Task: Look for space in San Luis, United States from 5th July, 2023 to 10th July, 2023 for 4 adults in price range Rs.9000 to Rs.14000. Place can be entire place with 2 bedrooms having 4 beds and 2 bathrooms. Property type can be house, flat, guest house. Amenities needed are: washing machine. Booking option can be shelf check-in. Required host language is English.
Action: Mouse pressed left at (565, 120)
Screenshot: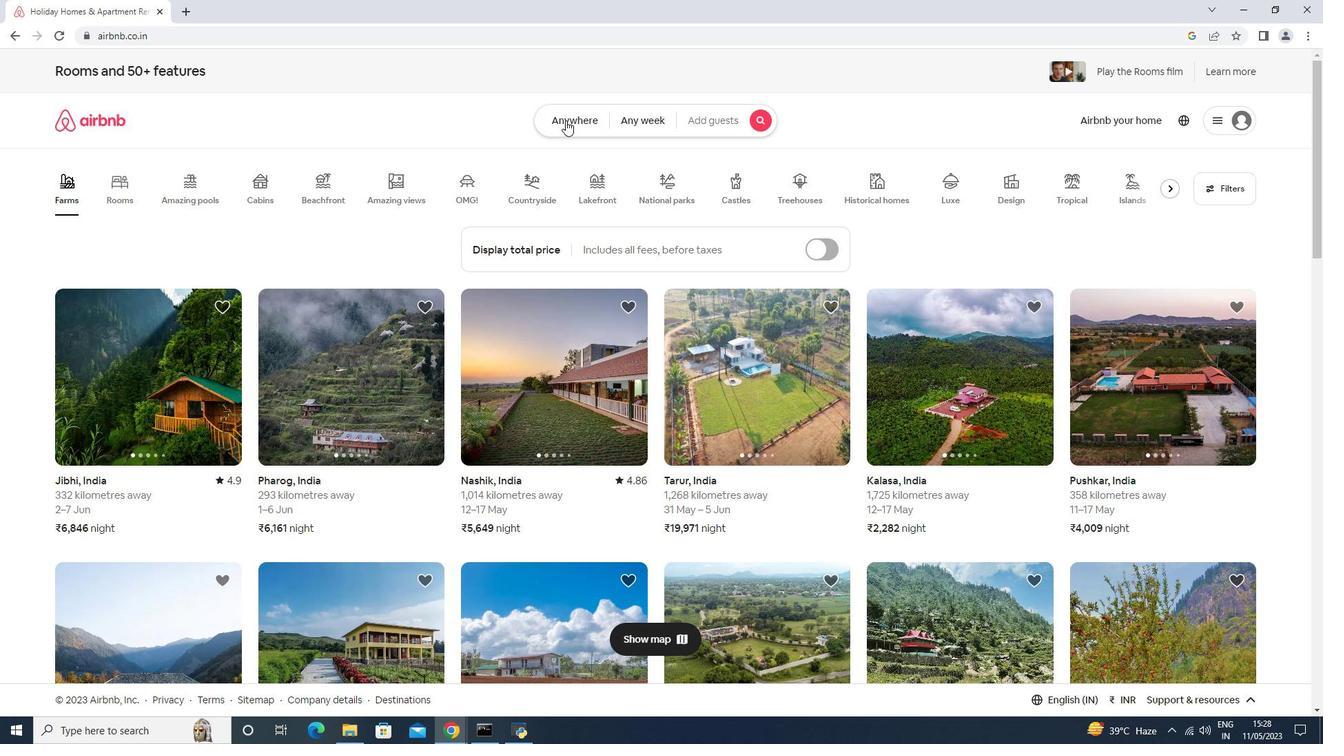 
Action: Mouse moved to (512, 175)
Screenshot: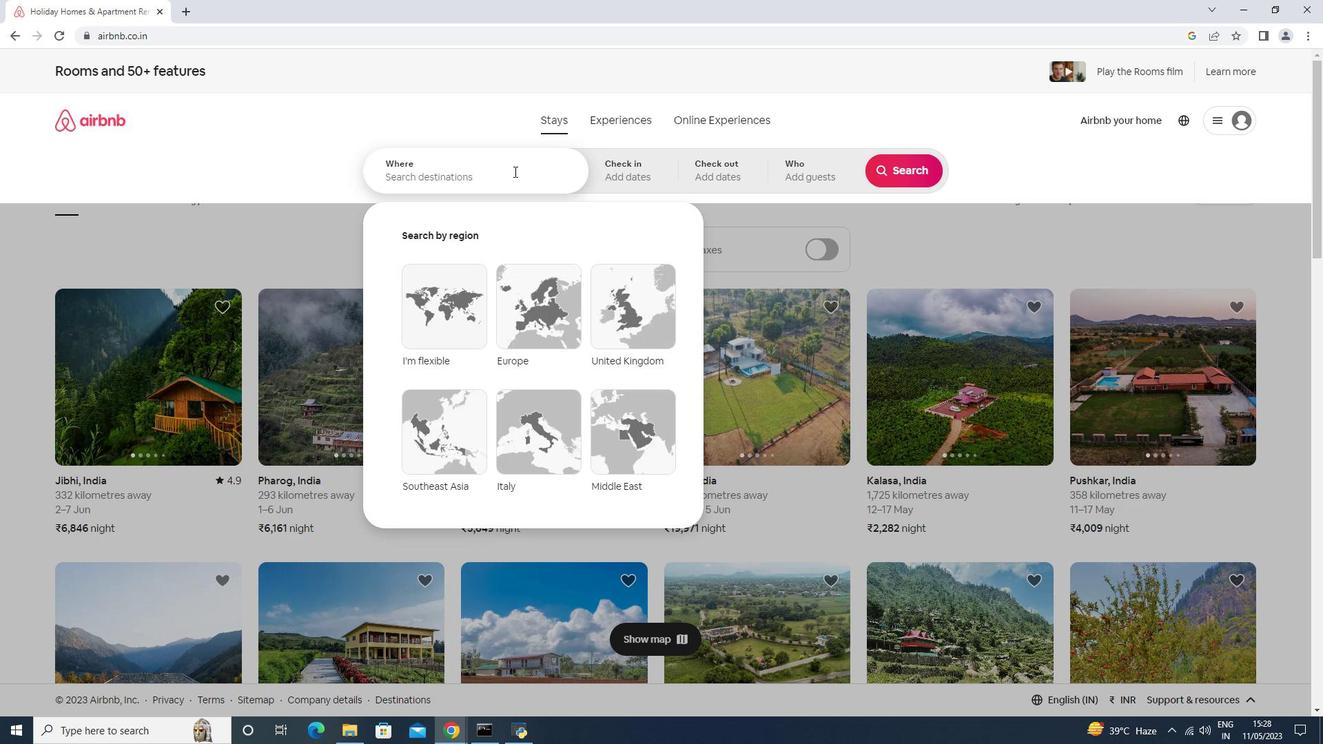 
Action: Mouse pressed left at (512, 175)
Screenshot: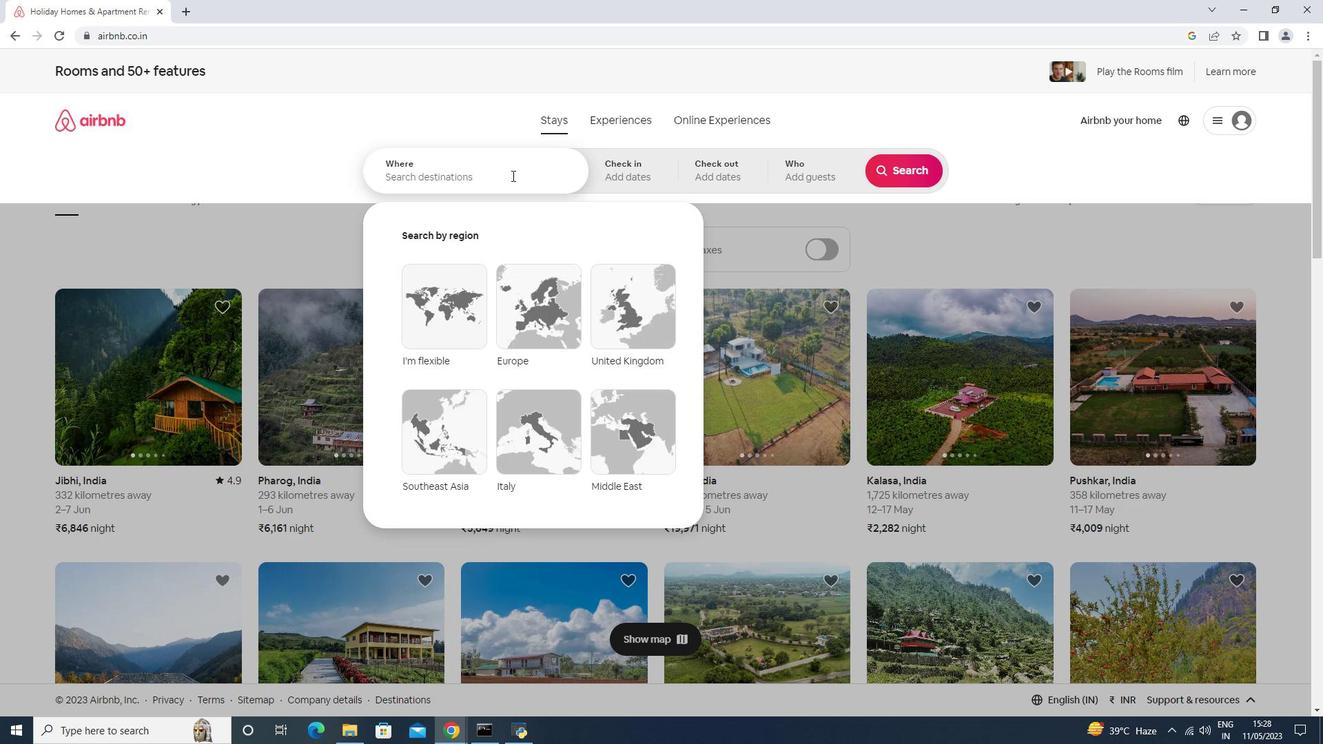 
Action: Mouse moved to (512, 177)
Screenshot: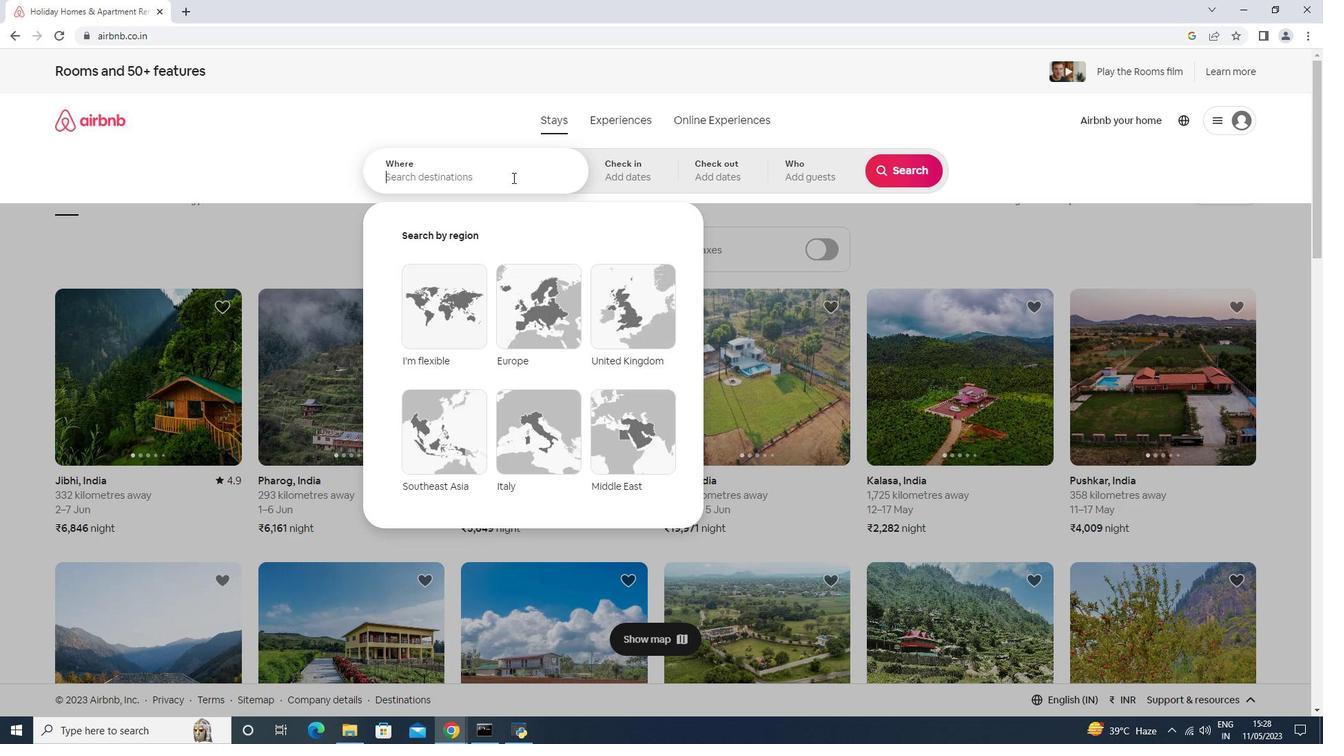 
Action: Key pressed <Key.shift>Sn<Key.space><Key.shift>Luis,<Key.shift><Key.shift><Key.shift><Key.shift><Key.shift><Key.shift><Key.shift>United<Key.space><Key.shift>States
Screenshot: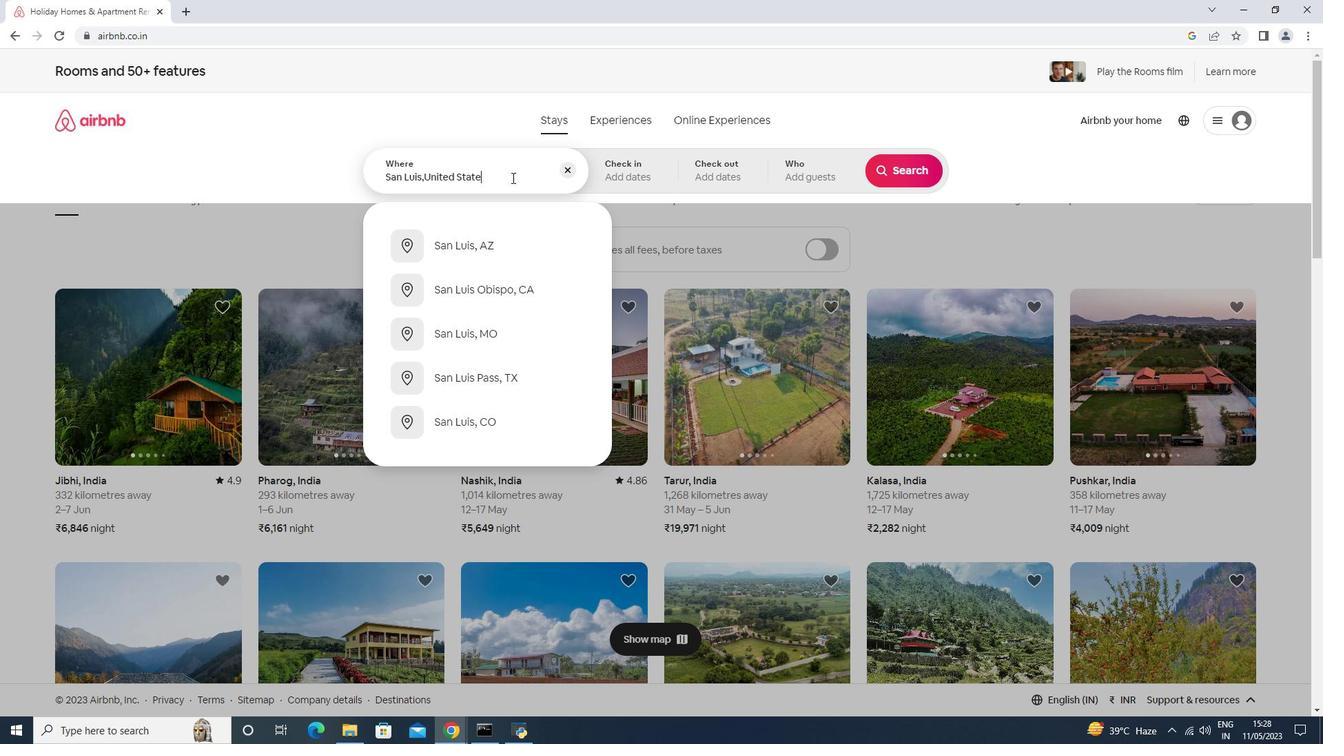 
Action: Mouse moved to (626, 183)
Screenshot: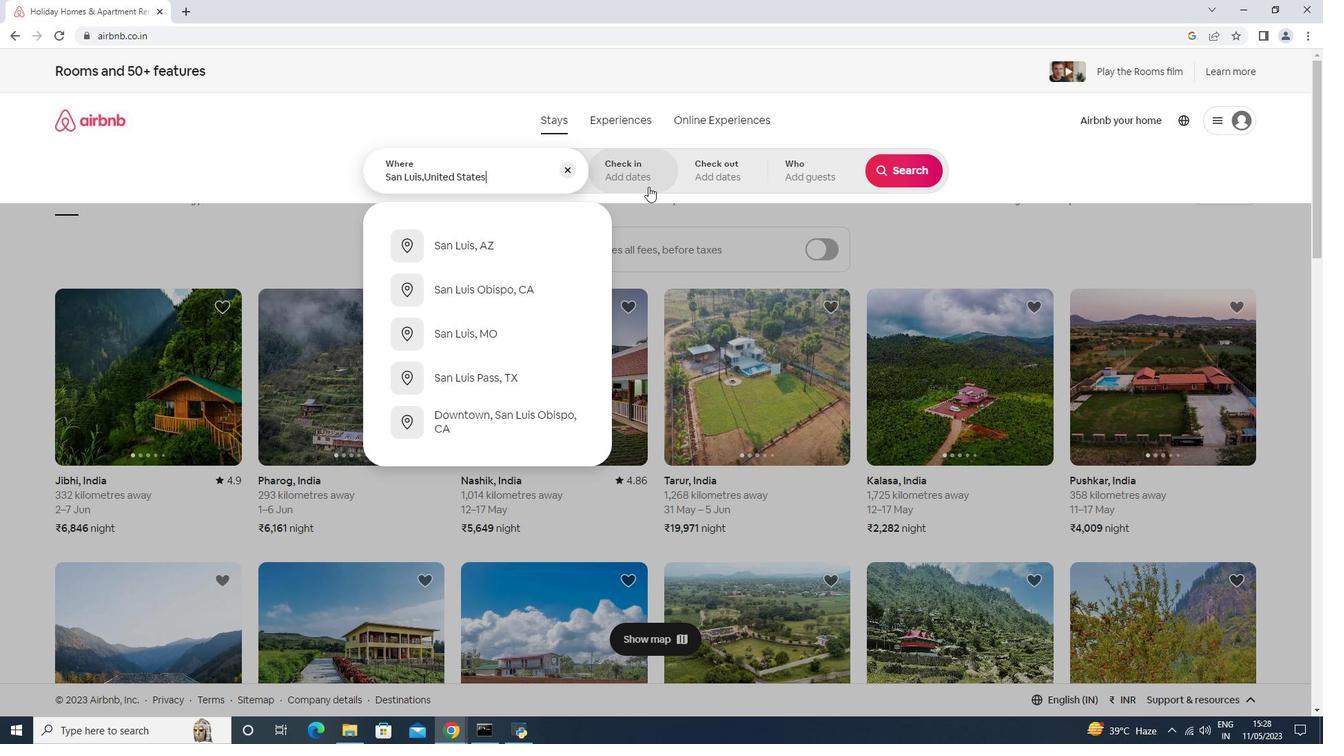
Action: Mouse pressed left at (626, 183)
Screenshot: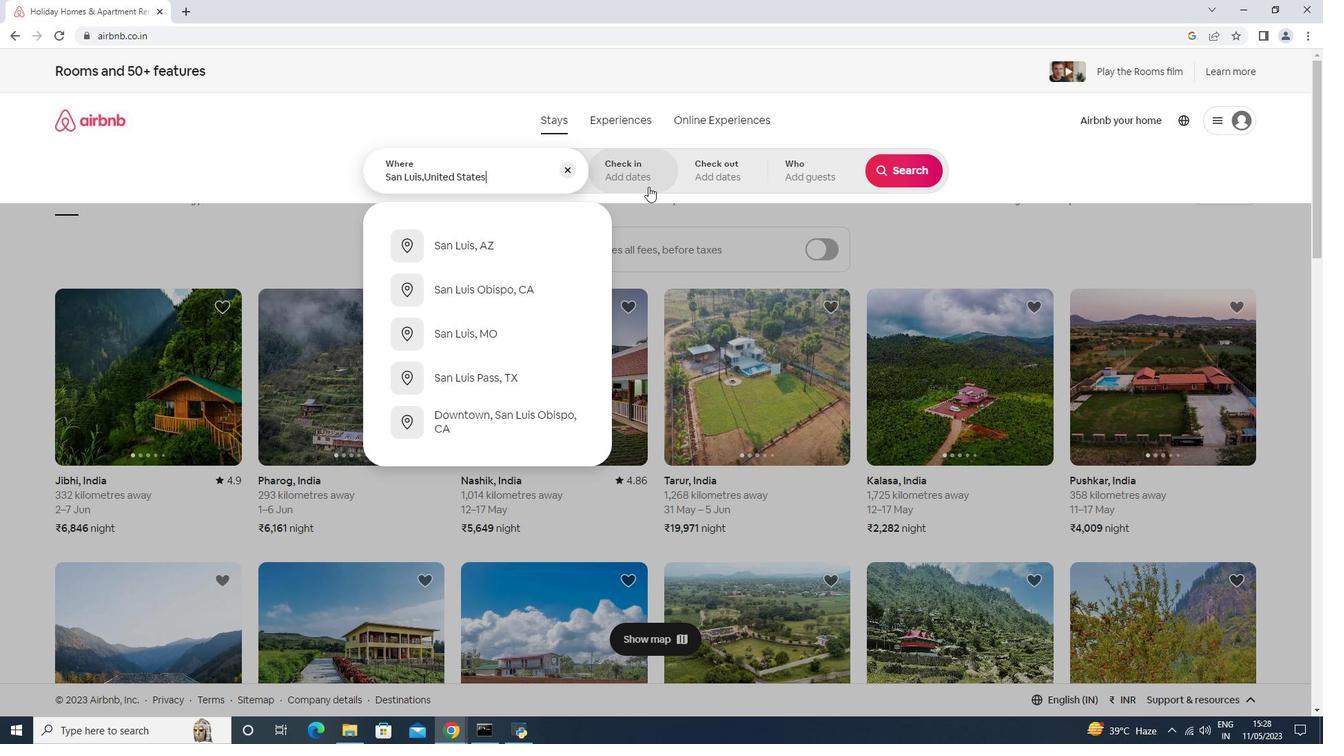 
Action: Mouse moved to (900, 283)
Screenshot: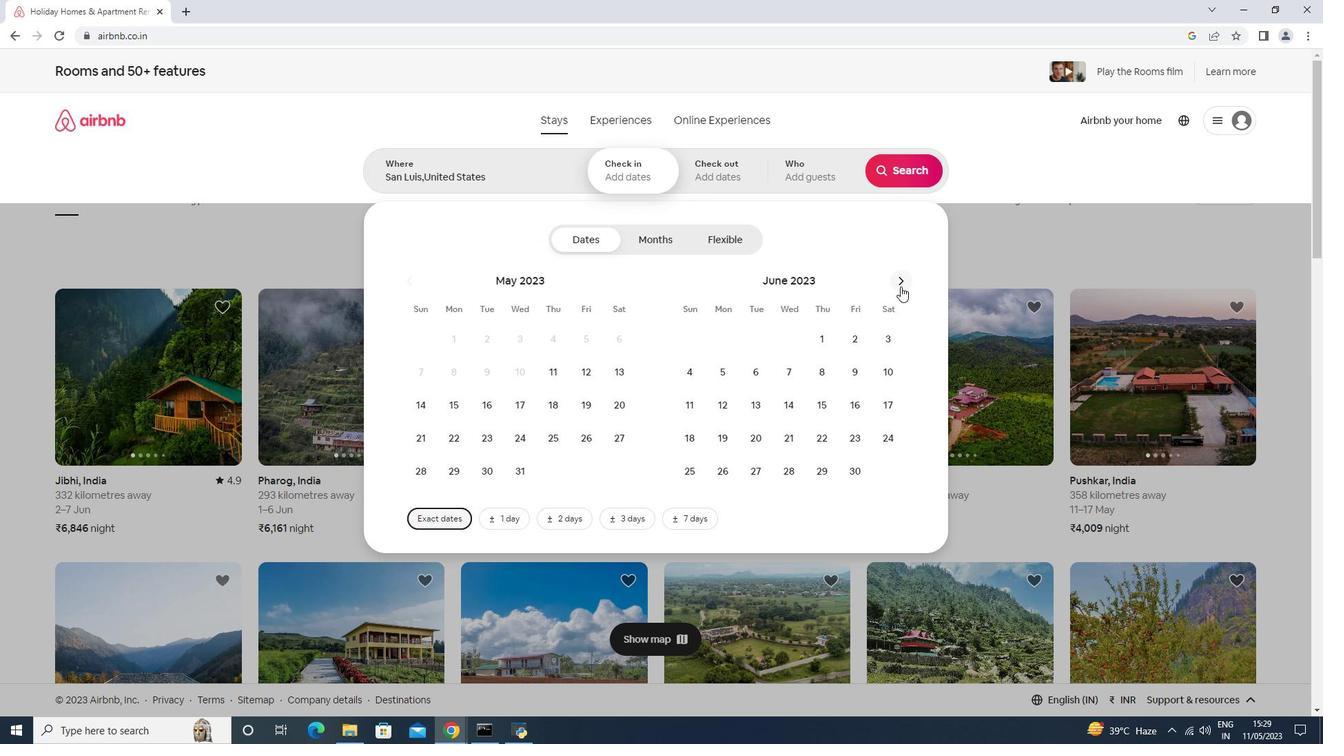 
Action: Mouse pressed left at (900, 283)
Screenshot: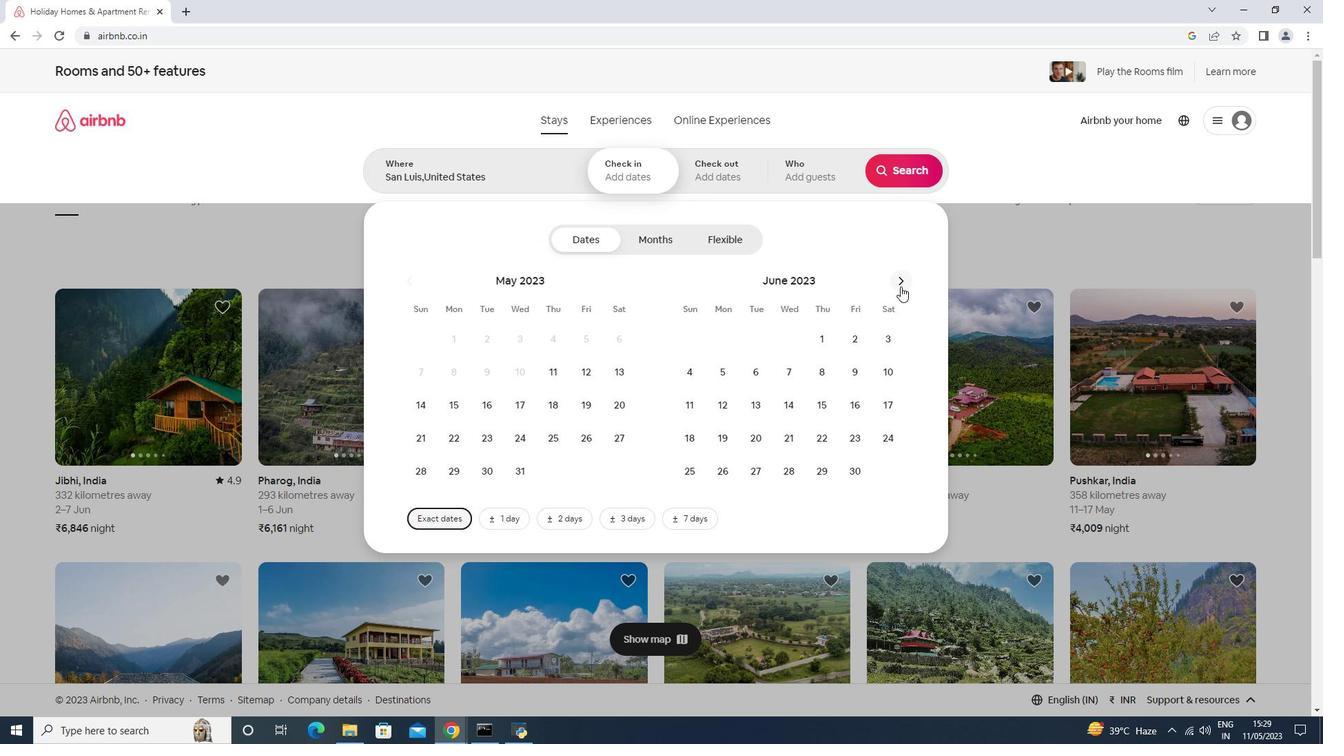 
Action: Mouse moved to (791, 363)
Screenshot: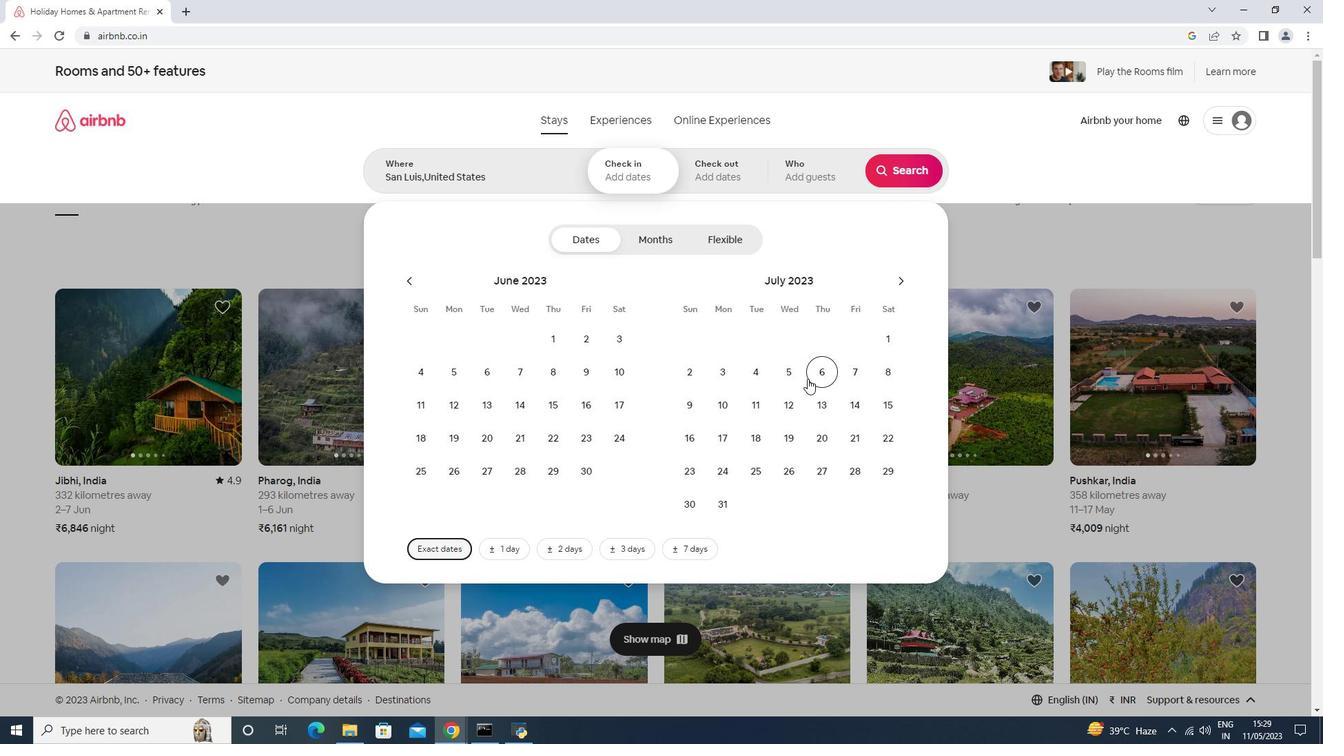 
Action: Mouse pressed left at (791, 363)
Screenshot: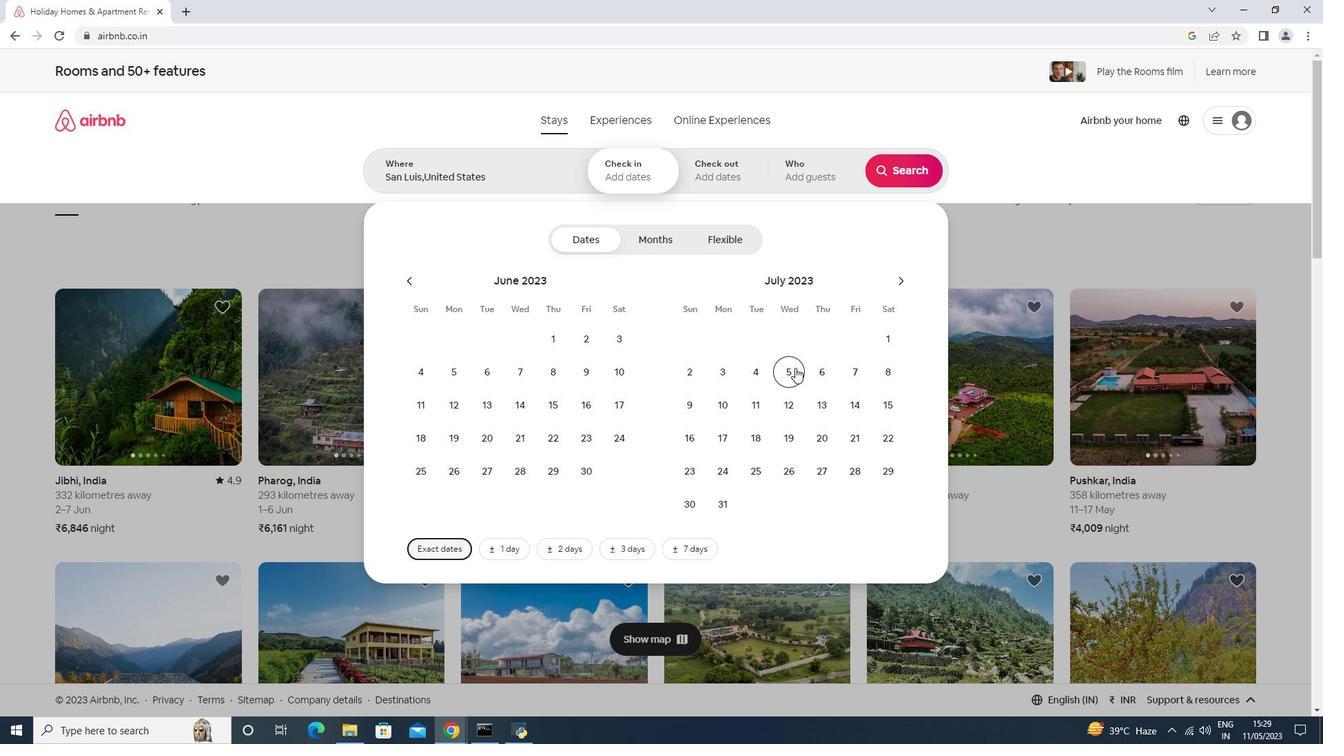 
Action: Mouse moved to (732, 405)
Screenshot: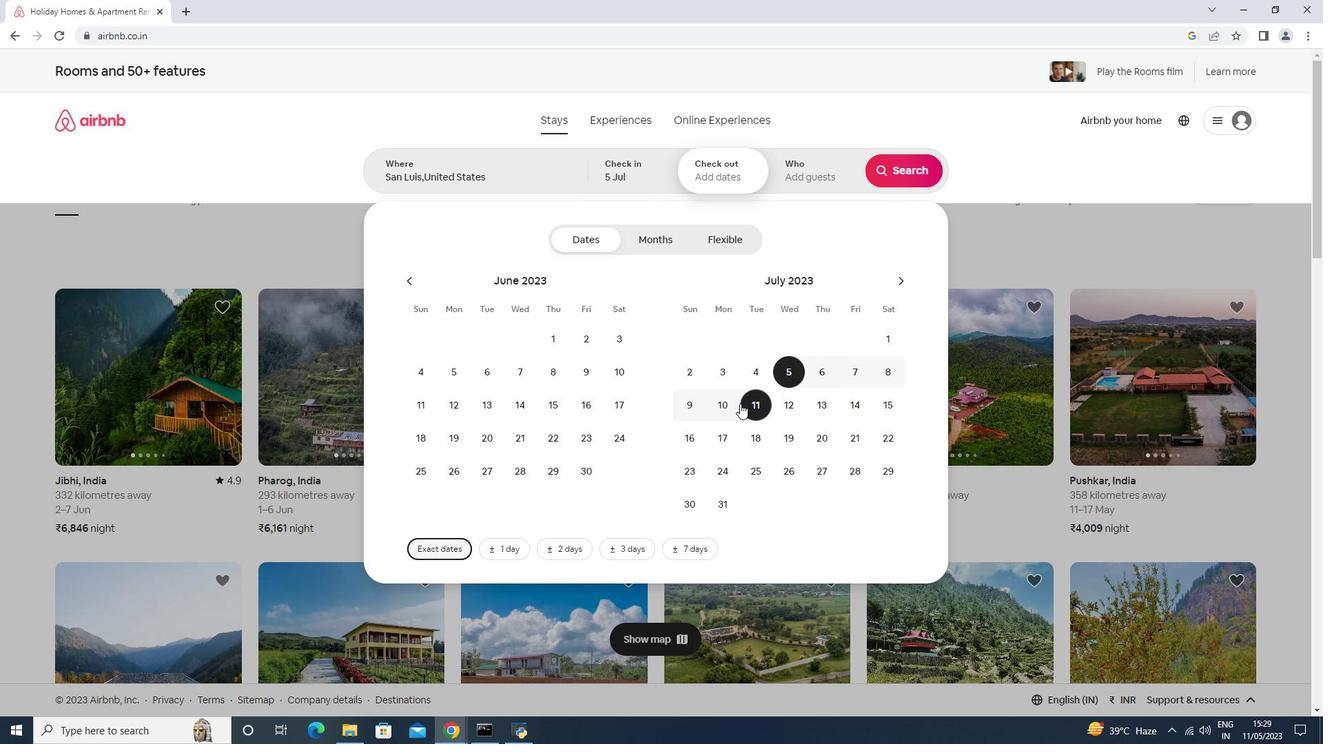 
Action: Mouse pressed left at (732, 405)
Screenshot: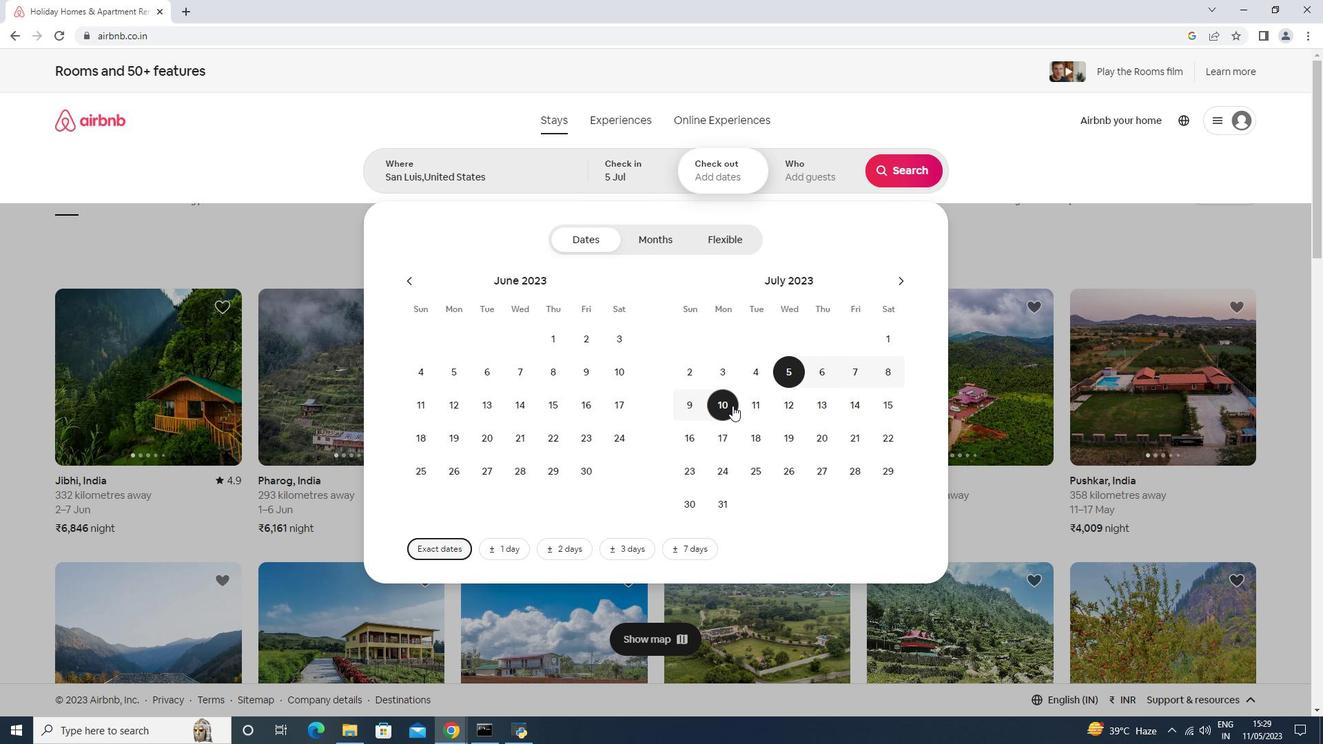 
Action: Mouse moved to (811, 183)
Screenshot: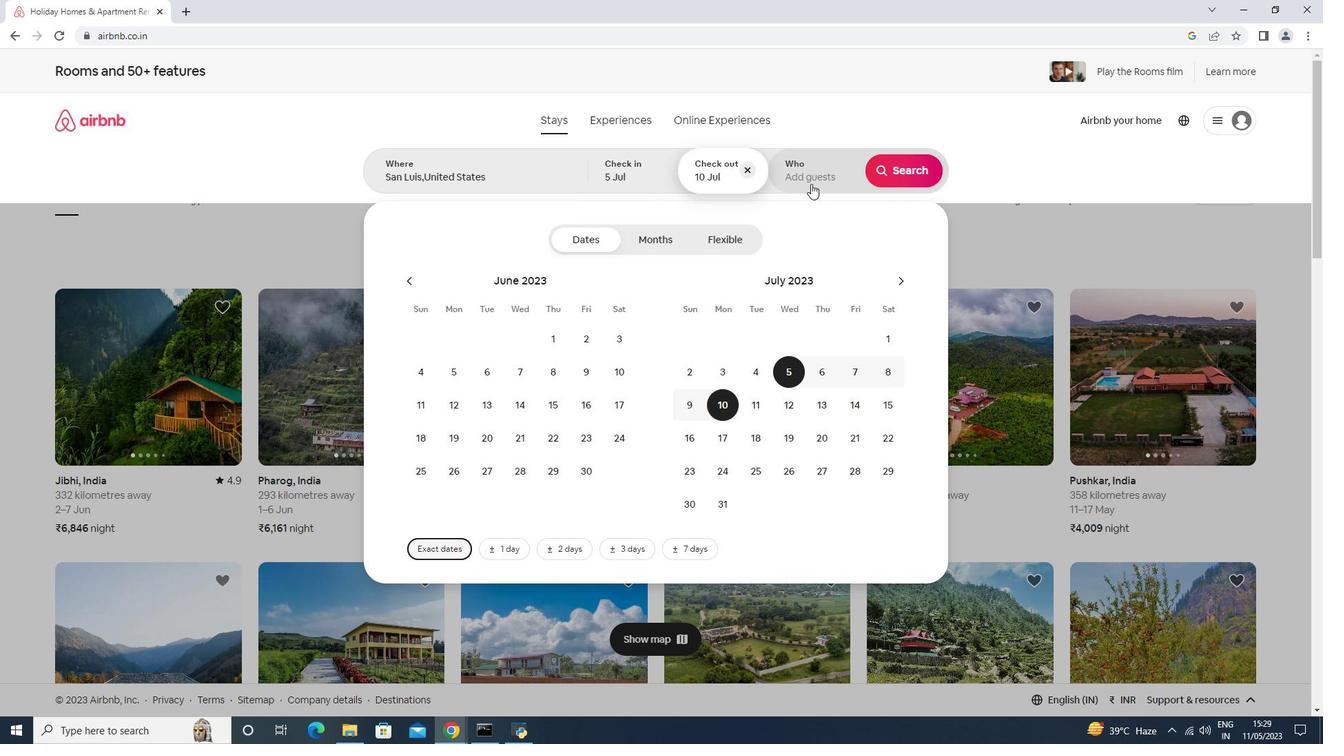 
Action: Mouse pressed left at (811, 183)
Screenshot: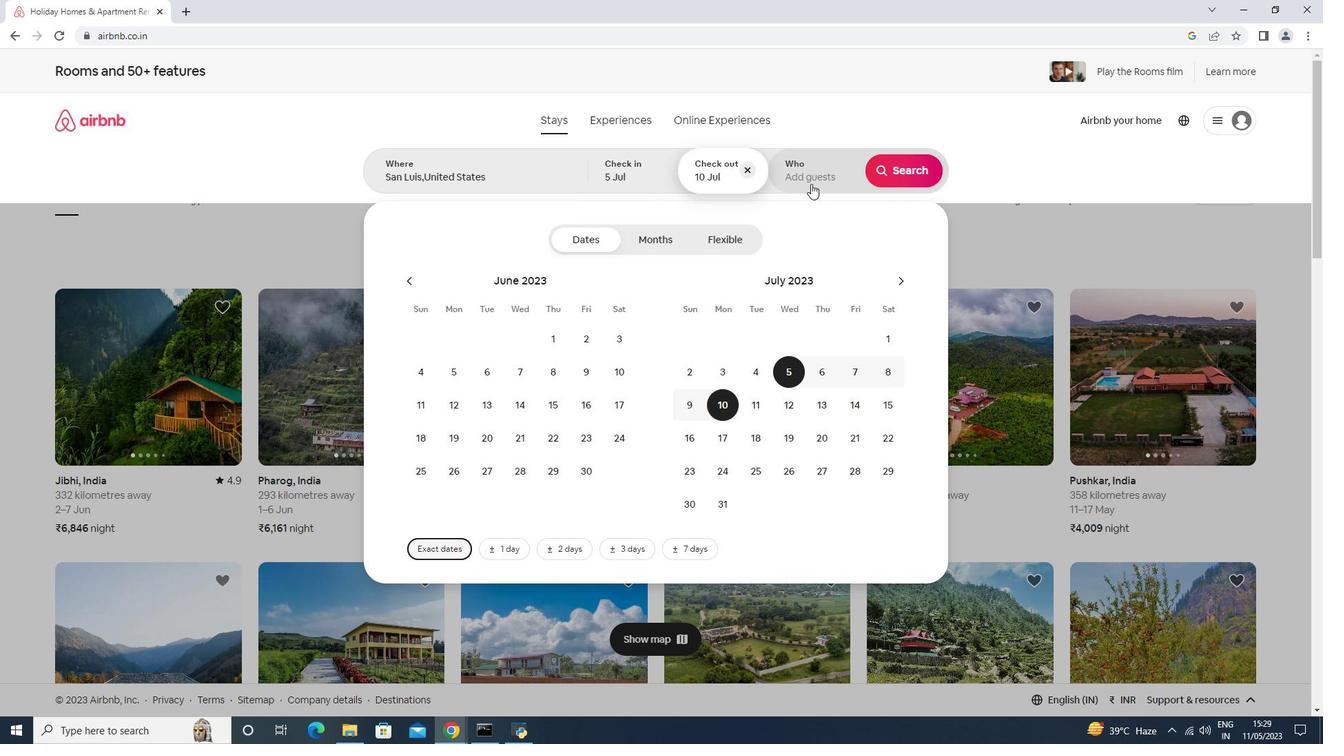 
Action: Mouse moved to (884, 243)
Screenshot: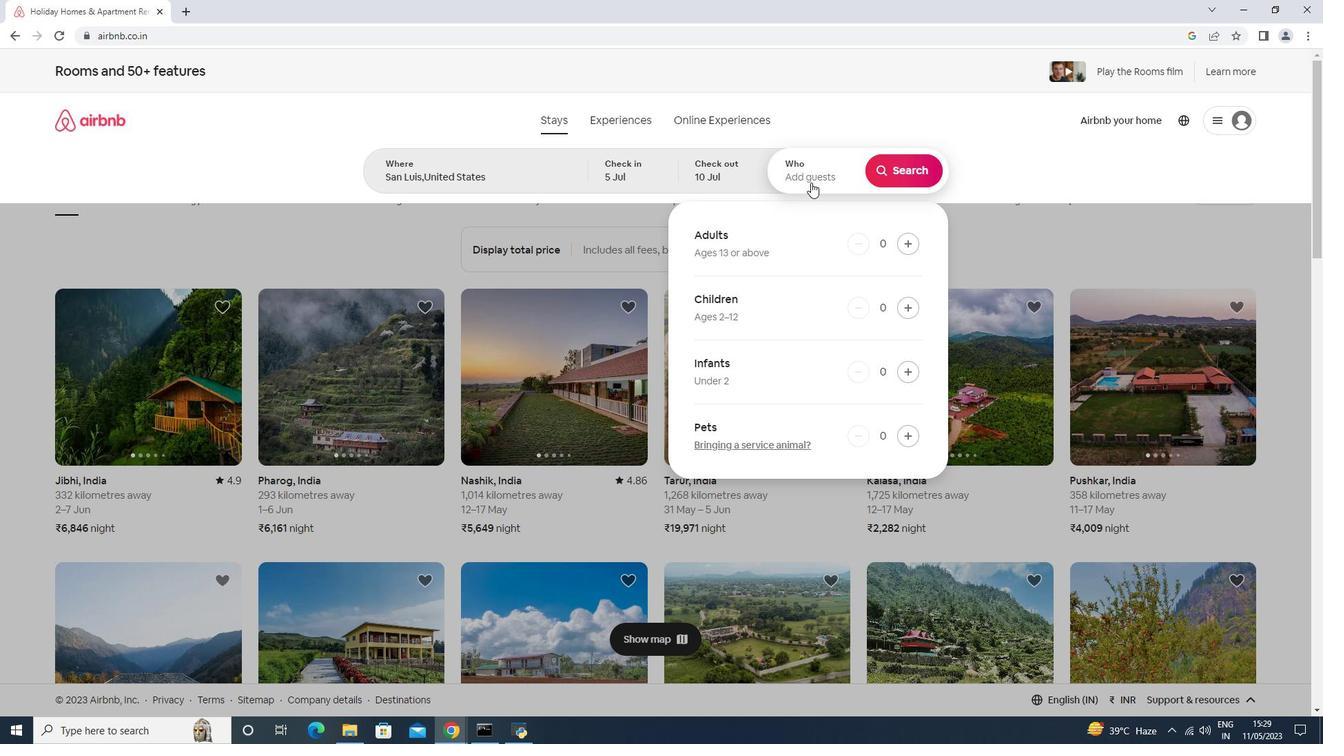 
Action: Mouse pressed left at (884, 243)
Screenshot: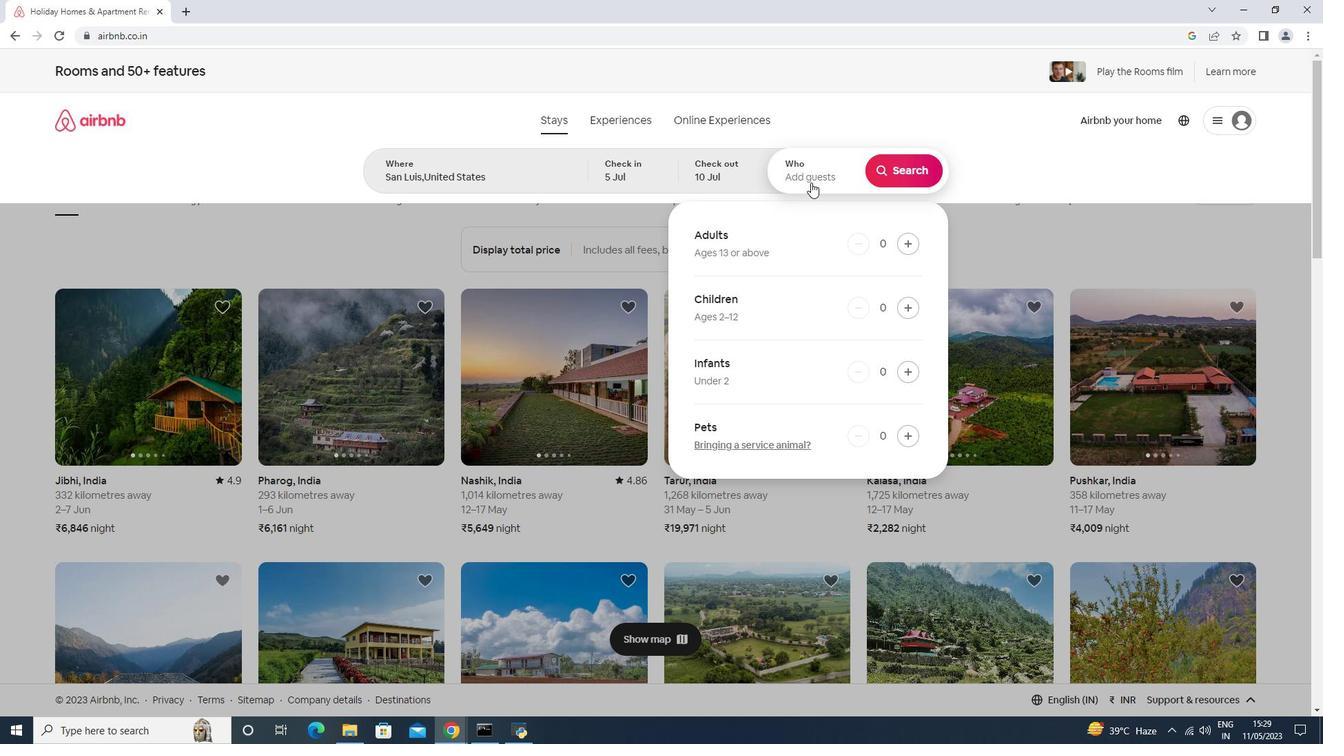 
Action: Mouse pressed left at (884, 243)
Screenshot: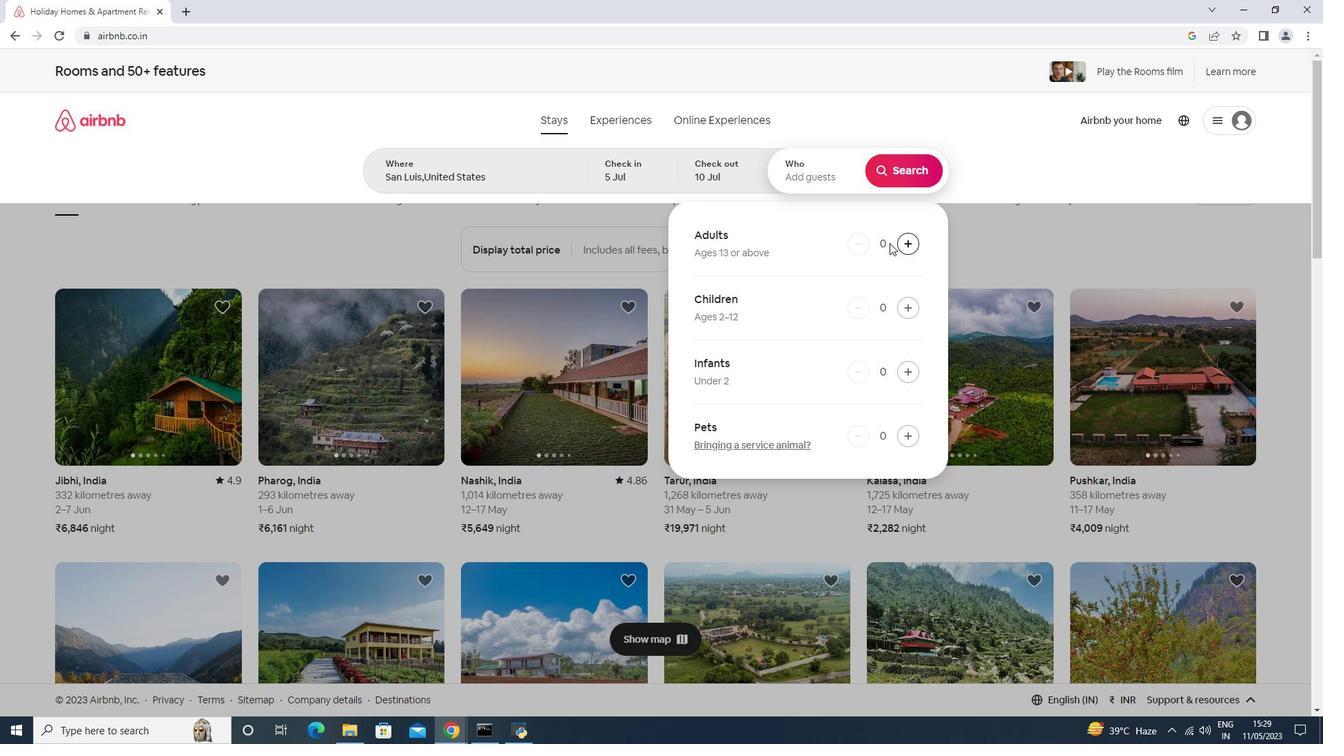 
Action: Mouse moved to (931, 246)
Screenshot: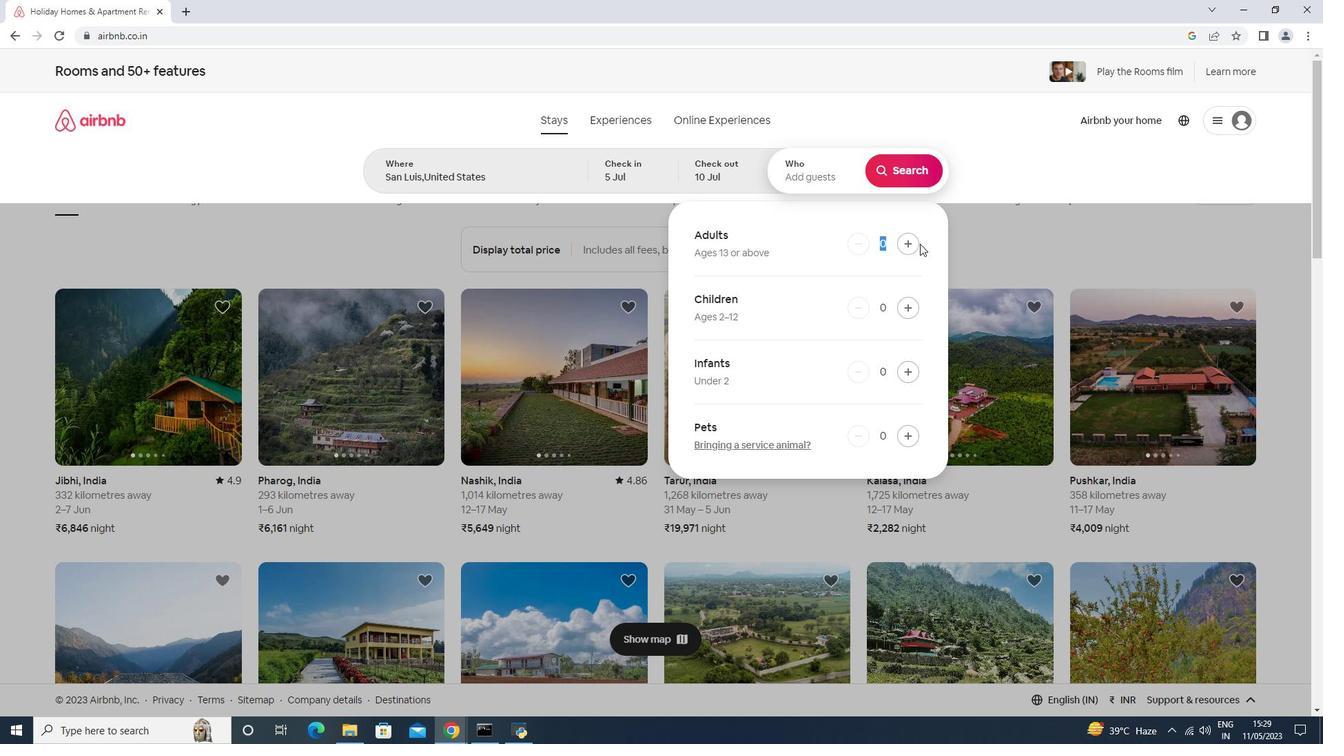 
Action: Mouse pressed left at (931, 246)
Screenshot: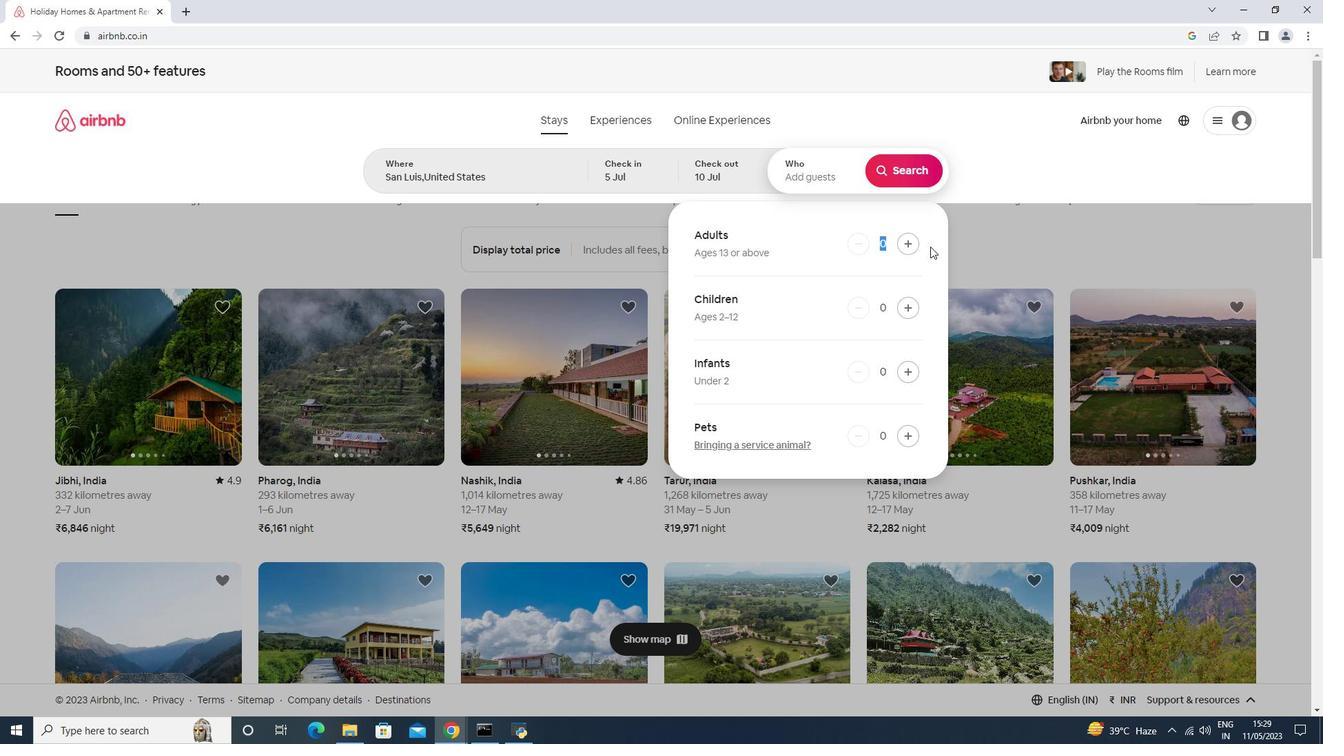 
Action: Mouse moved to (904, 250)
Screenshot: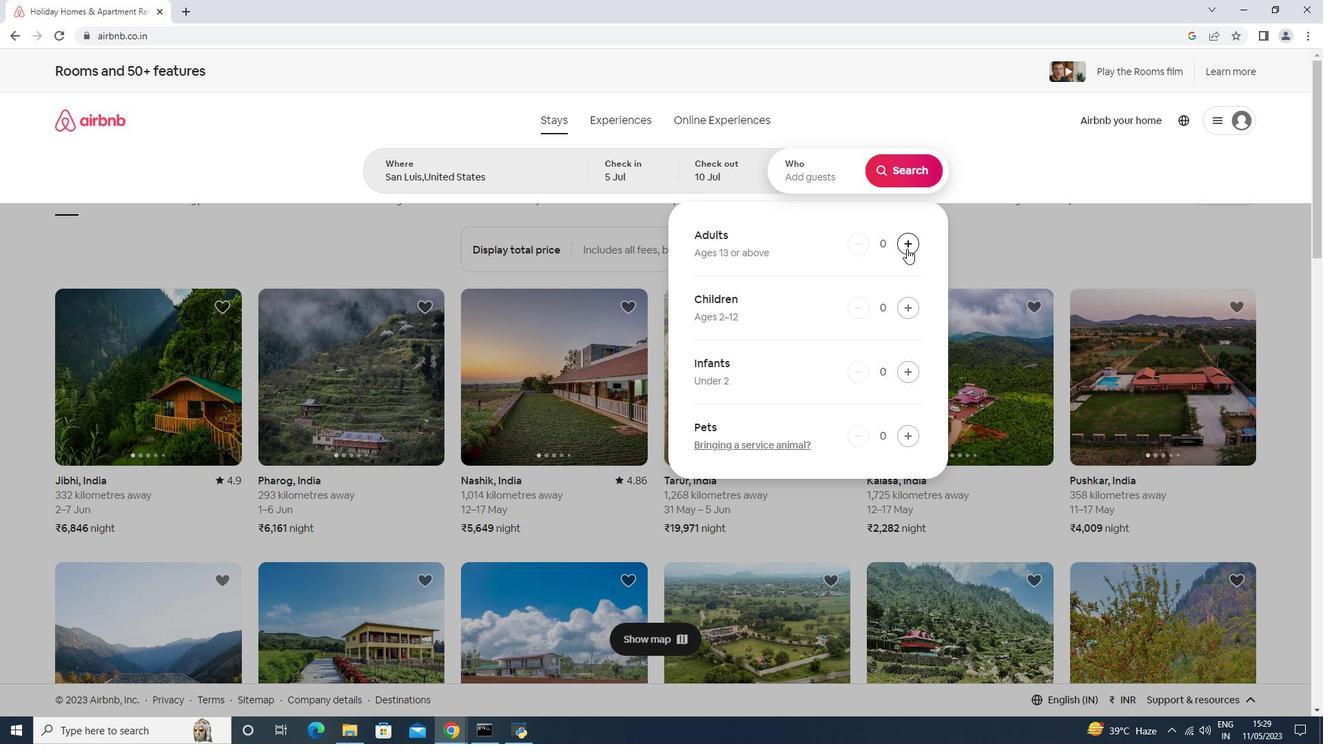 
Action: Mouse pressed left at (904, 250)
Screenshot: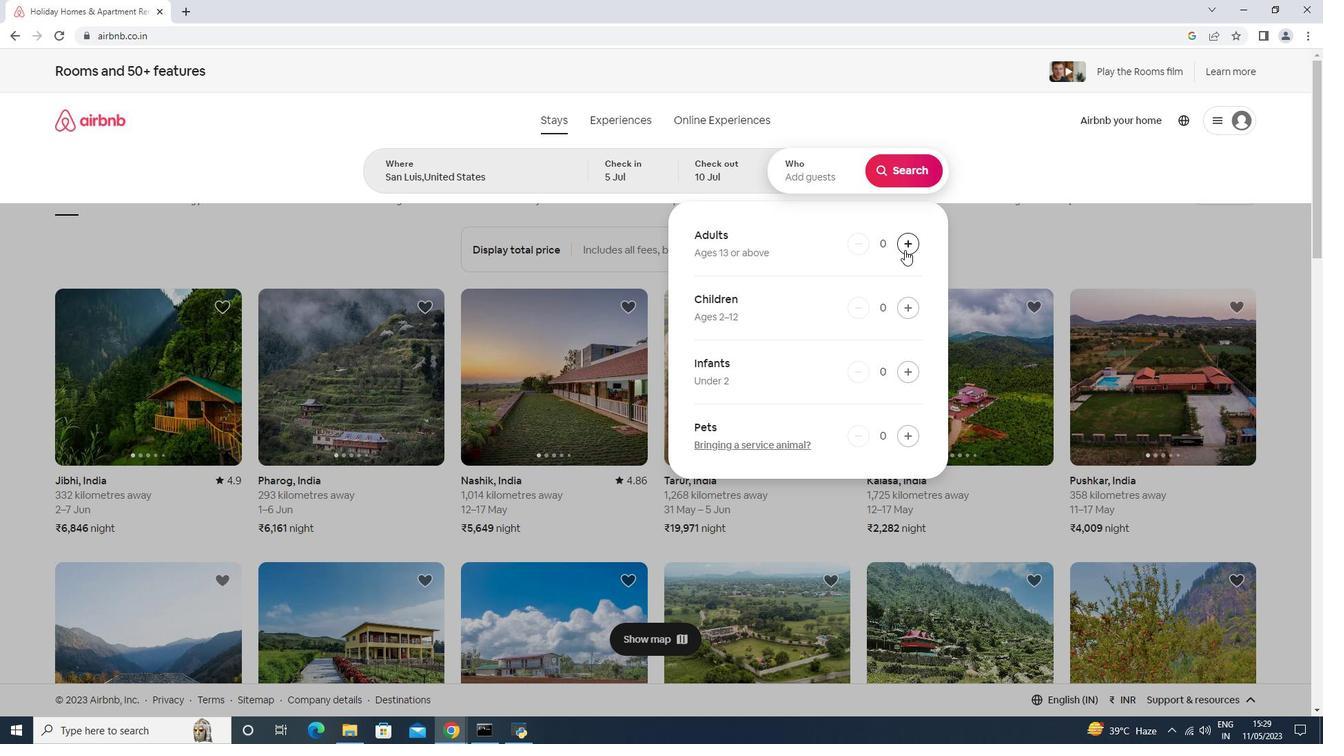 
Action: Mouse pressed left at (904, 250)
Screenshot: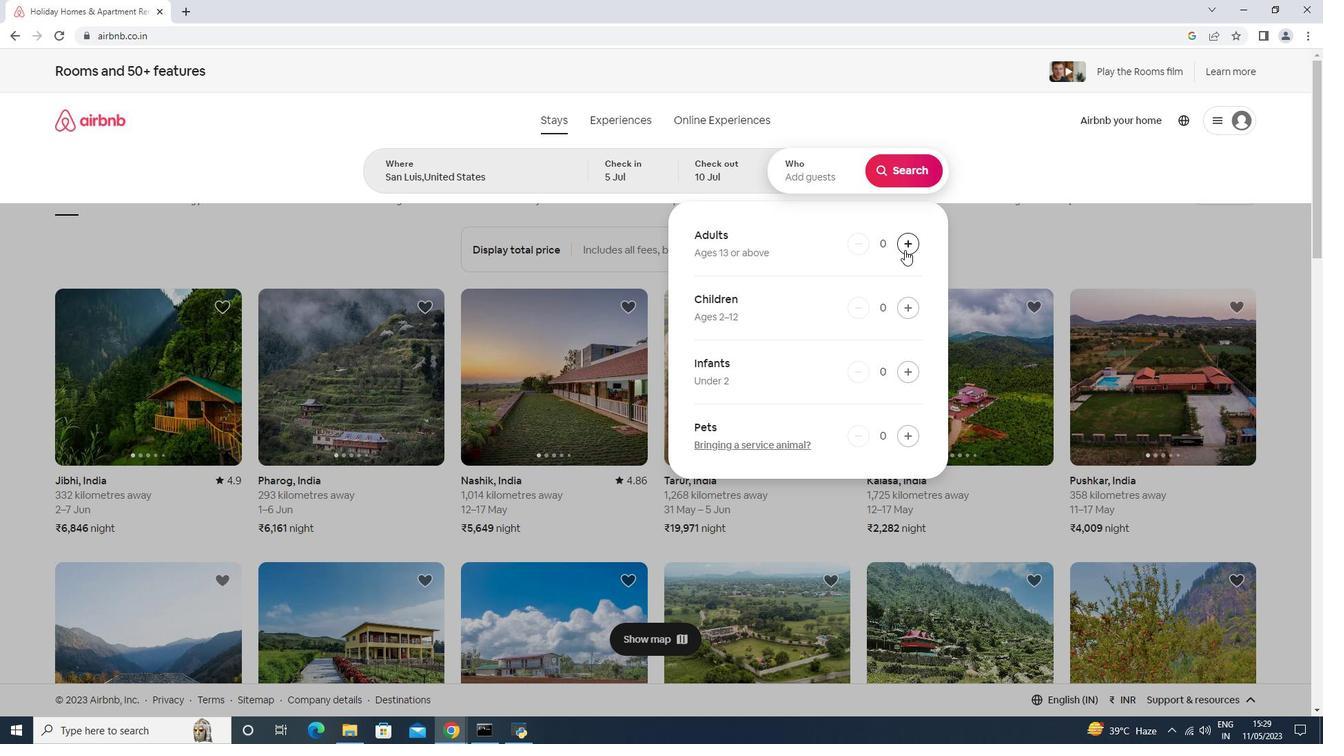 
Action: Mouse pressed left at (904, 250)
Screenshot: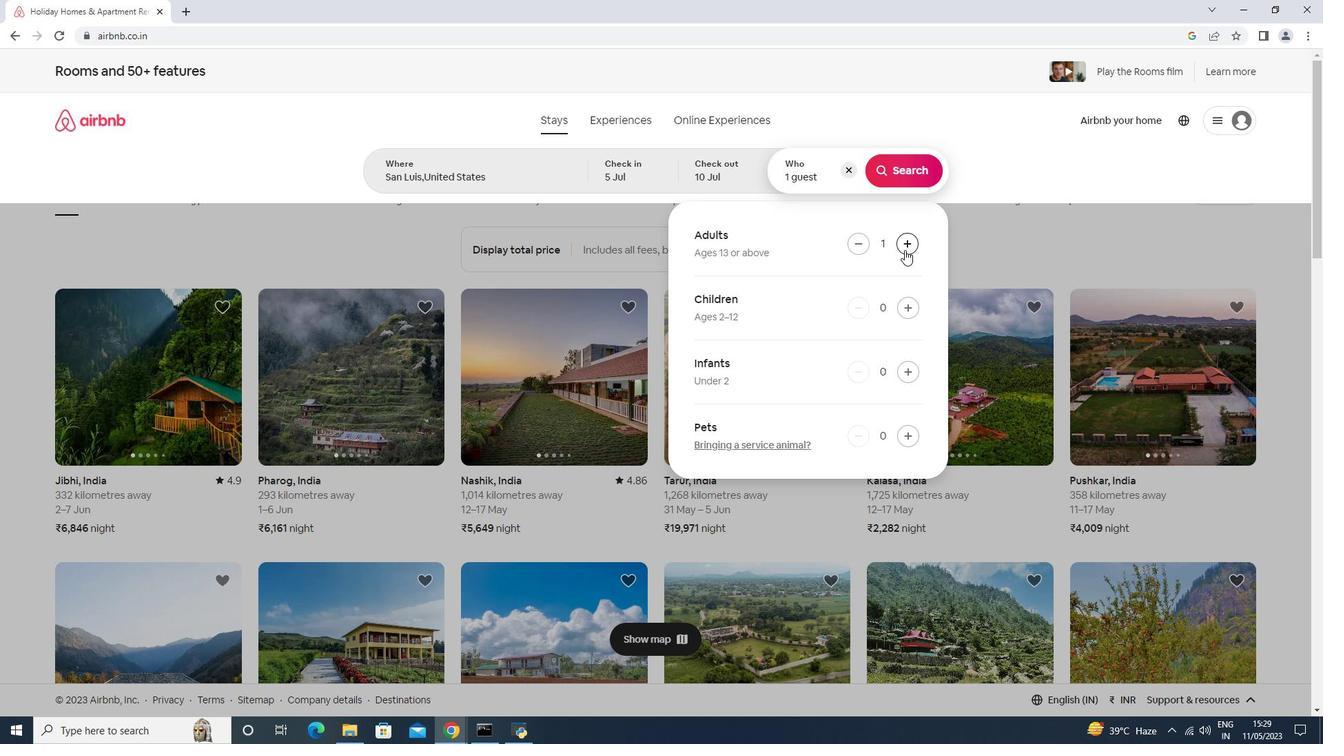 
Action: Mouse pressed left at (904, 250)
Screenshot: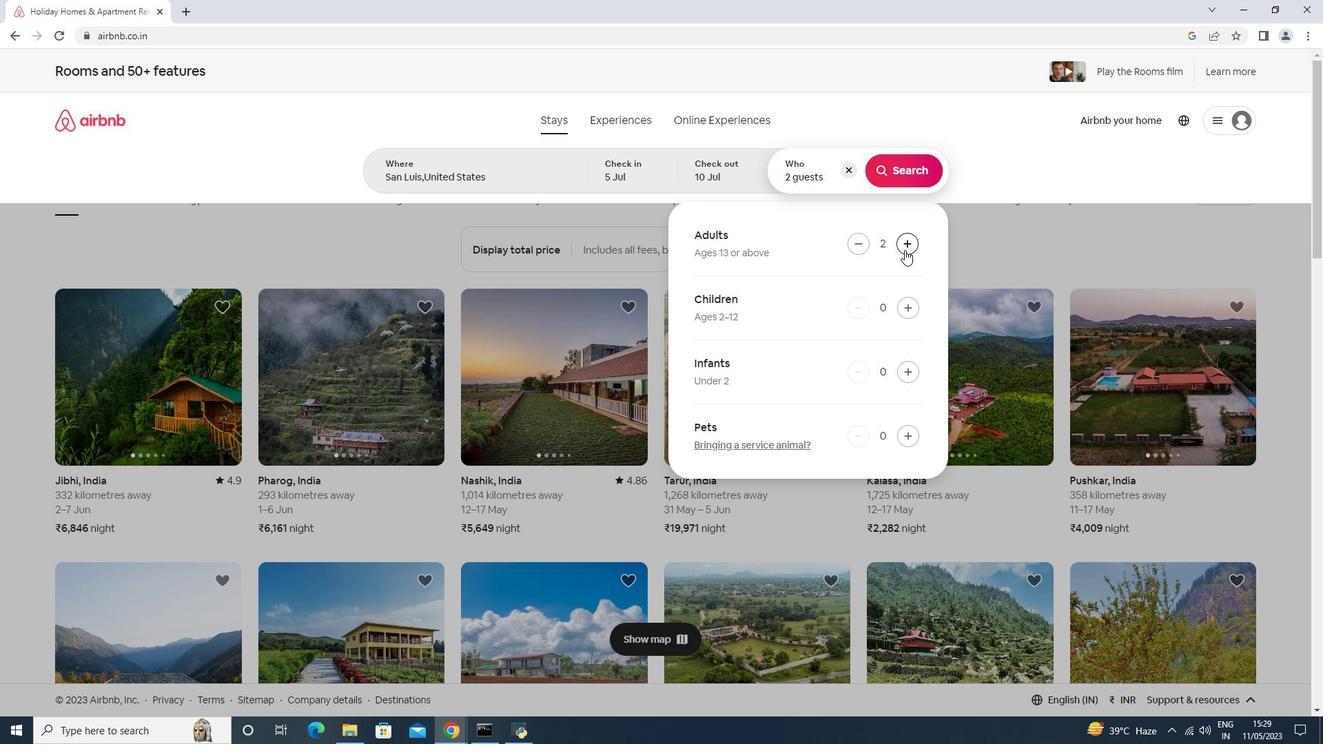 
Action: Mouse pressed left at (904, 250)
Screenshot: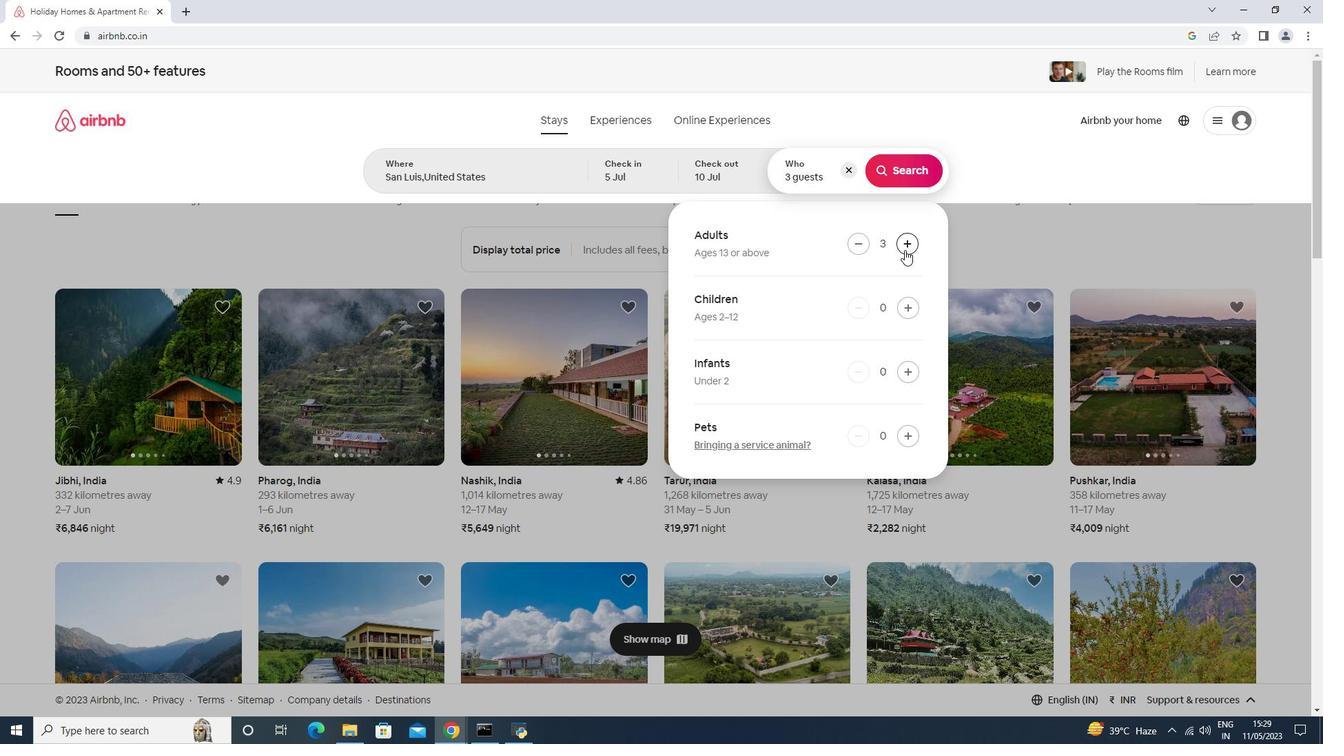 
Action: Mouse moved to (913, 159)
Screenshot: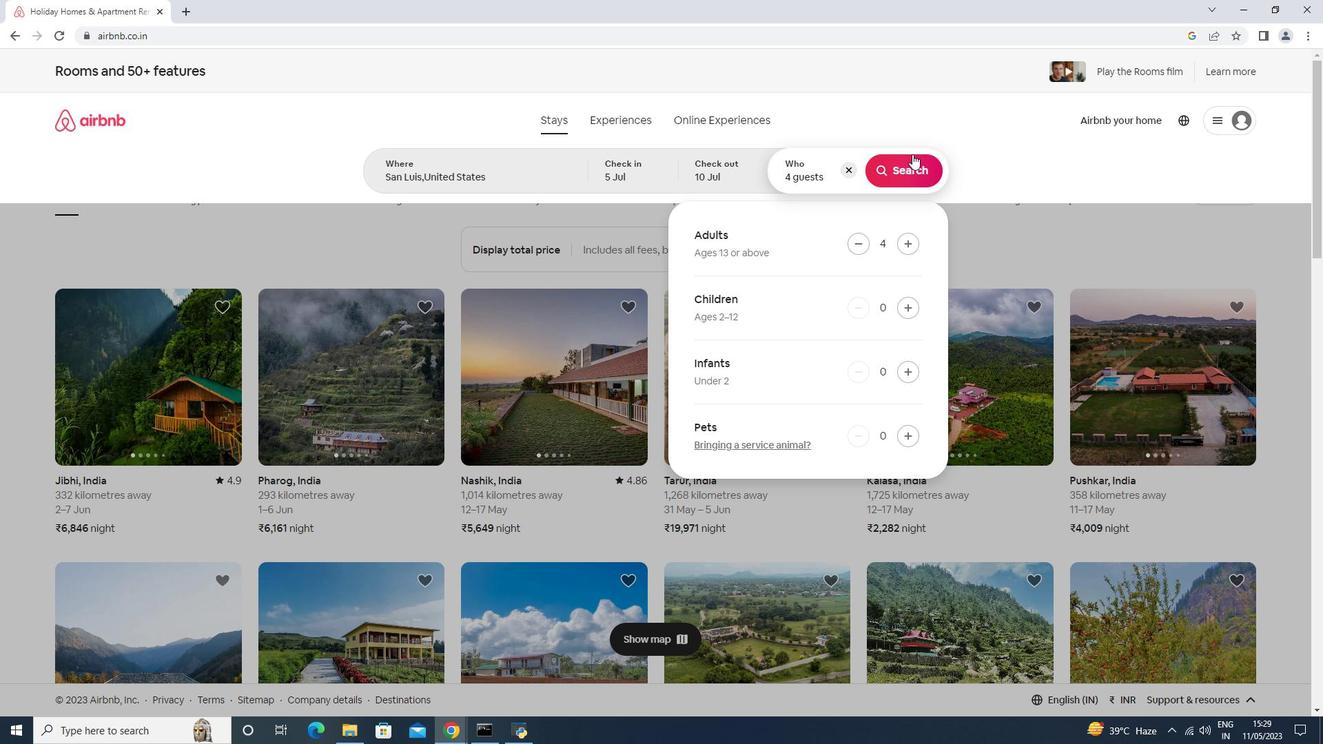 
Action: Mouse pressed left at (913, 159)
Screenshot: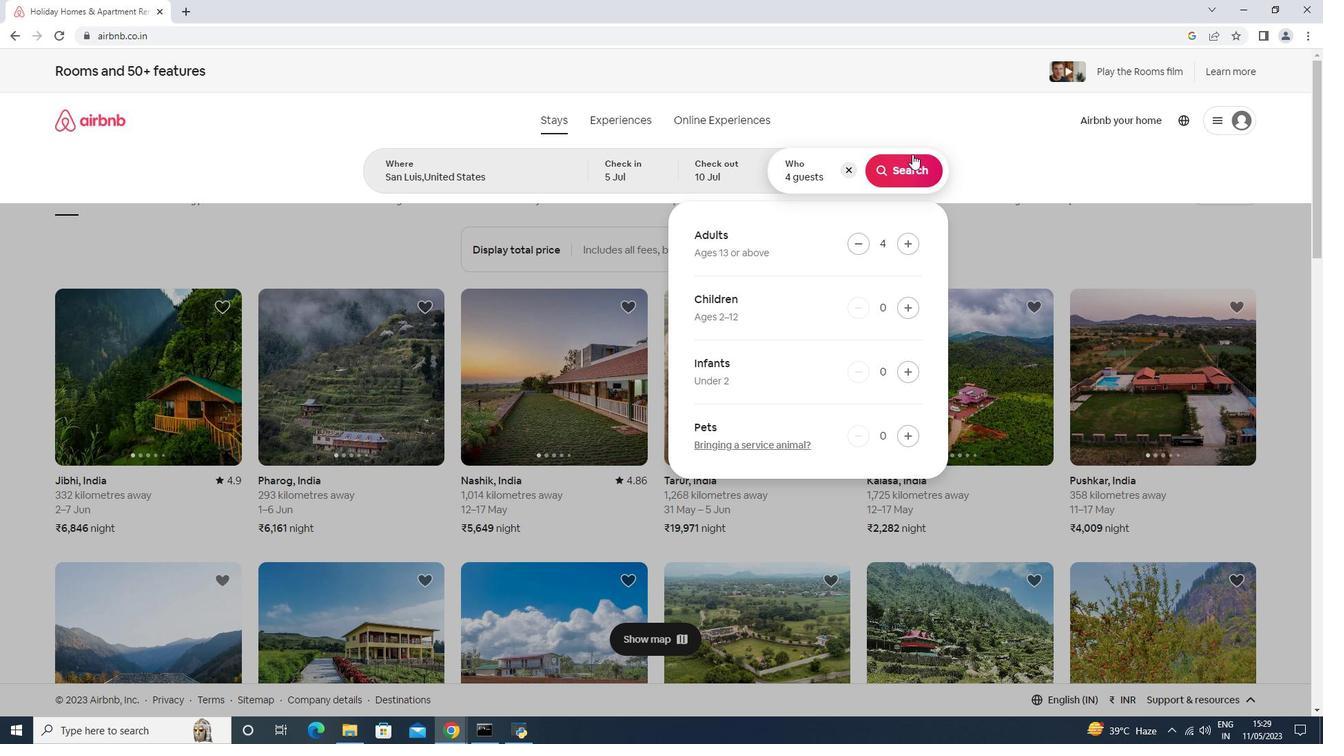 
Action: Mouse moved to (1279, 135)
Screenshot: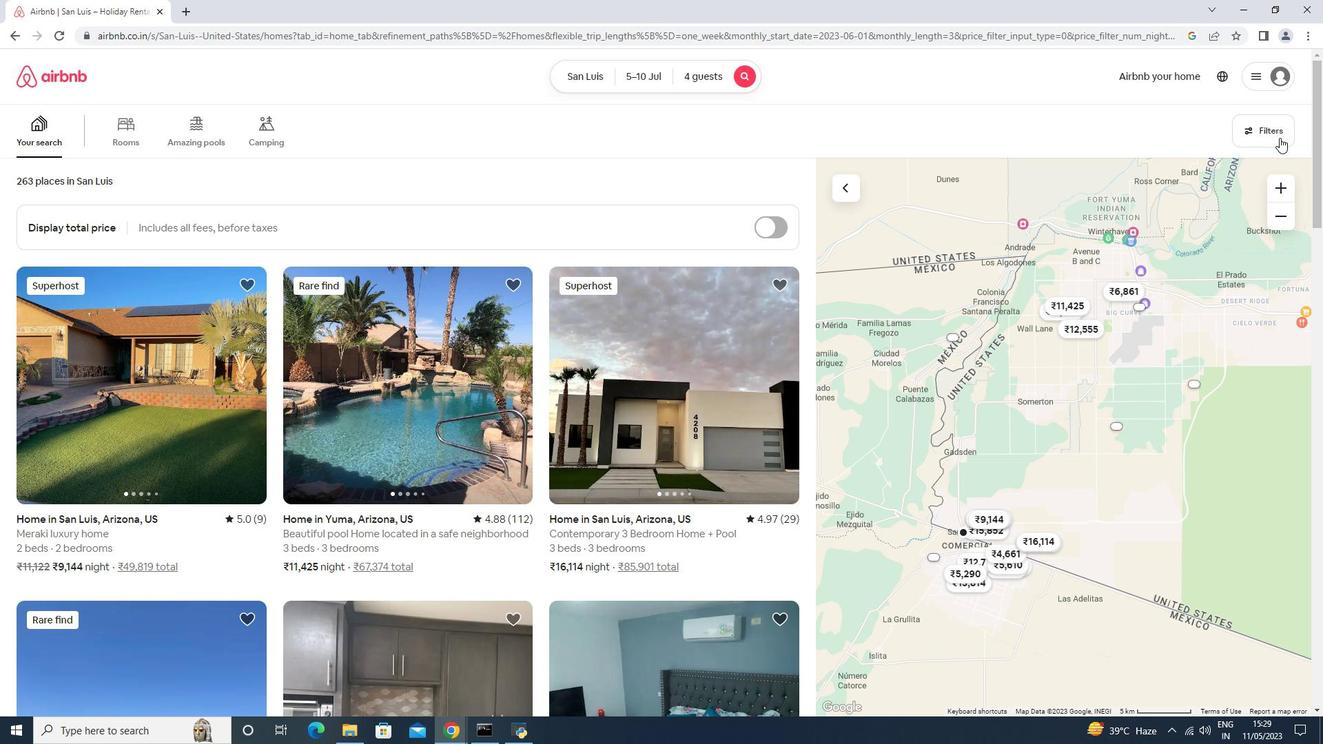 
Action: Mouse pressed left at (1279, 135)
Screenshot: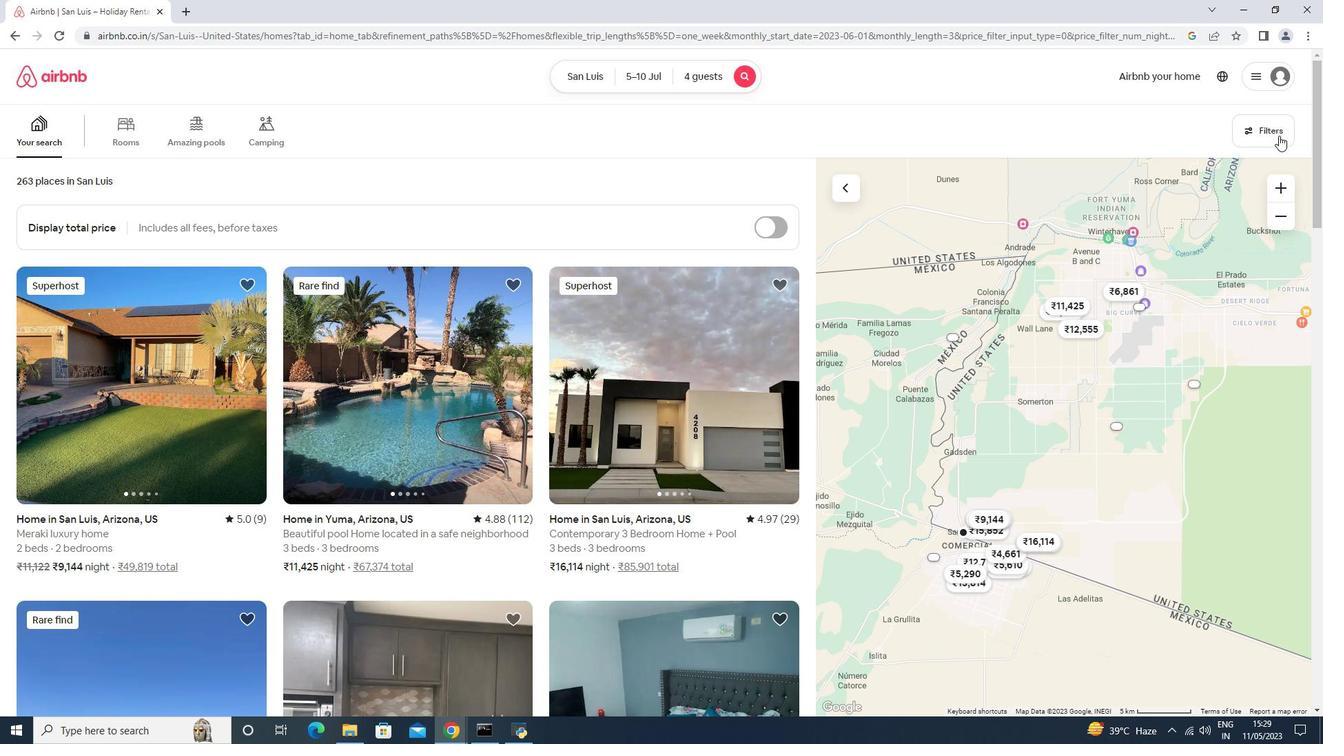 
Action: Mouse moved to (511, 476)
Screenshot: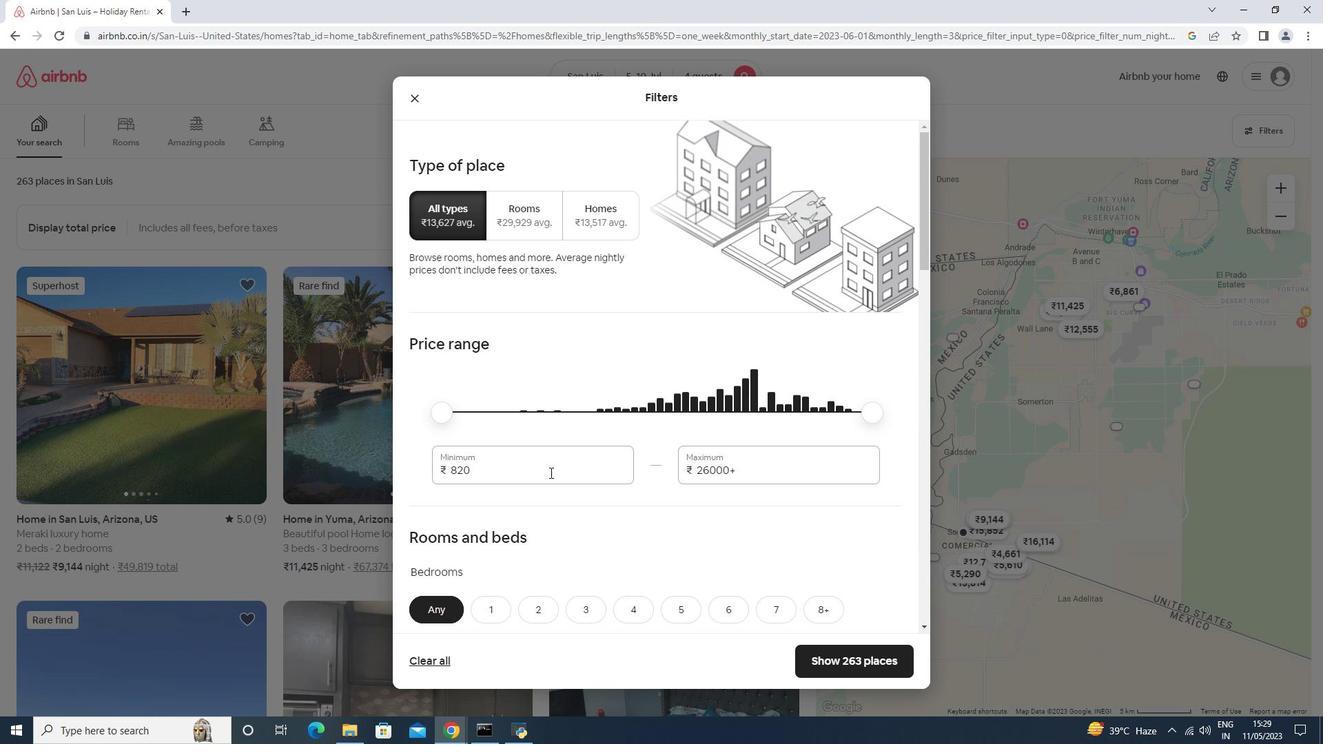 
Action: Mouse pressed left at (511, 476)
Screenshot: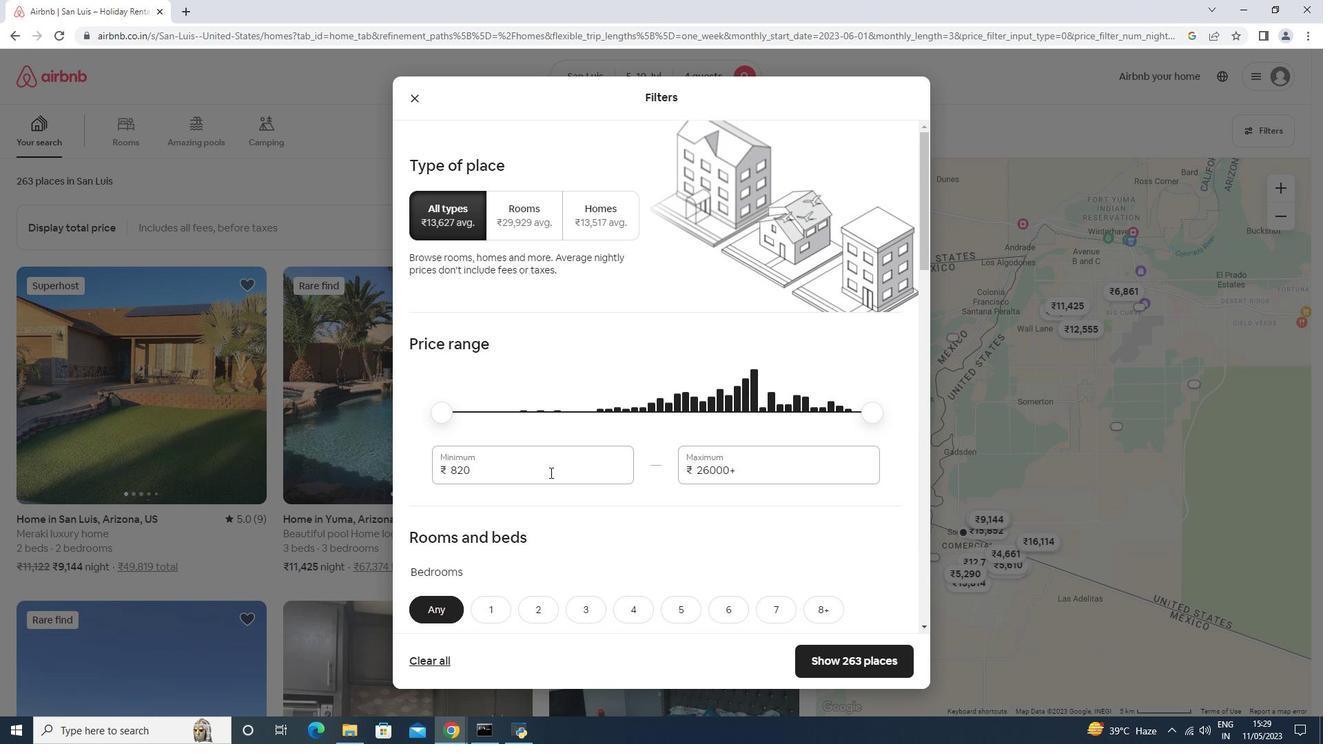 
Action: Mouse moved to (536, 476)
Screenshot: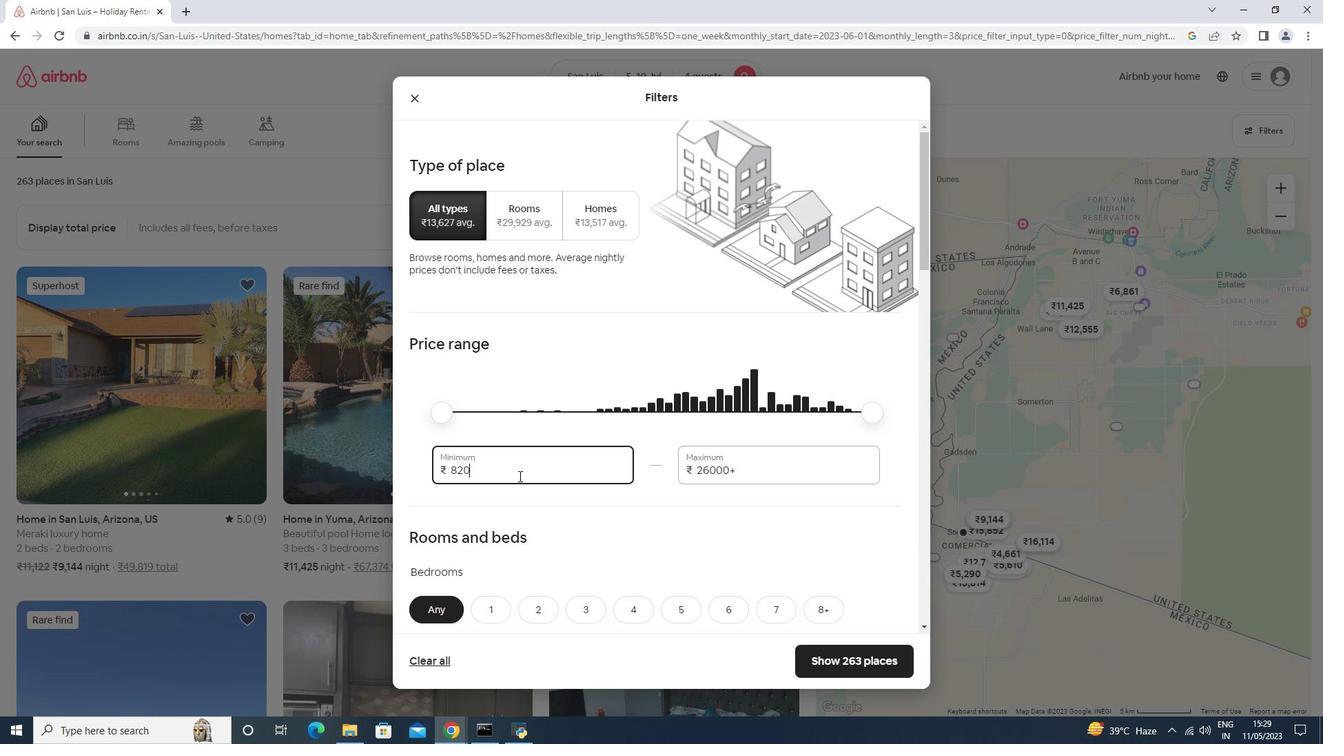 
Action: Key pressed <Key.backspace><Key.backspace><Key.backspace><Key.backspace><Key.backspace><Key.backspace><Key.backspace><Key.backspace>
Screenshot: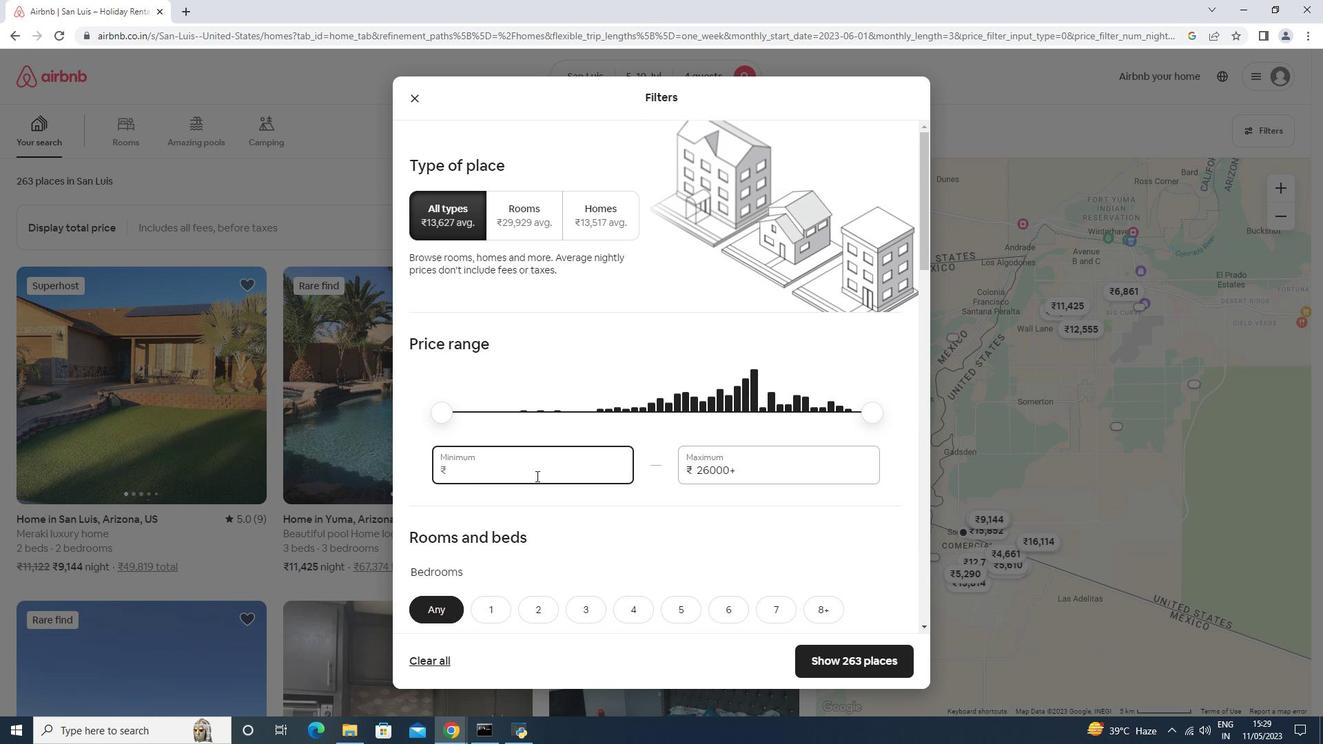 
Action: Mouse moved to (536, 476)
Screenshot: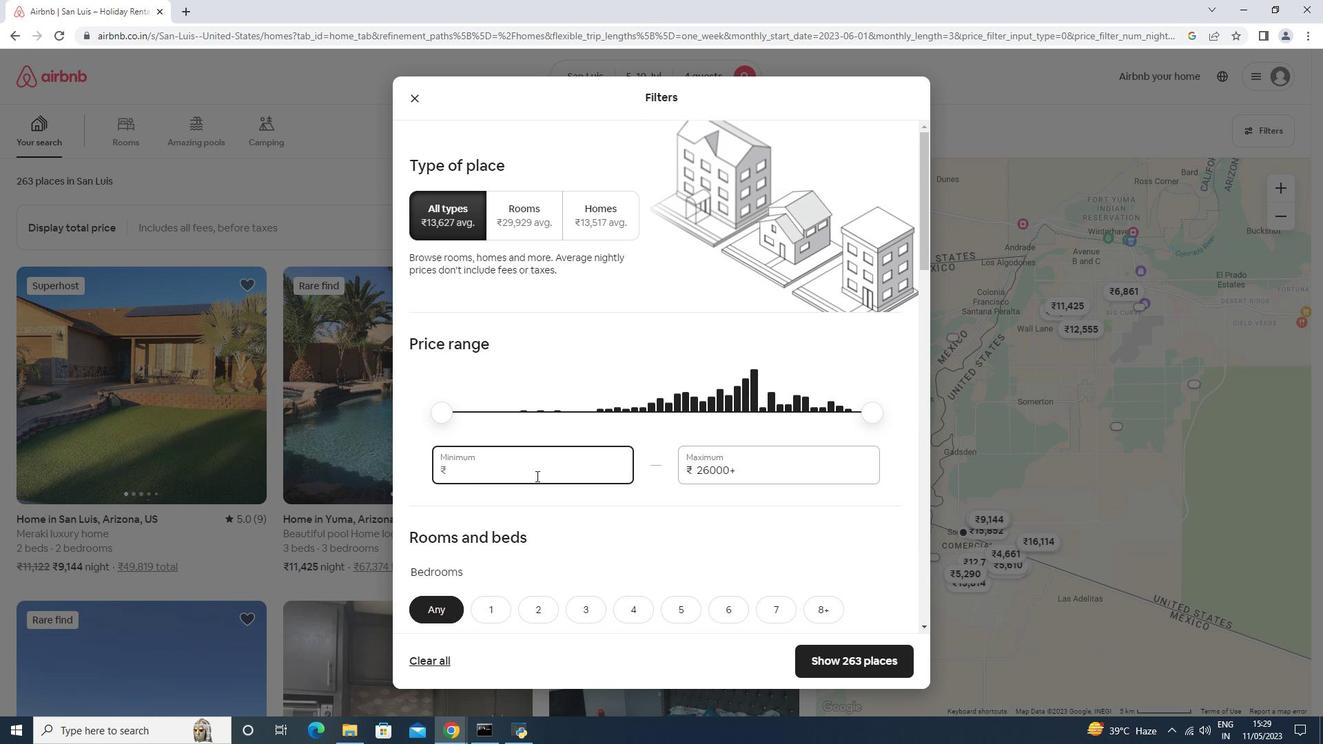 
Action: Key pressed <Key.backspace>
Screenshot: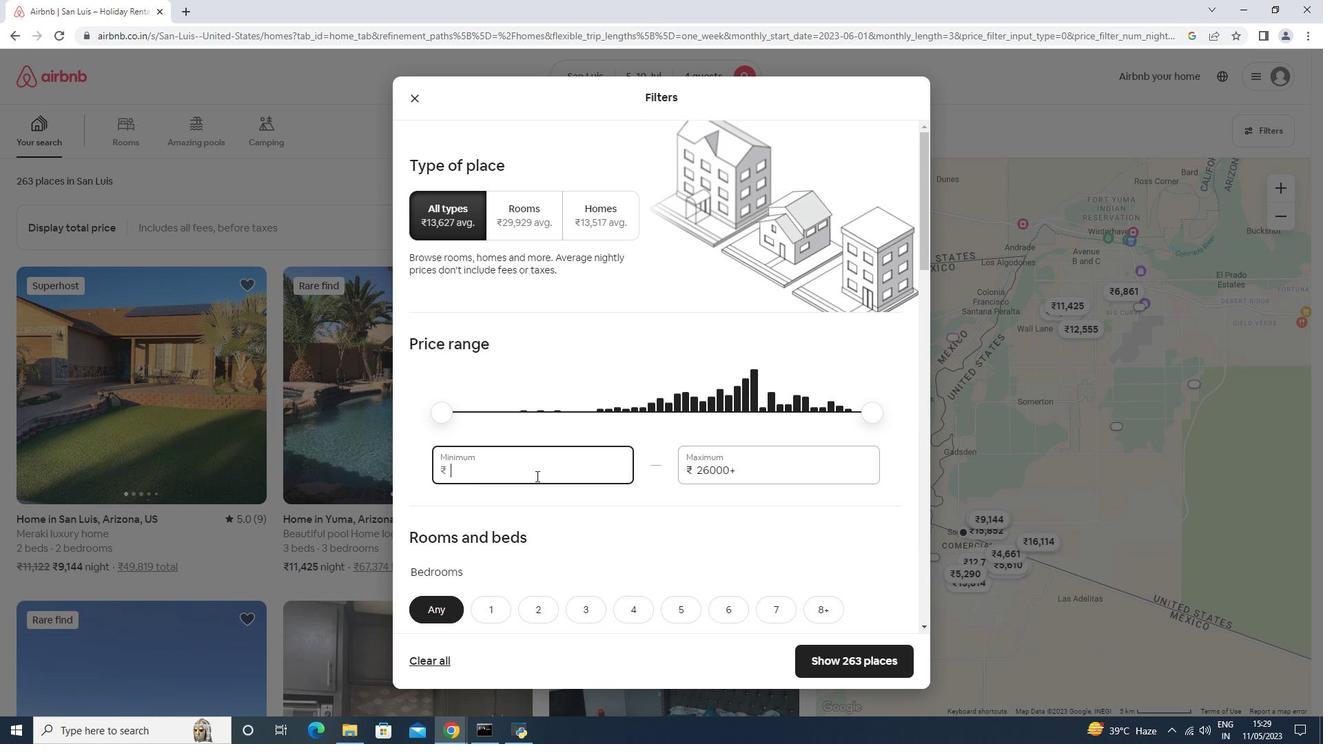 
Action: Mouse moved to (544, 479)
Screenshot: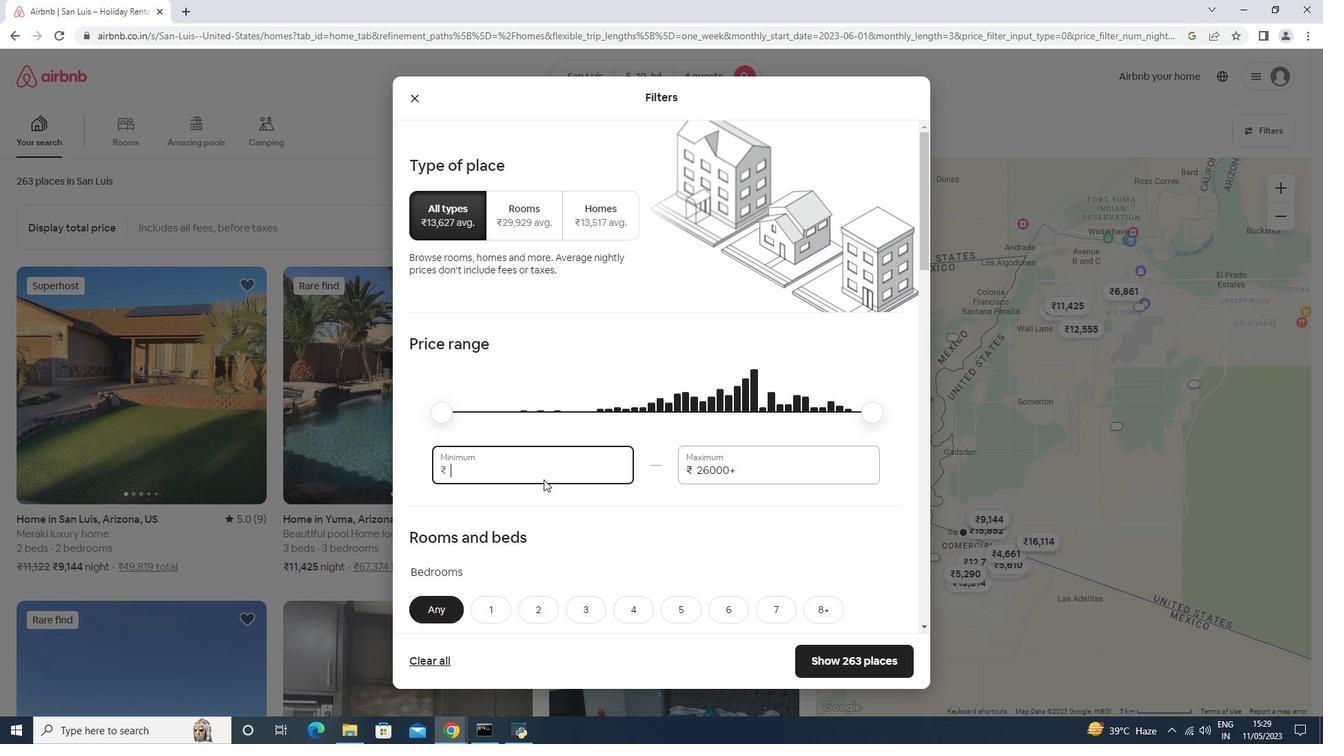 
Action: Key pressed 9
Screenshot: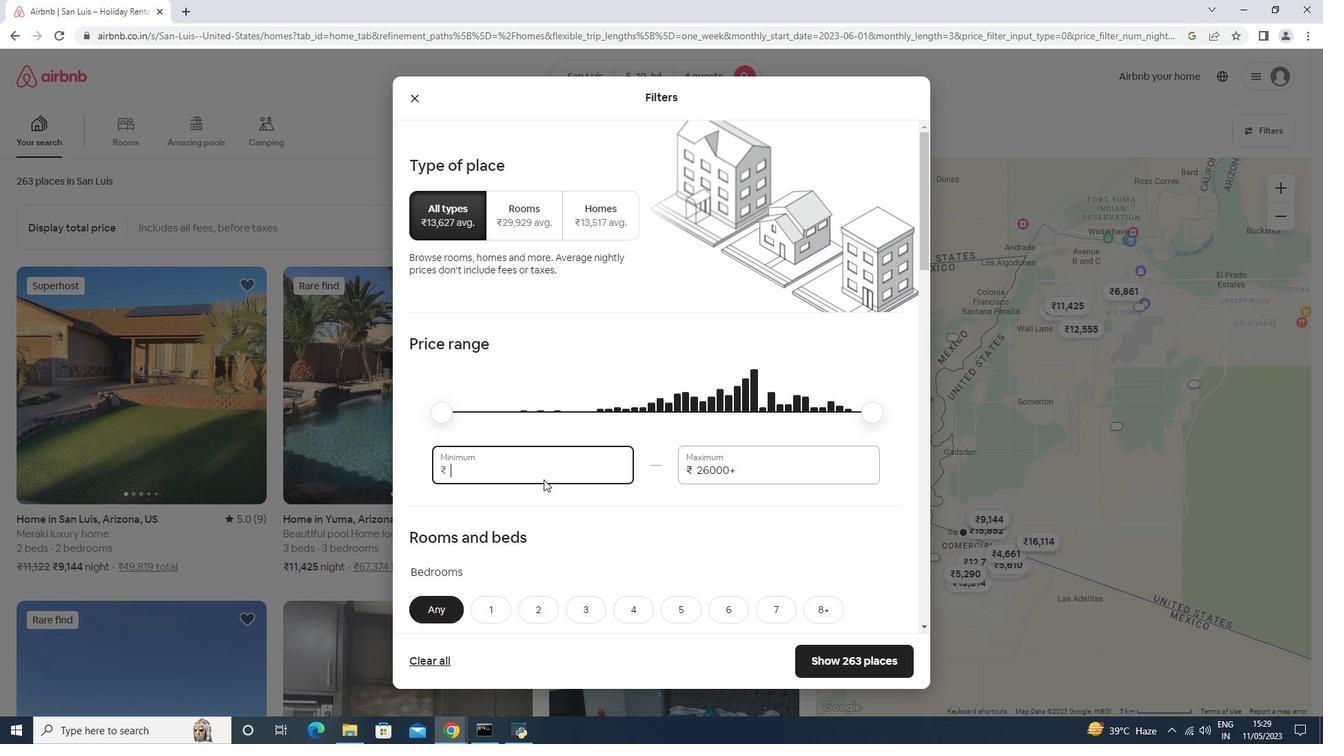
Action: Mouse moved to (547, 482)
Screenshot: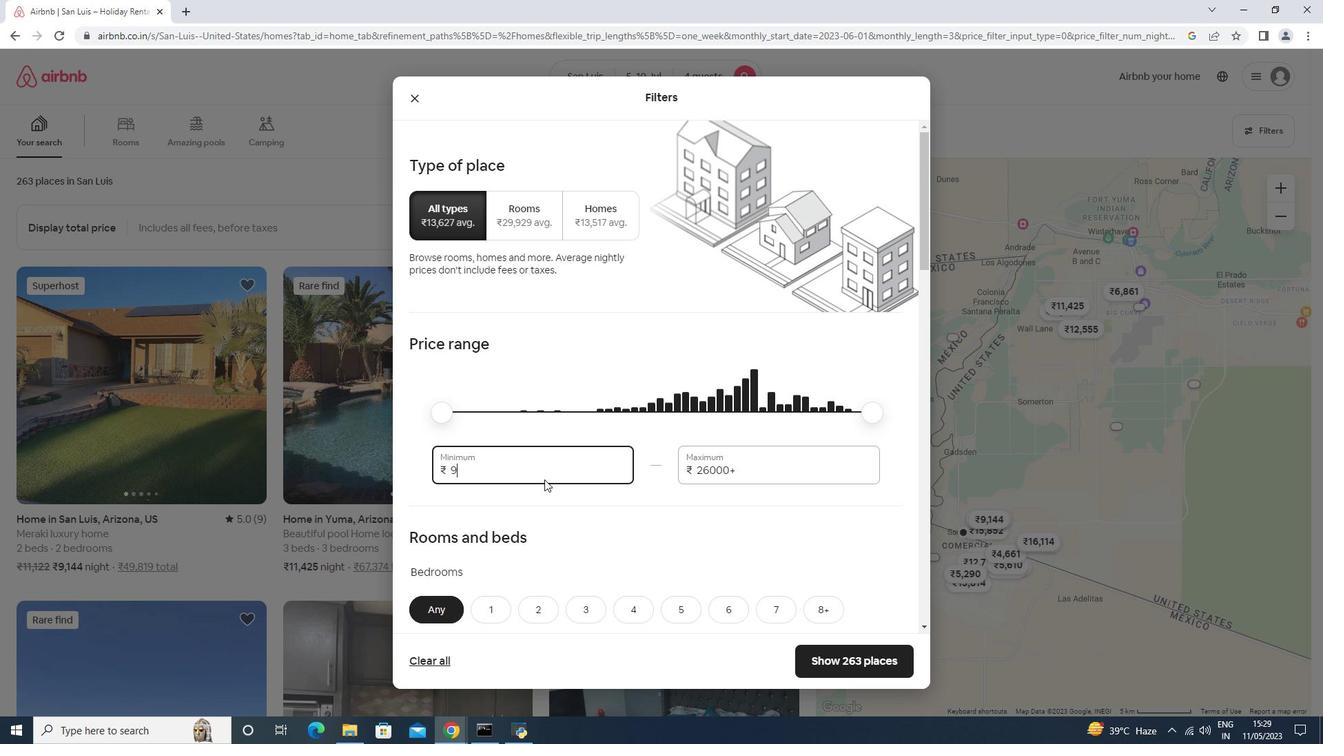 
Action: Key pressed 00000<Key.backspace><Key.backspace><Key.tab>140<Key.backspace>
Screenshot: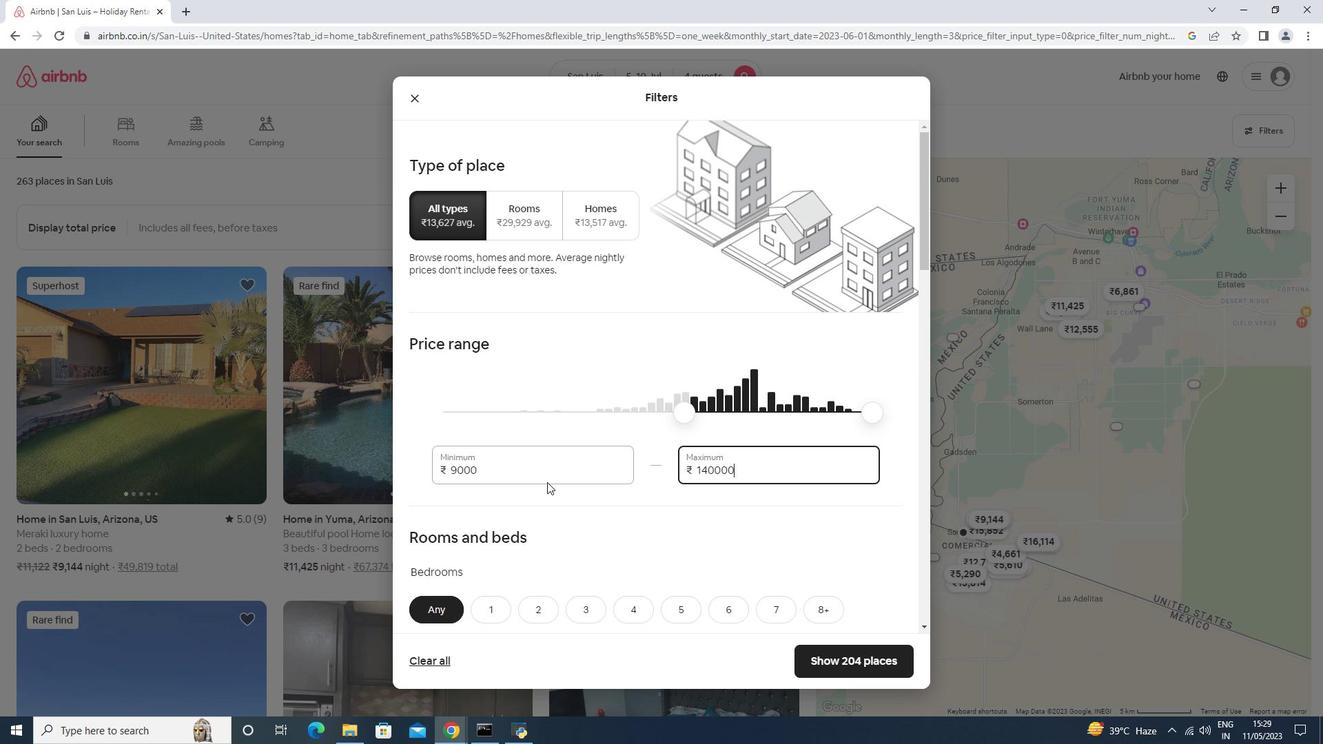
Action: Mouse moved to (533, 603)
Screenshot: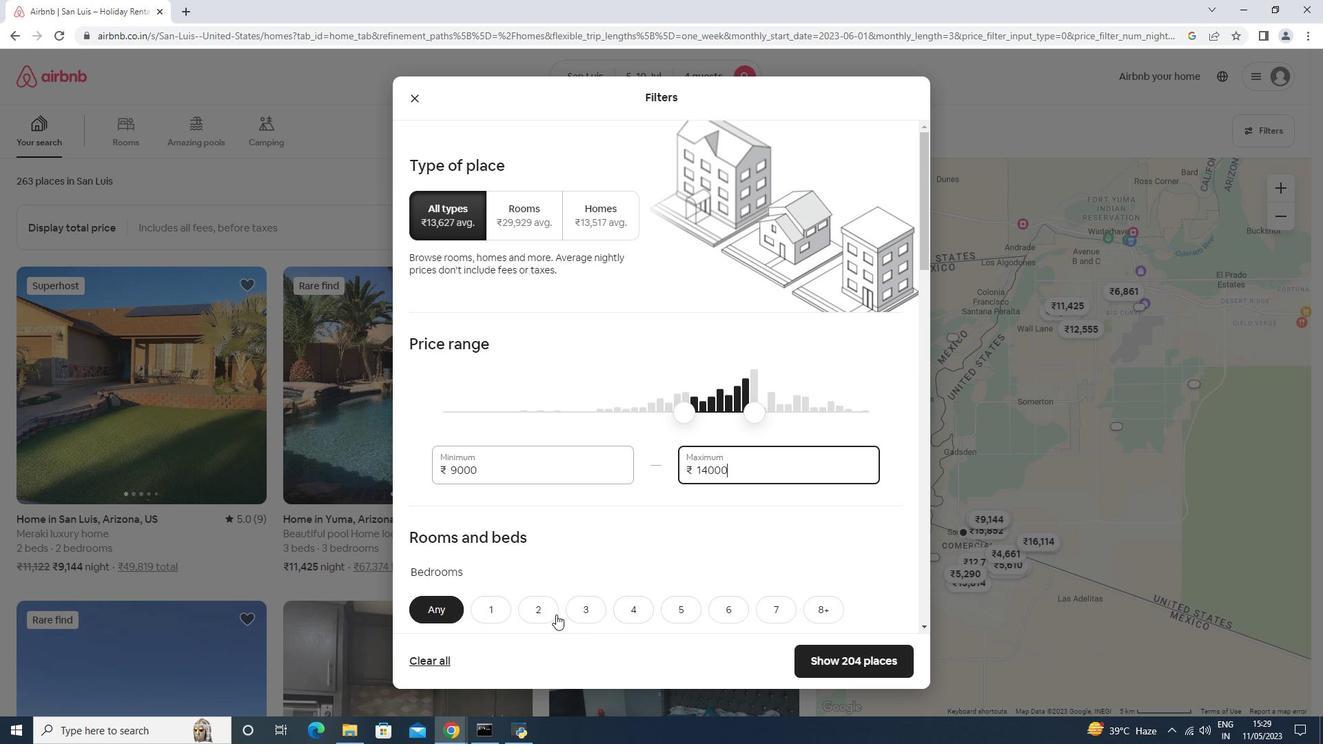 
Action: Mouse pressed left at (533, 603)
Screenshot: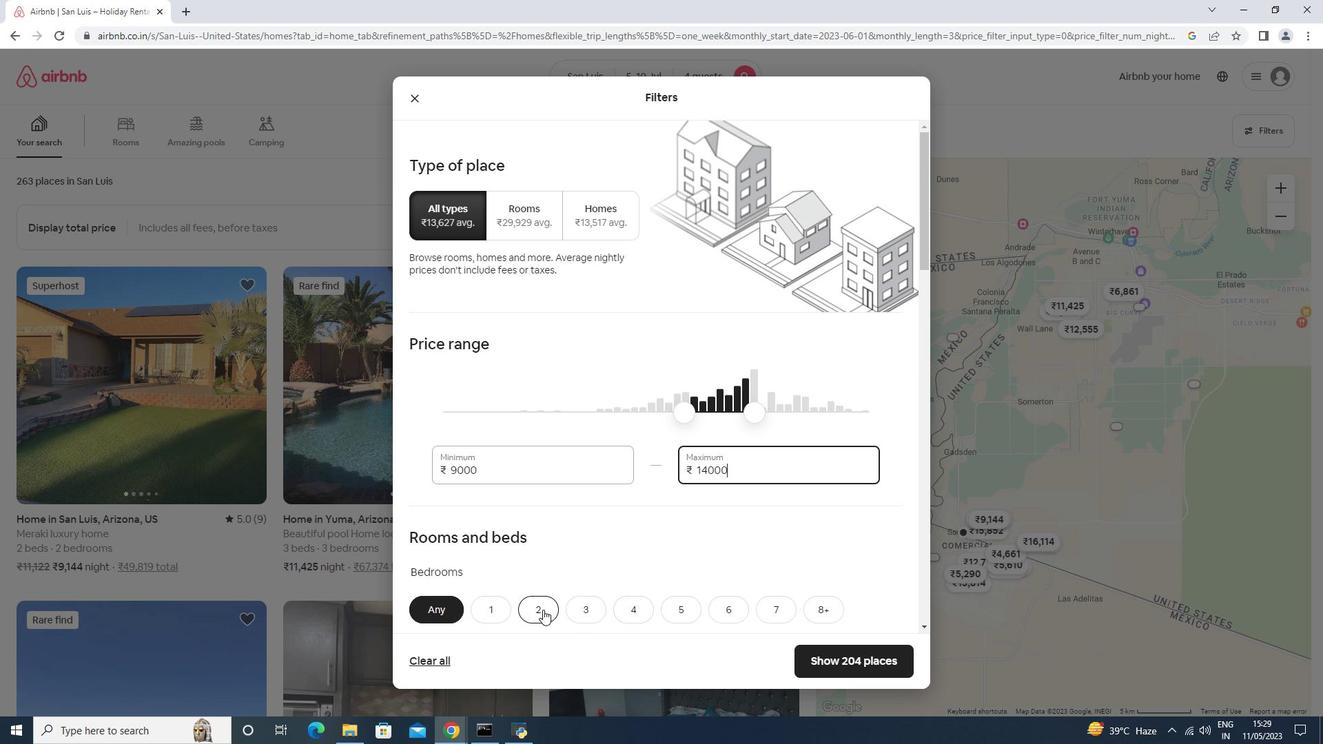 
Action: Mouse moved to (539, 603)
Screenshot: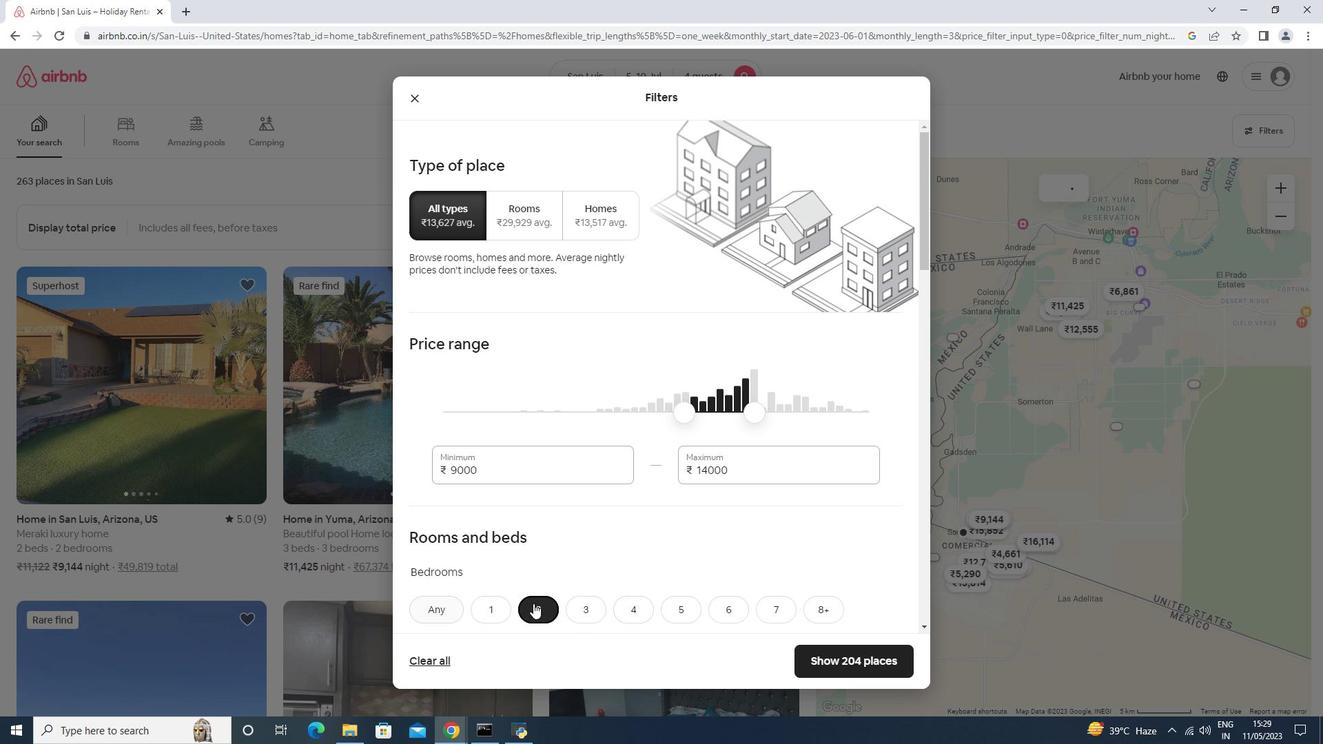 
Action: Mouse scrolled (539, 602) with delta (0, 0)
Screenshot: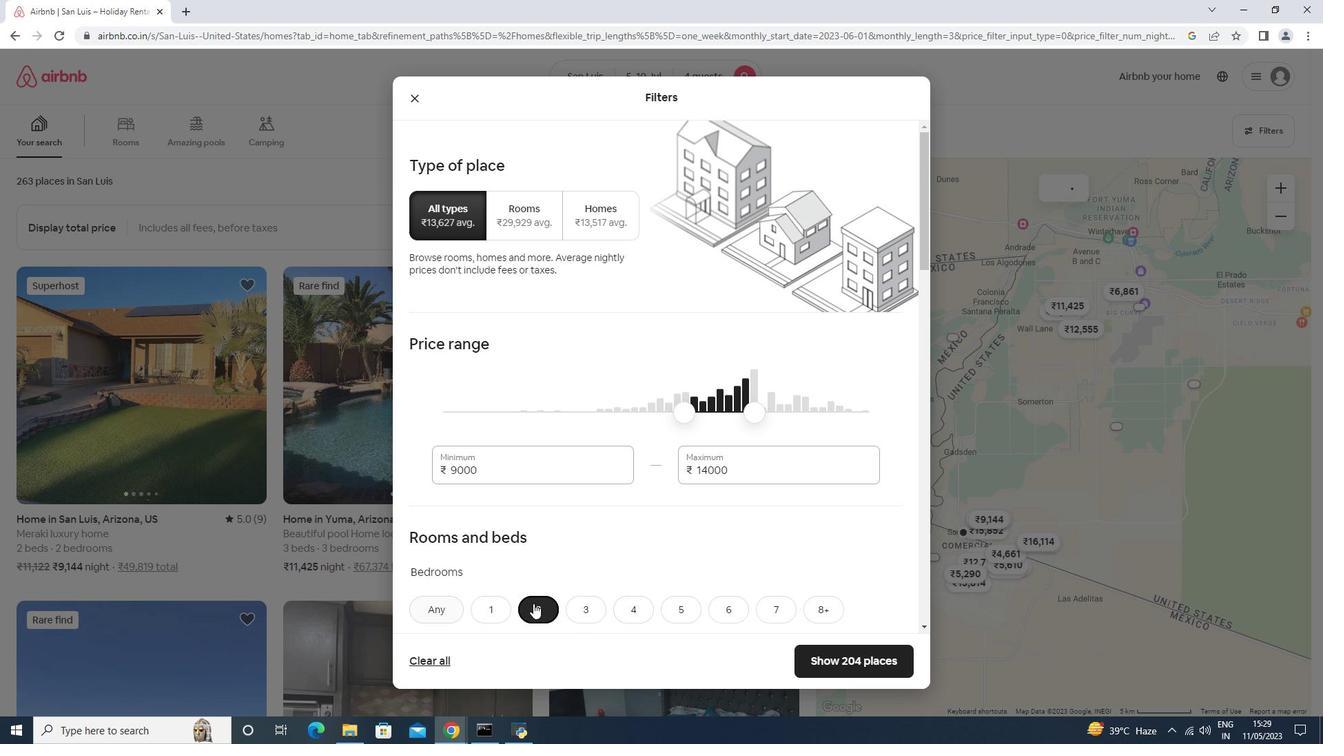 
Action: Mouse scrolled (539, 602) with delta (0, 0)
Screenshot: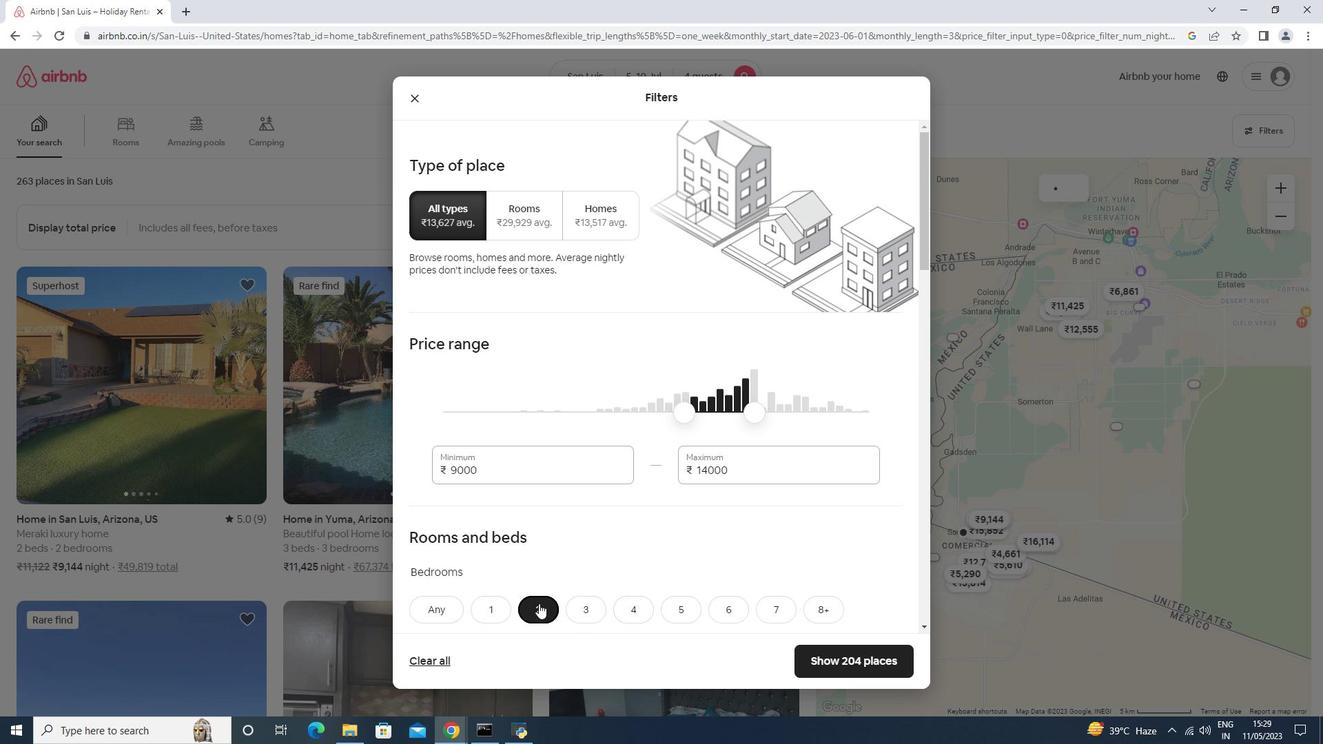 
Action: Mouse scrolled (539, 602) with delta (0, 0)
Screenshot: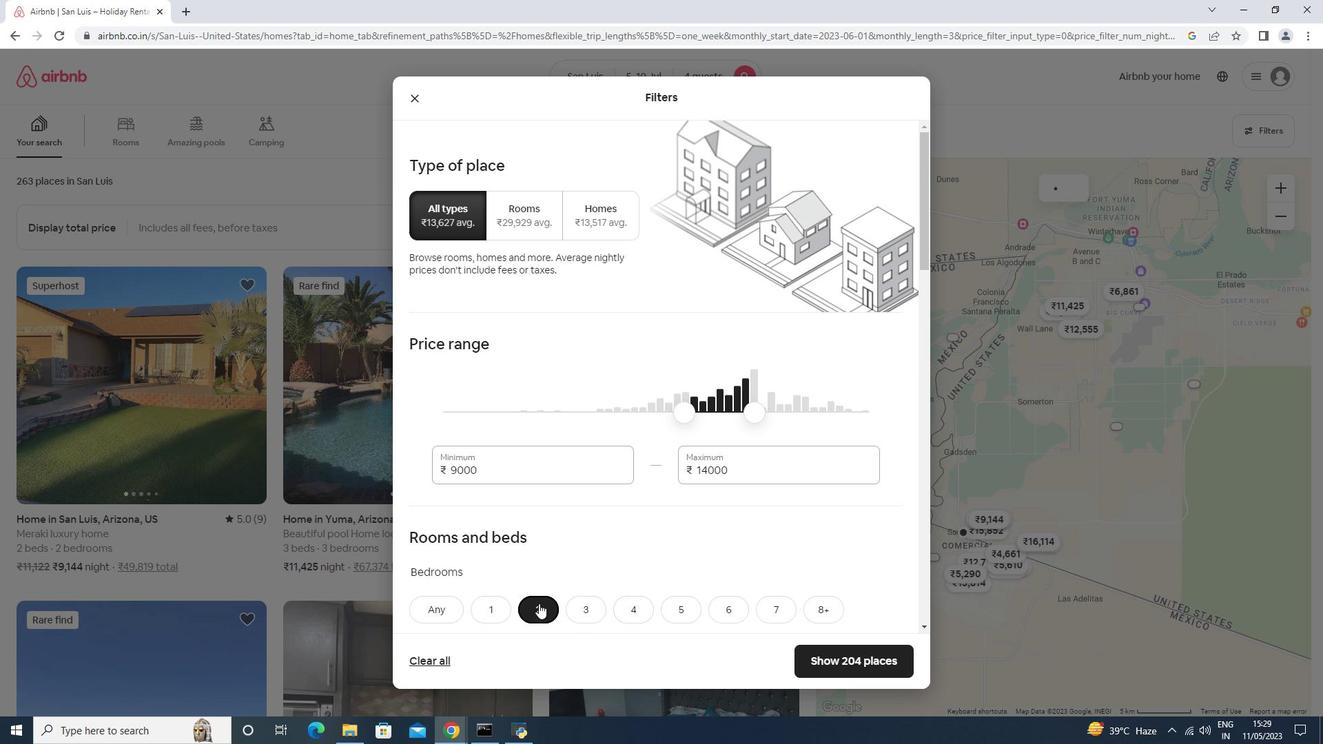 
Action: Mouse scrolled (539, 602) with delta (0, 0)
Screenshot: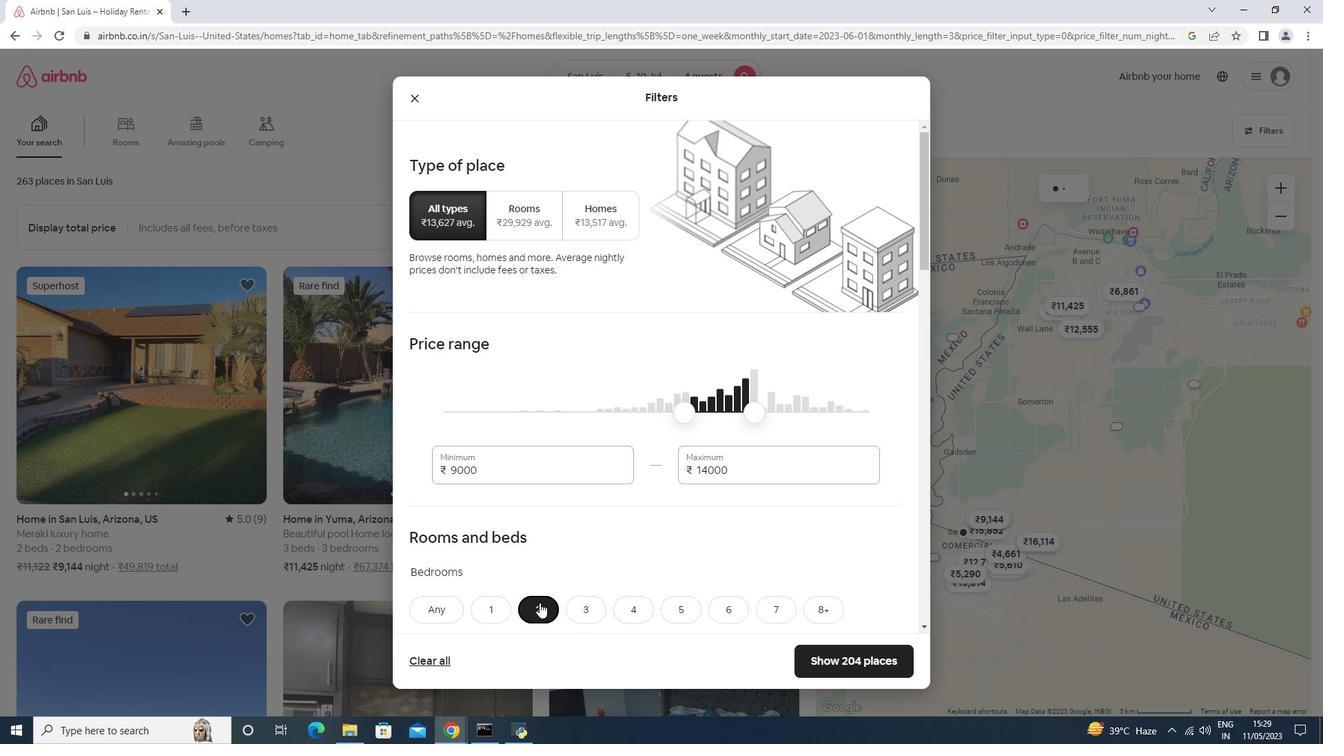 
Action: Mouse moved to (626, 408)
Screenshot: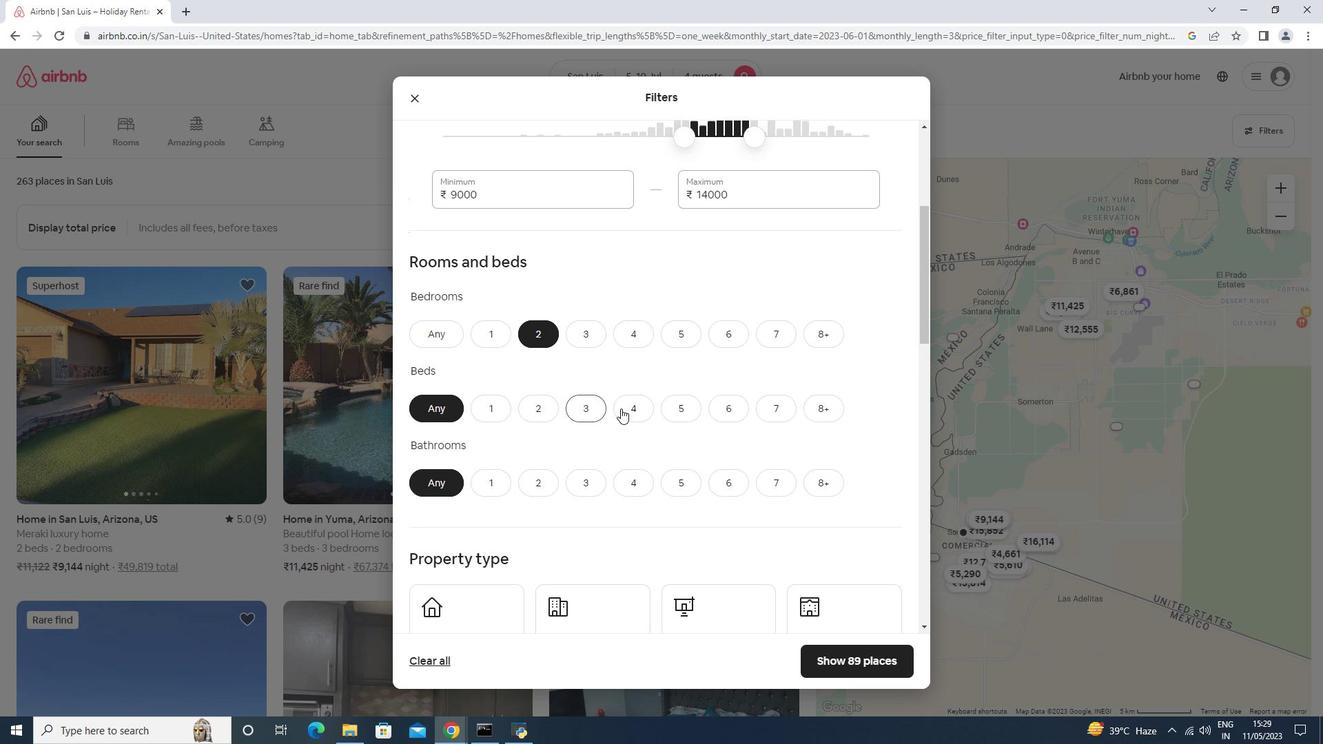 
Action: Mouse pressed left at (626, 408)
Screenshot: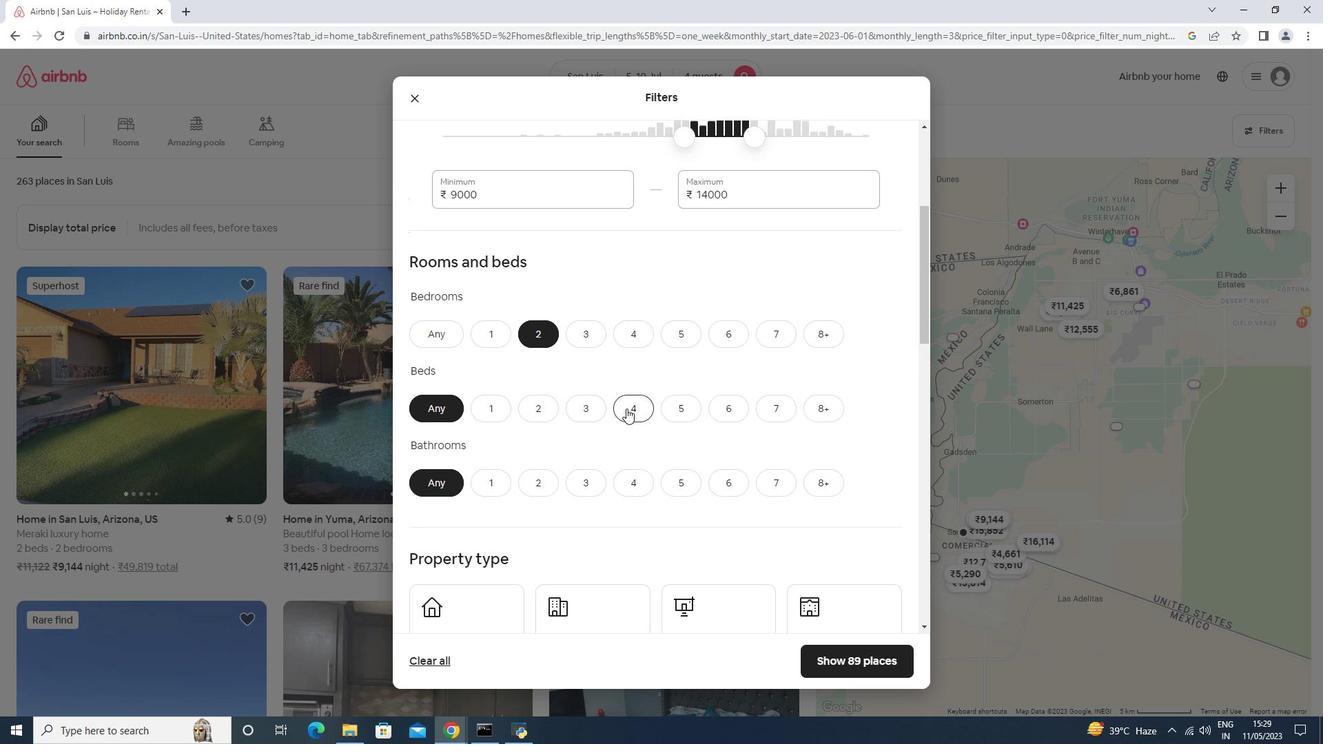 
Action: Mouse moved to (549, 486)
Screenshot: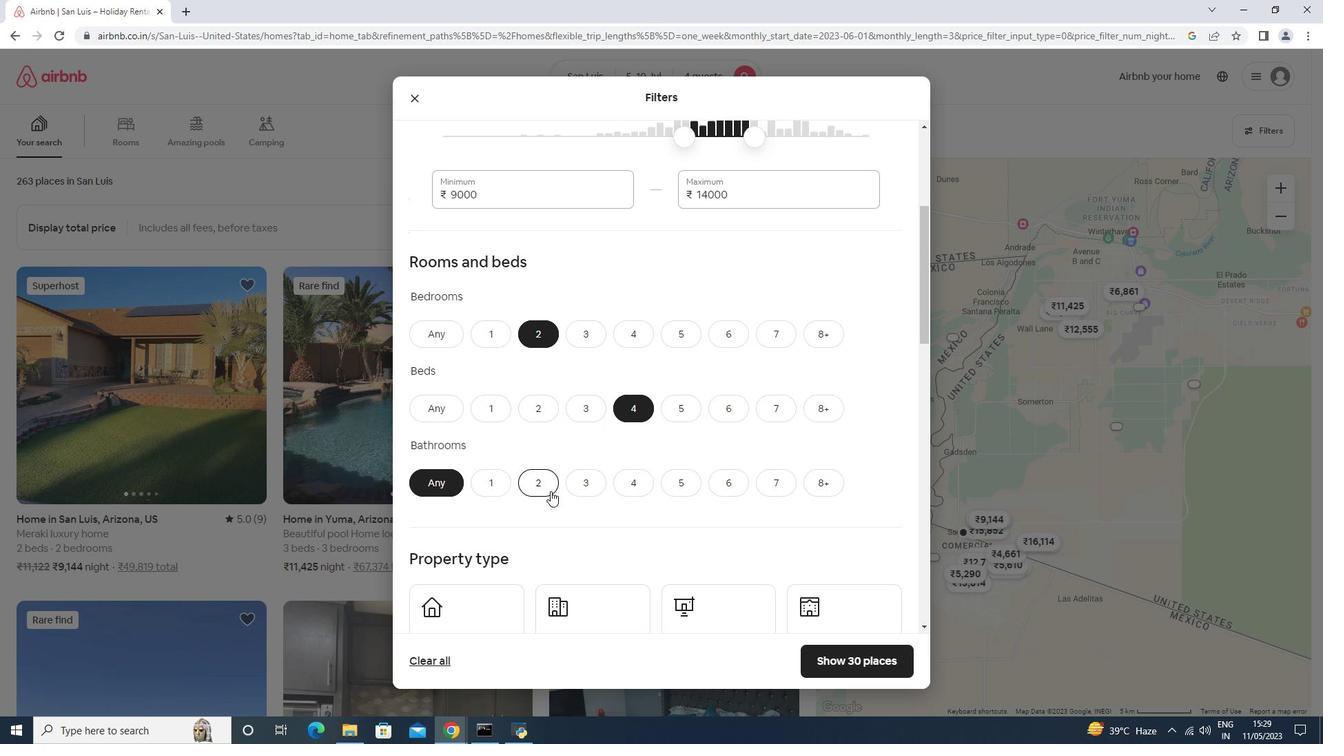 
Action: Mouse pressed left at (549, 486)
Screenshot: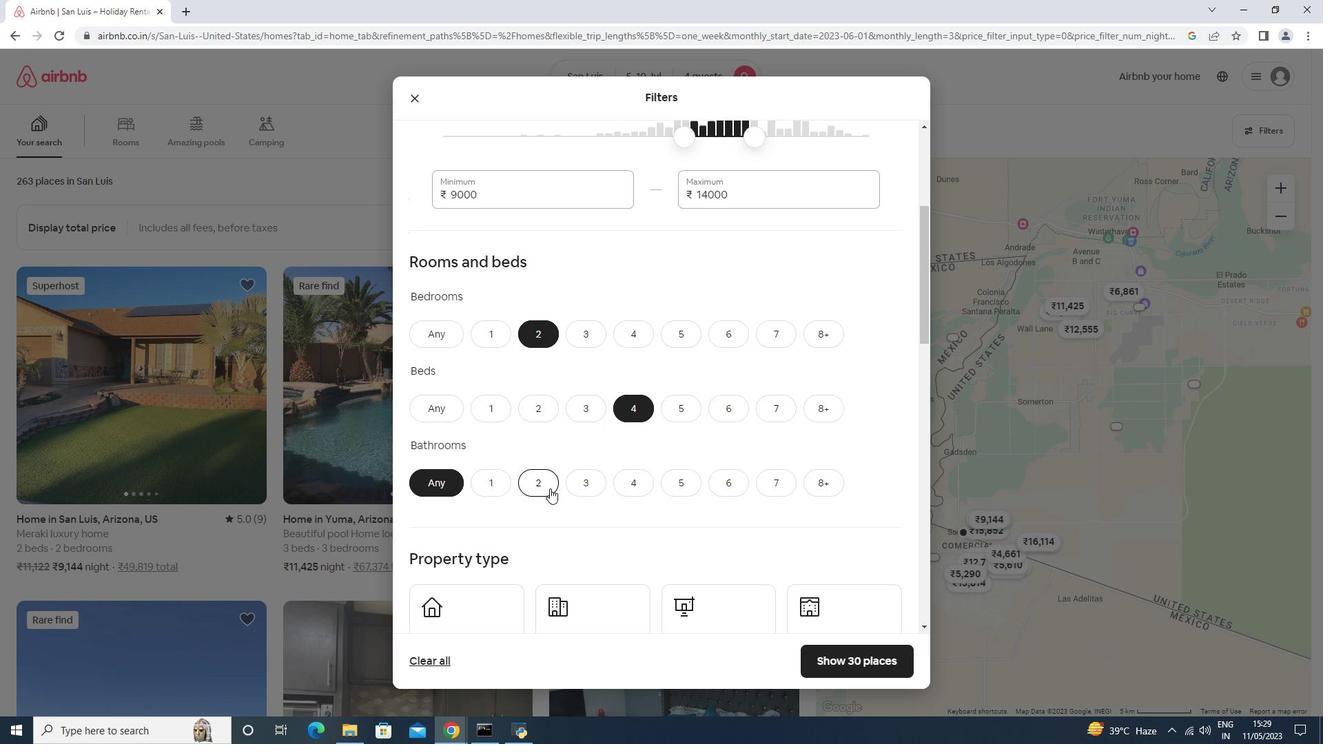 
Action: Mouse moved to (552, 483)
Screenshot: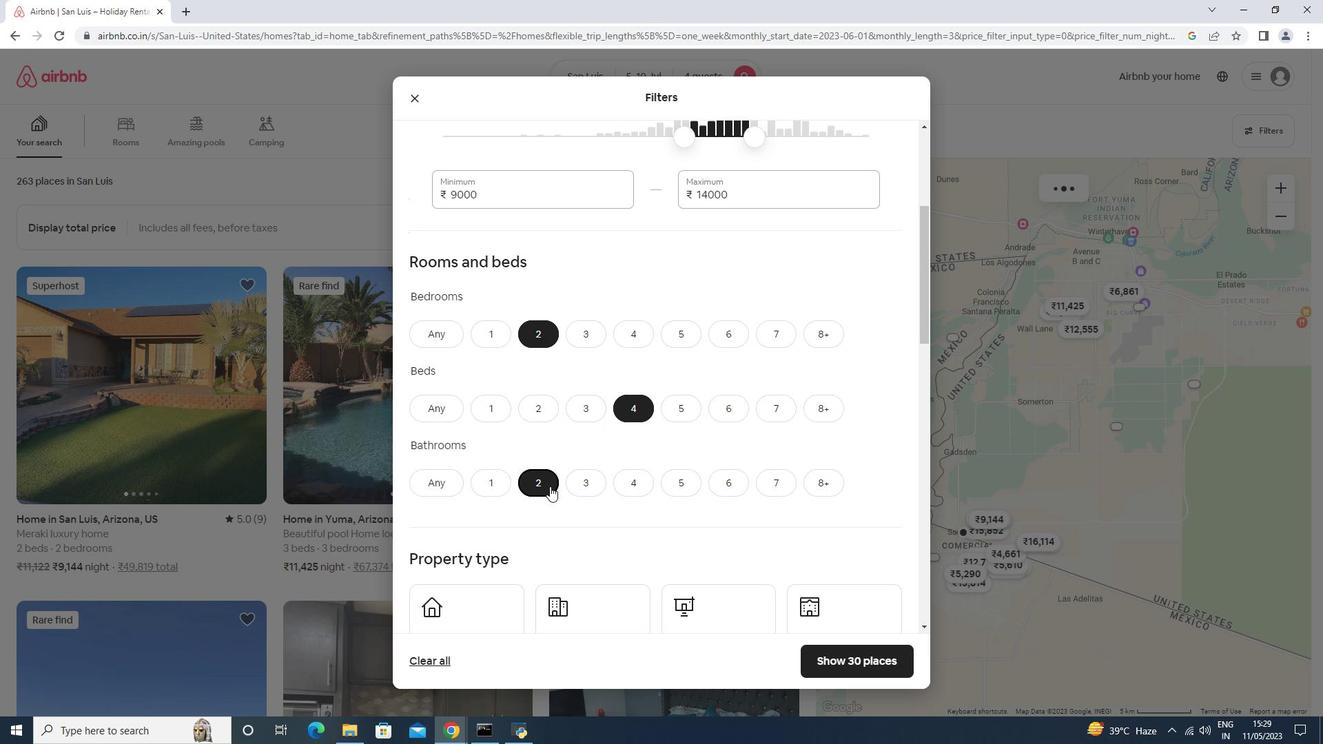
Action: Mouse scrolled (552, 483) with delta (0, 0)
Screenshot: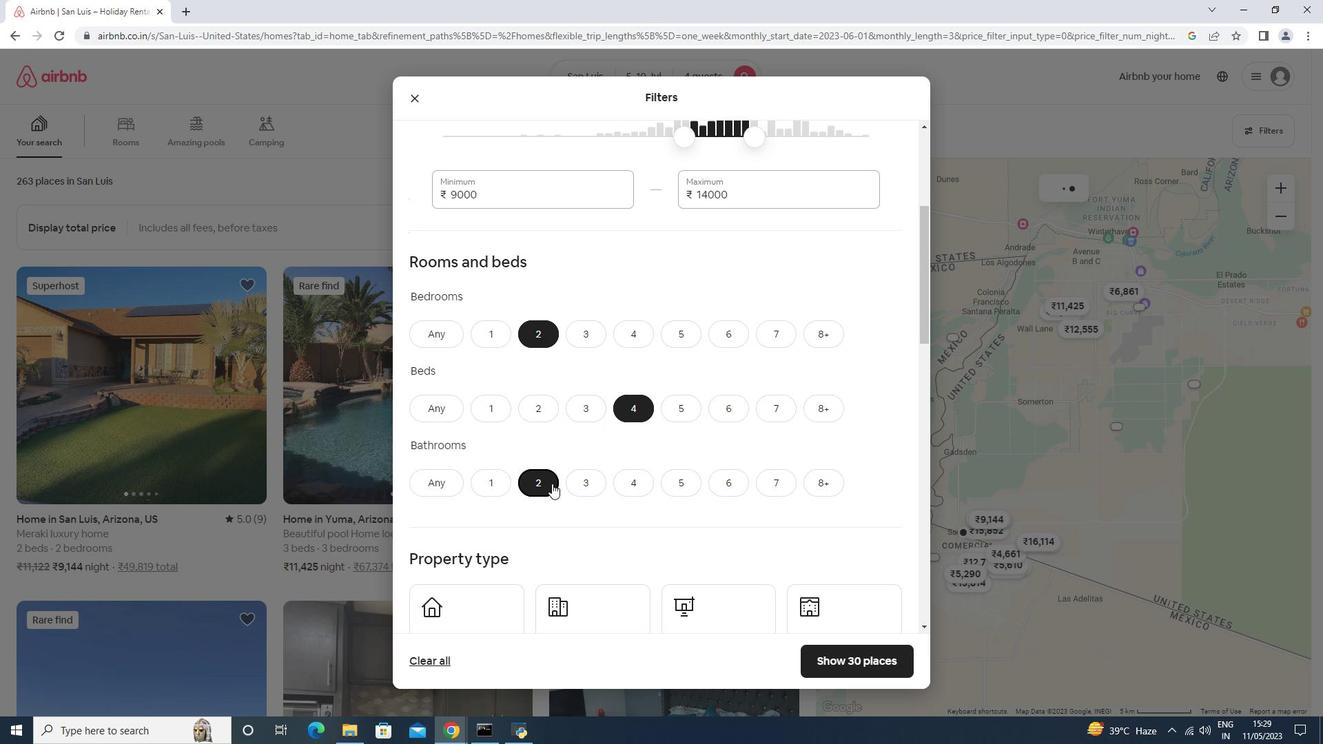 
Action: Mouse scrolled (552, 483) with delta (0, 0)
Screenshot: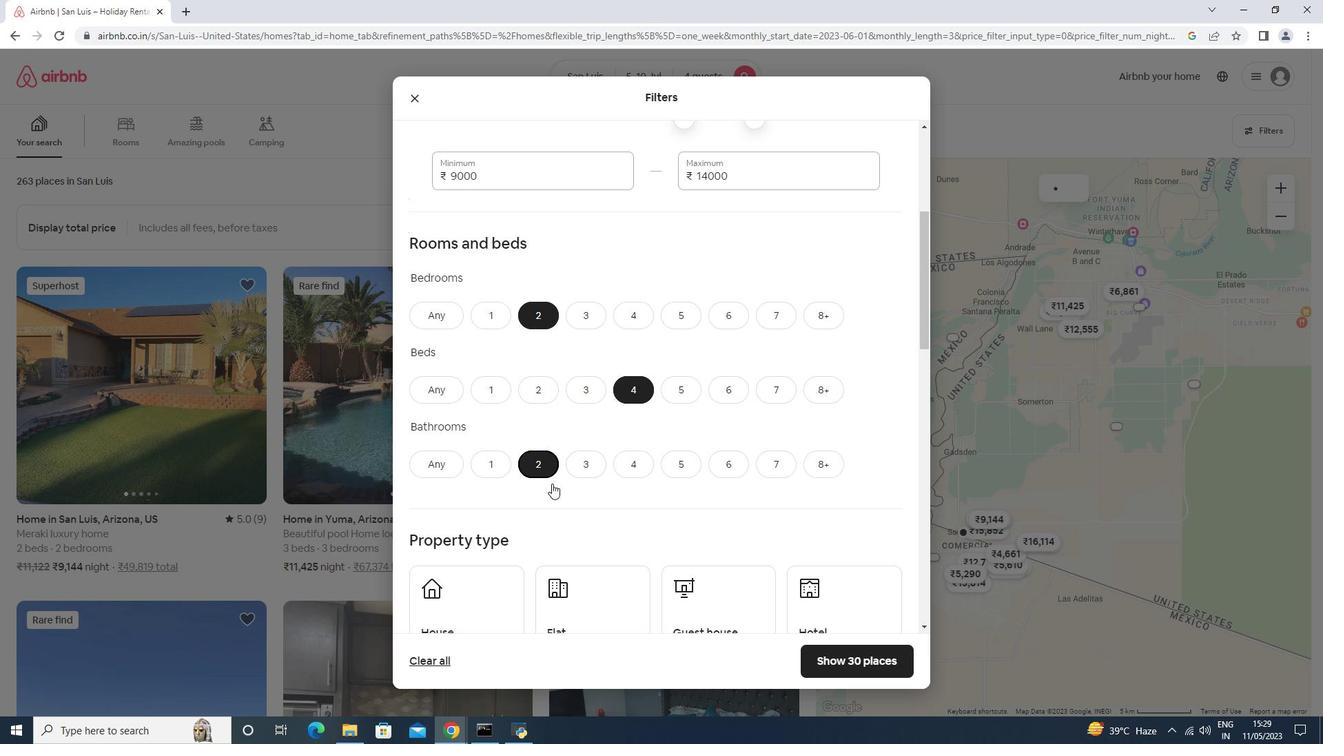 
Action: Mouse moved to (504, 474)
Screenshot: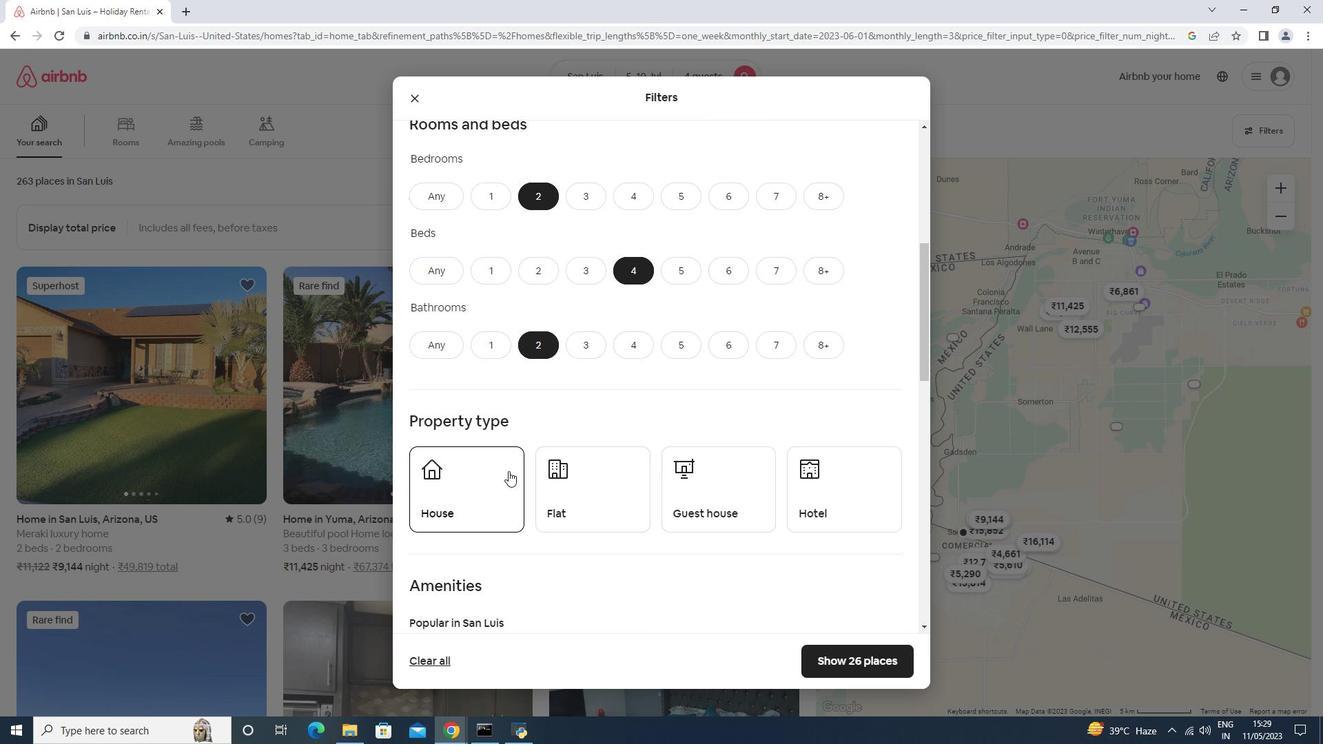 
Action: Mouse pressed left at (504, 474)
Screenshot: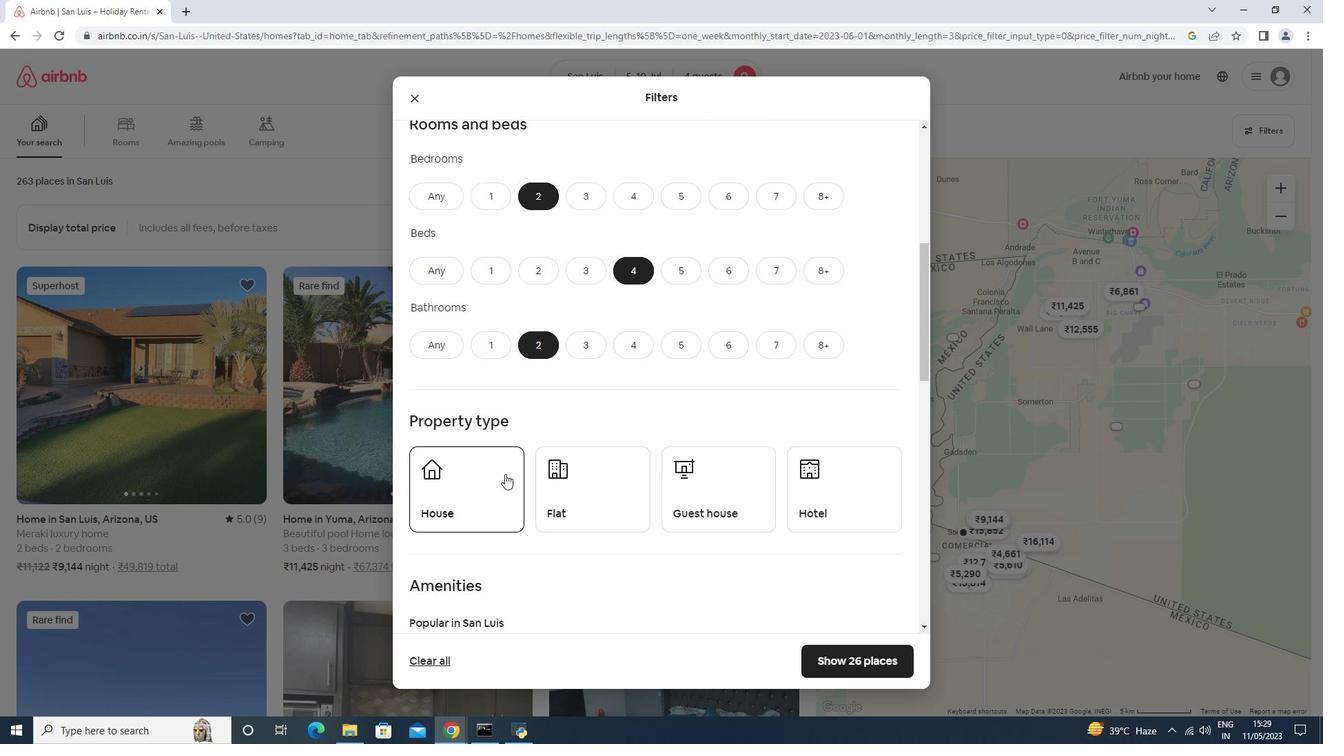 
Action: Mouse moved to (558, 480)
Screenshot: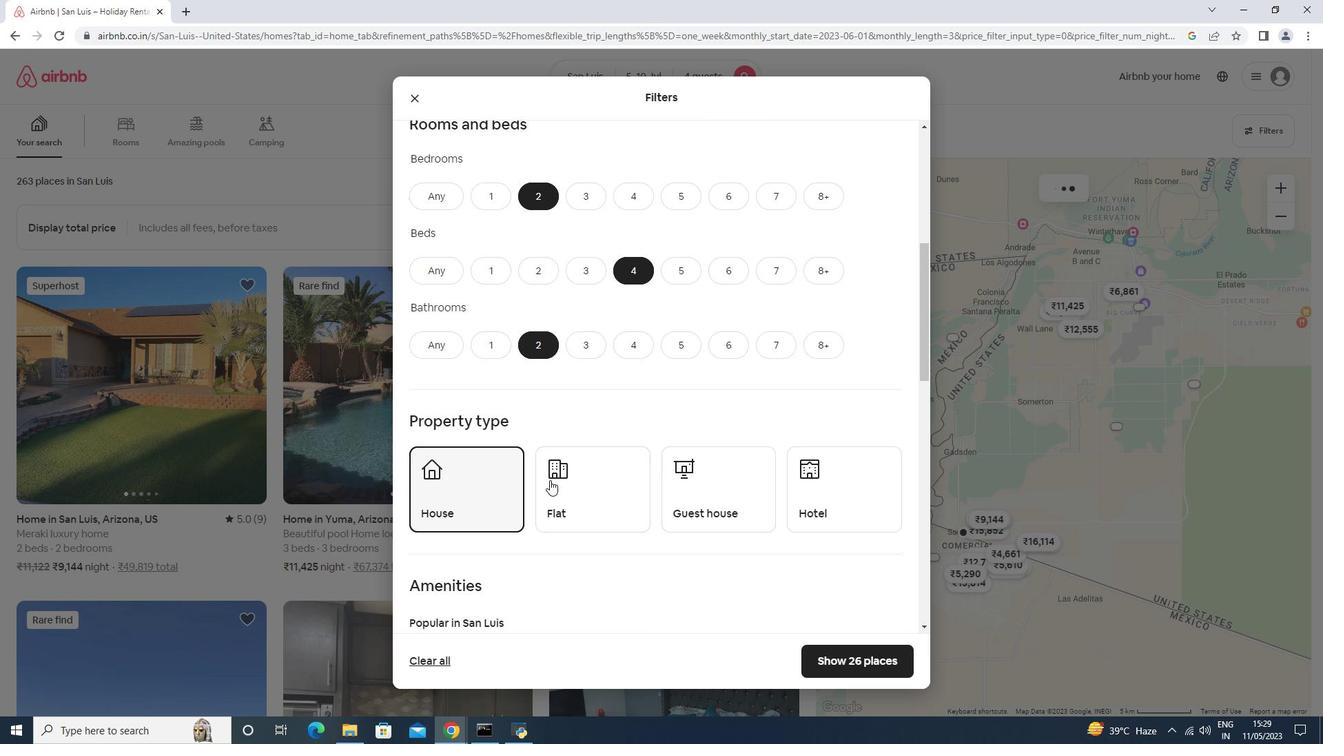 
Action: Mouse pressed left at (558, 480)
Screenshot: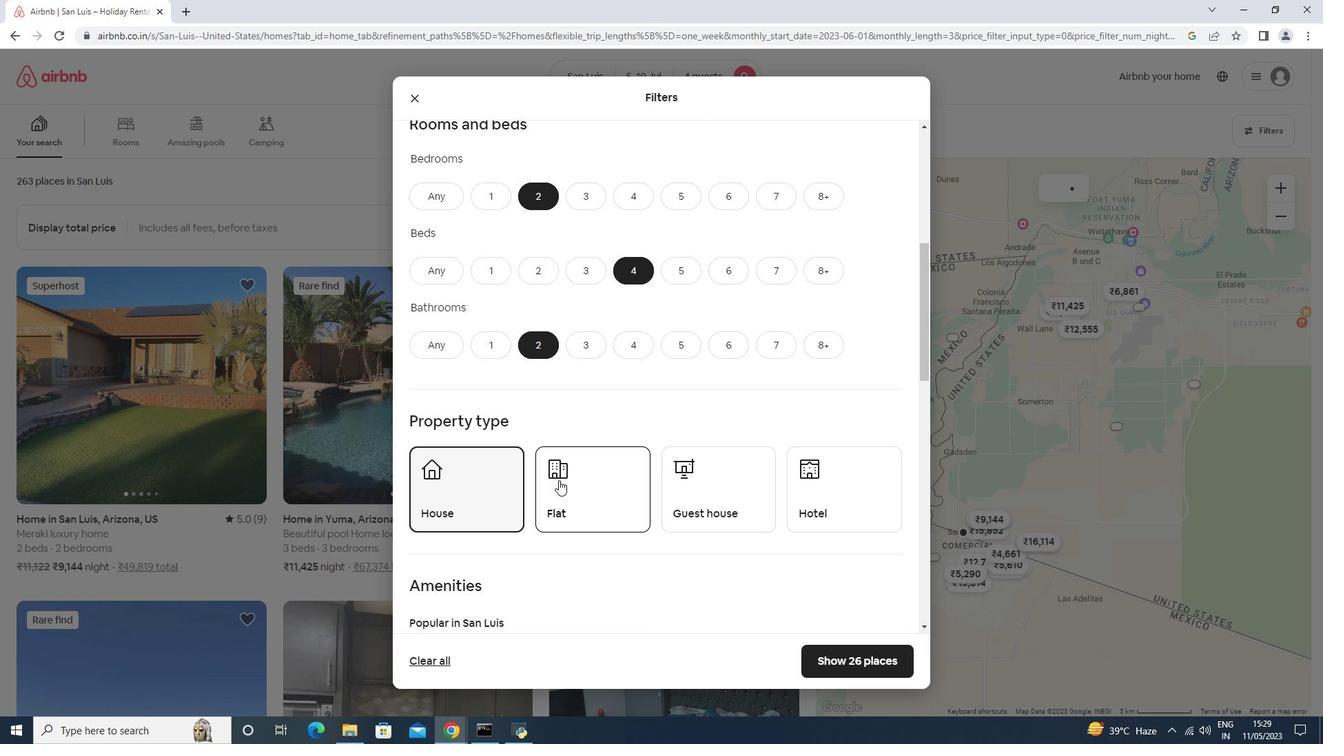 
Action: Mouse moved to (719, 476)
Screenshot: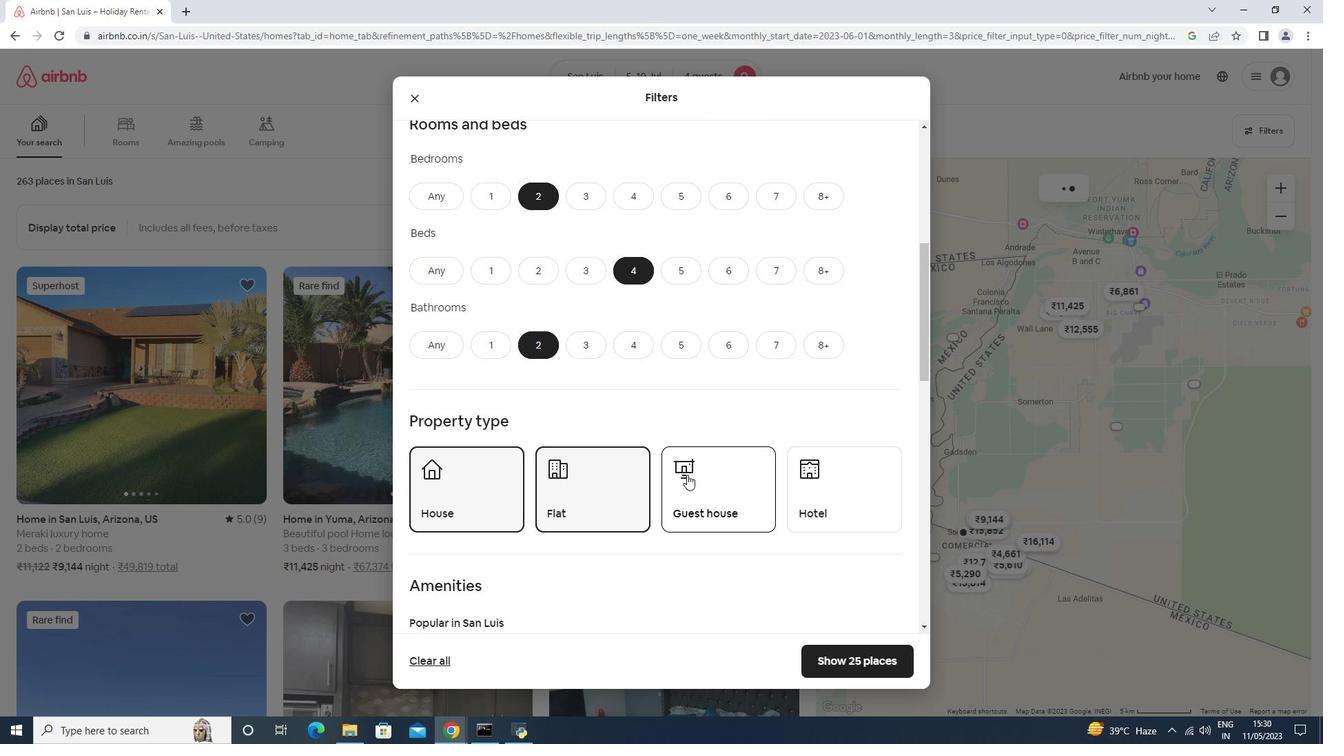 
Action: Mouse pressed left at (719, 476)
Screenshot: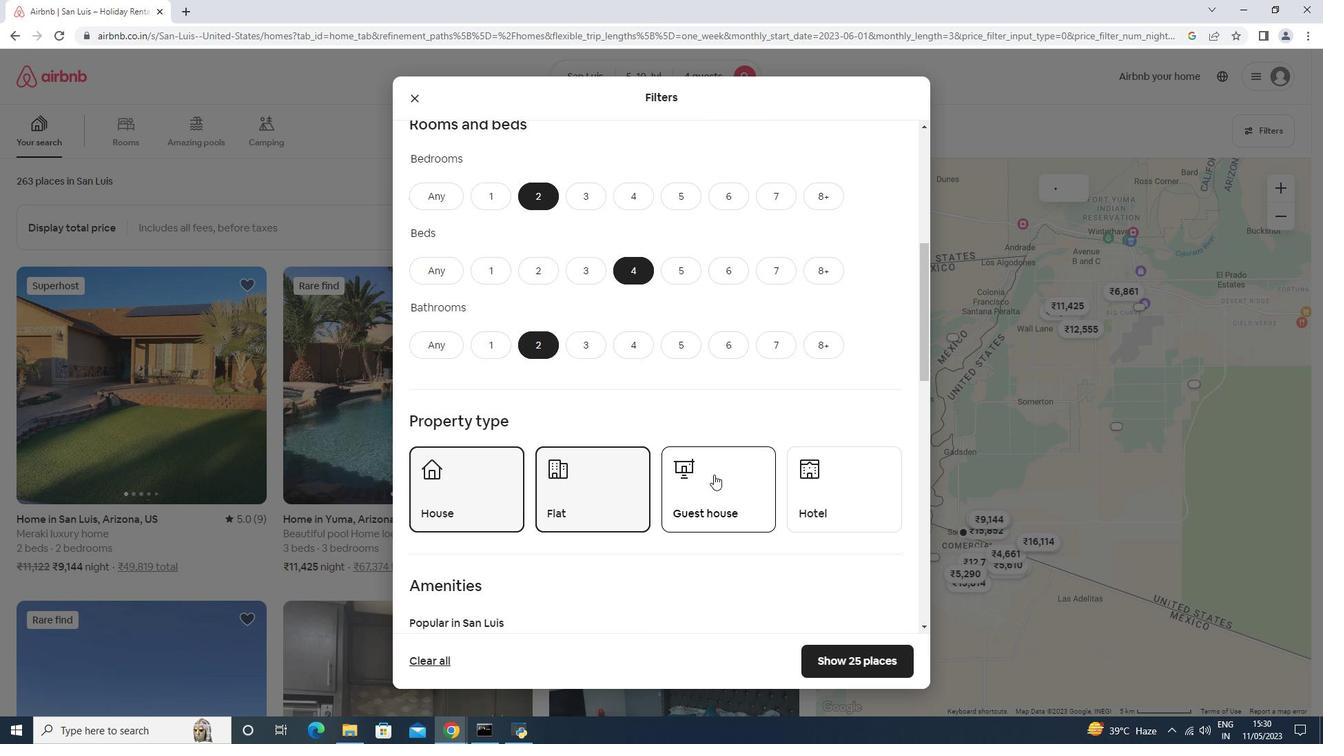 
Action: Mouse moved to (545, 399)
Screenshot: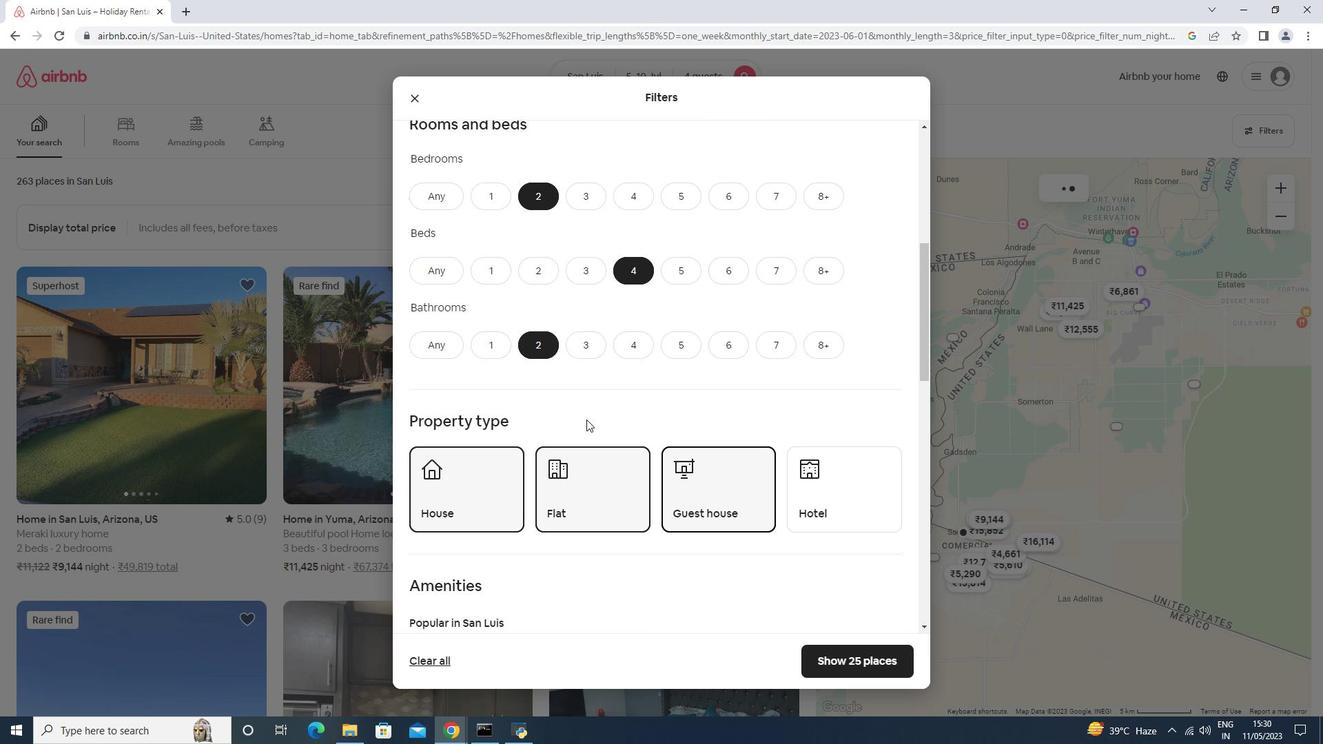 
Action: Mouse scrolled (545, 399) with delta (0, 0)
Screenshot: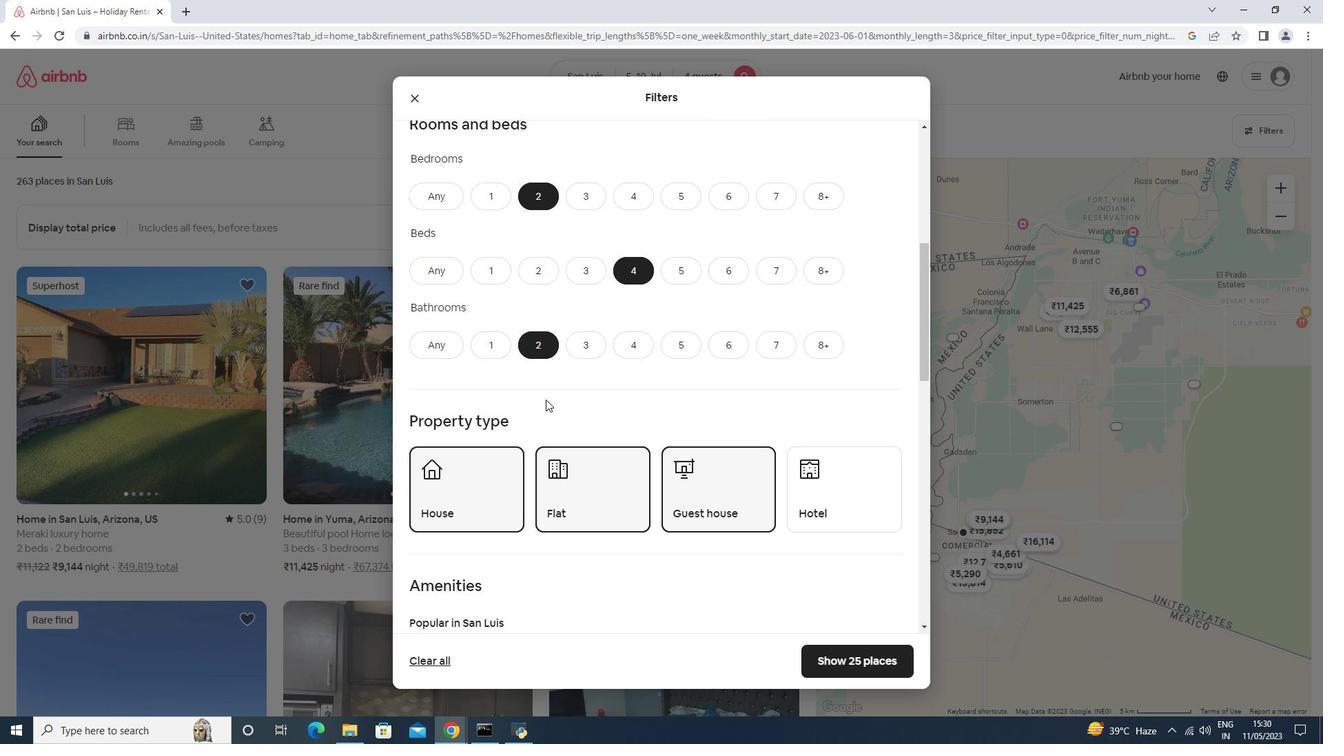
Action: Mouse scrolled (545, 399) with delta (0, 0)
Screenshot: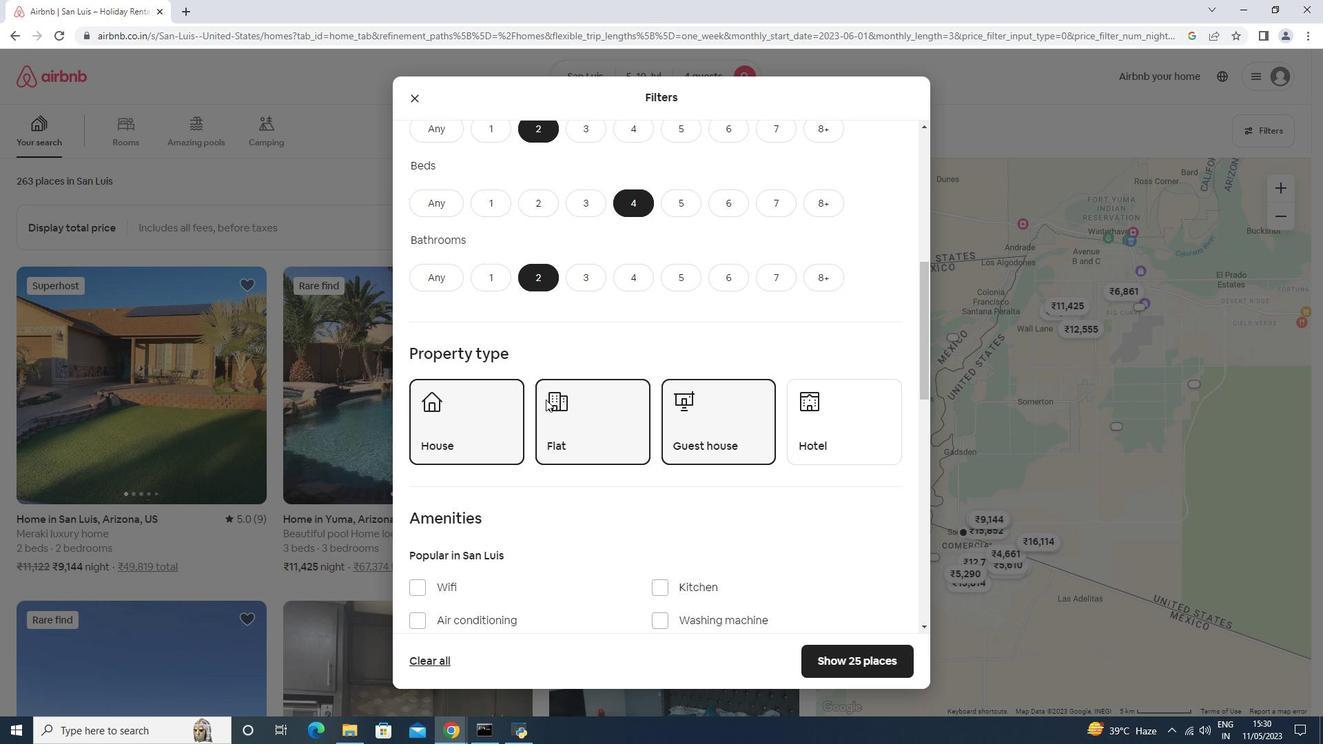 
Action: Mouse moved to (681, 481)
Screenshot: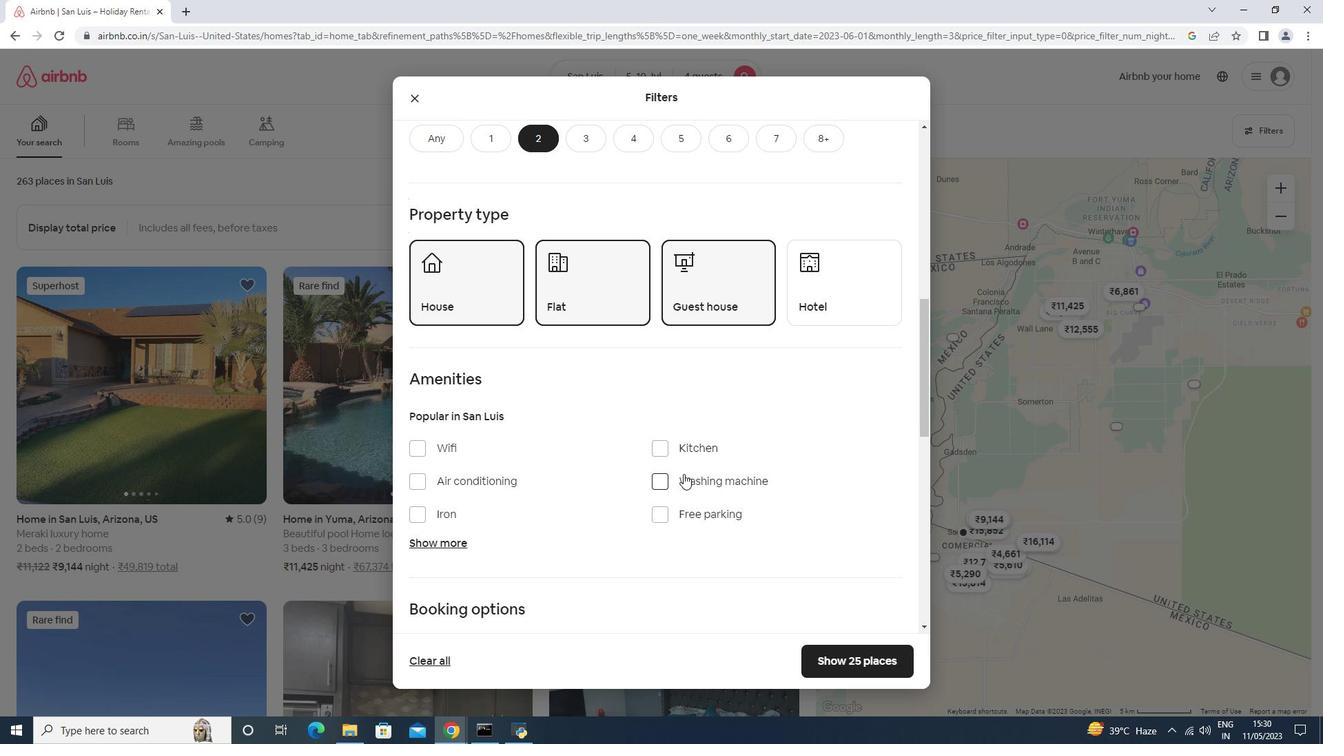 
Action: Mouse pressed left at (681, 481)
Screenshot: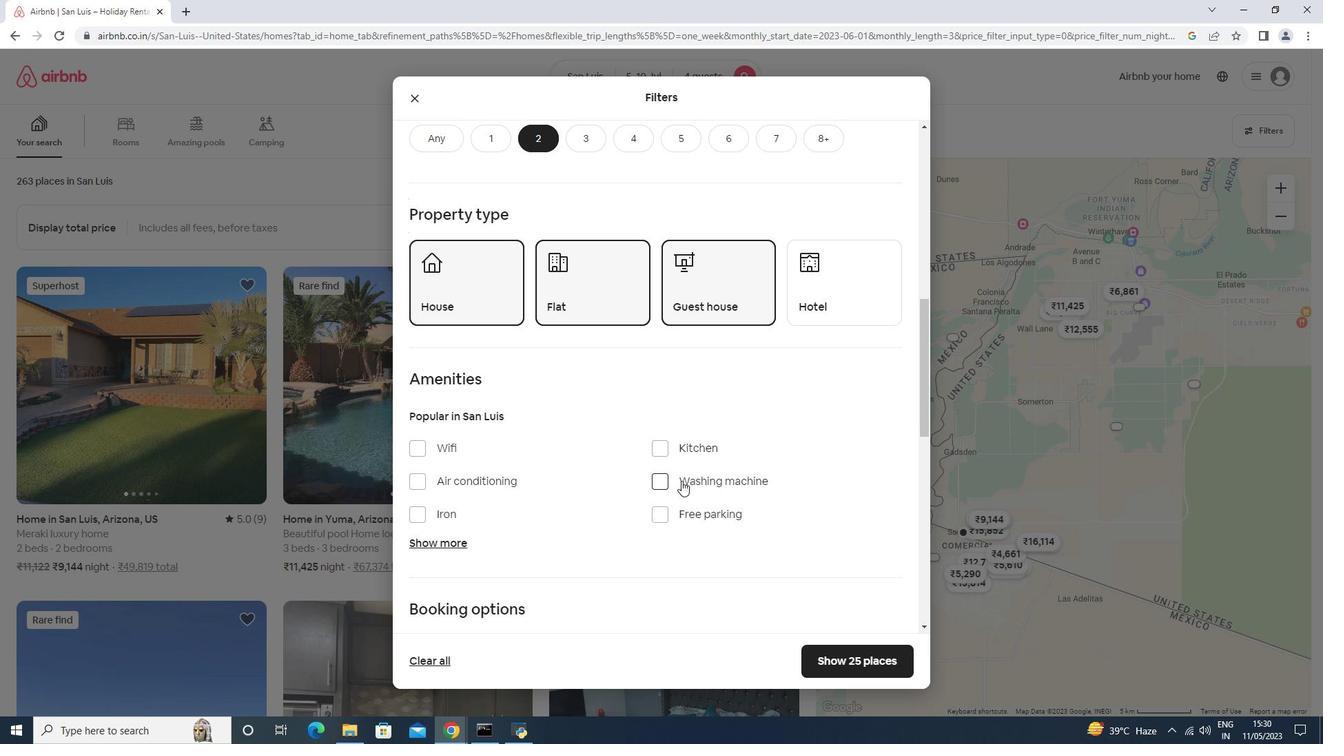 
Action: Mouse moved to (682, 476)
Screenshot: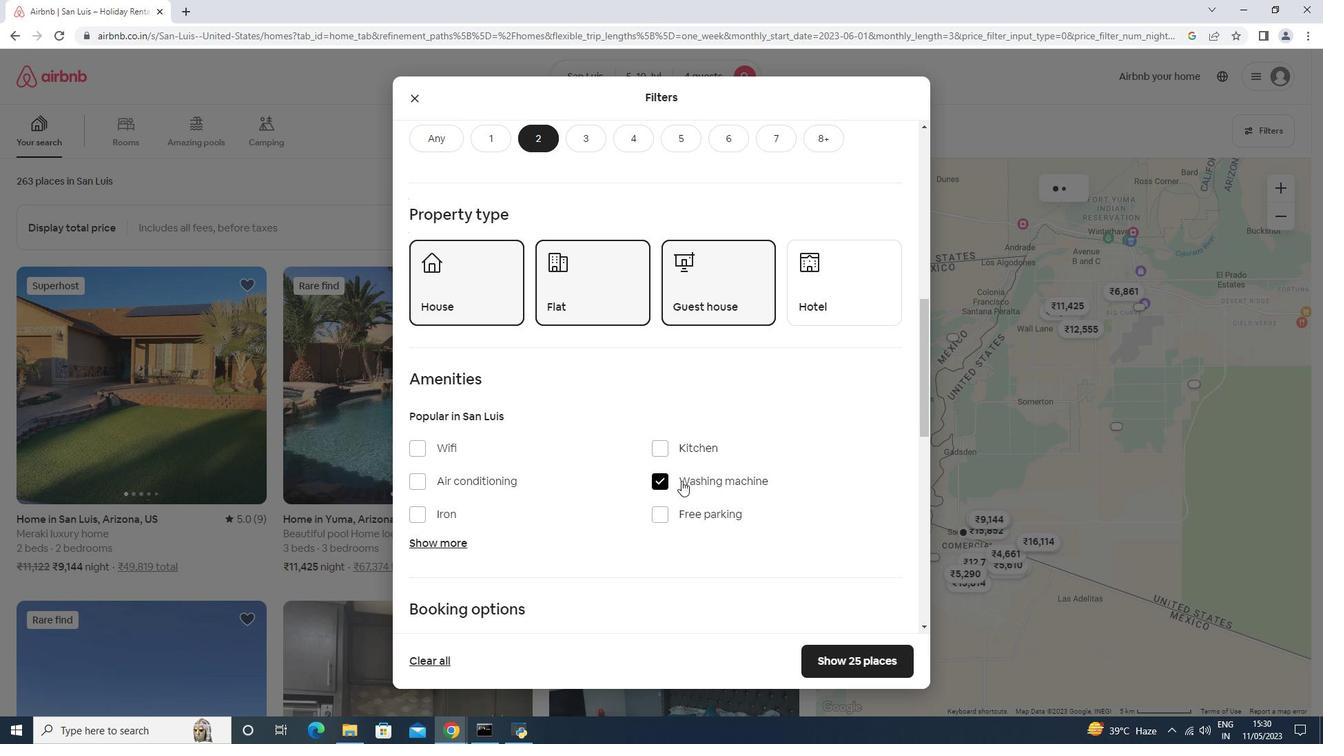 
Action: Mouse scrolled (682, 476) with delta (0, 0)
Screenshot: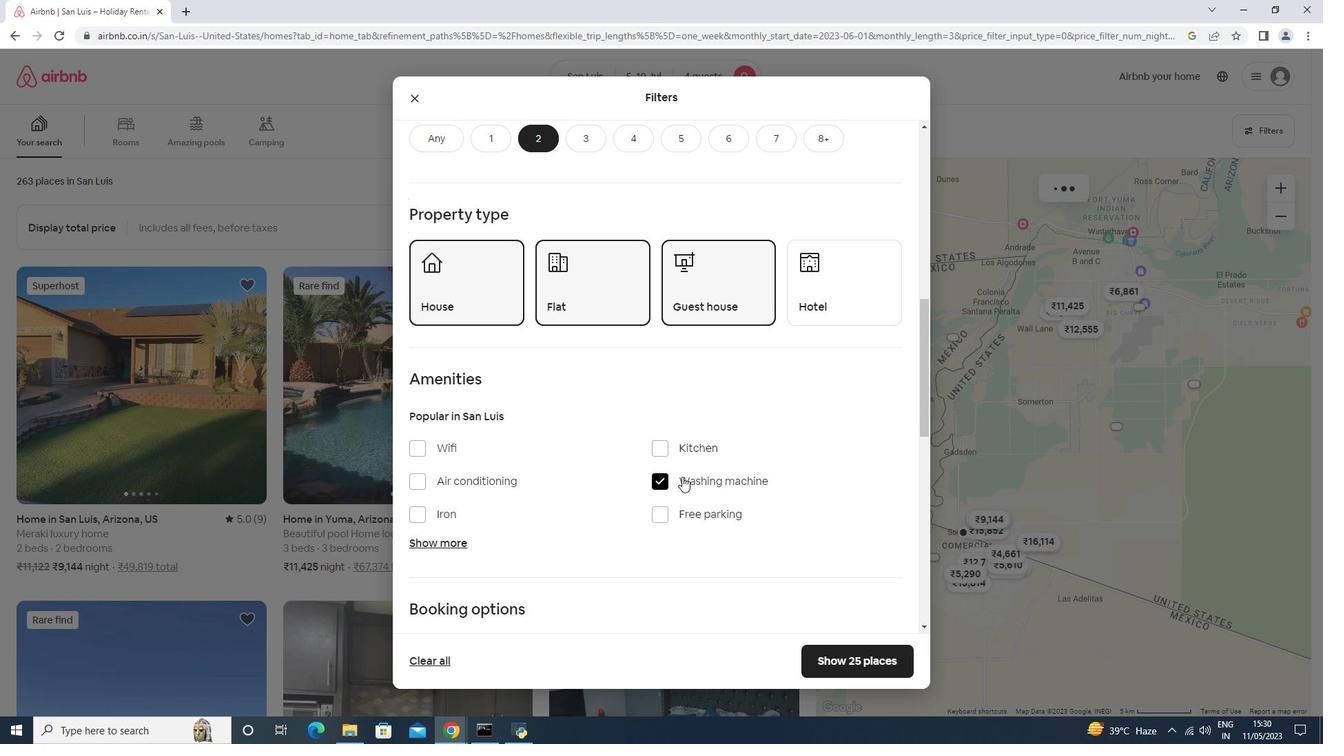 
Action: Mouse scrolled (682, 476) with delta (0, 0)
Screenshot: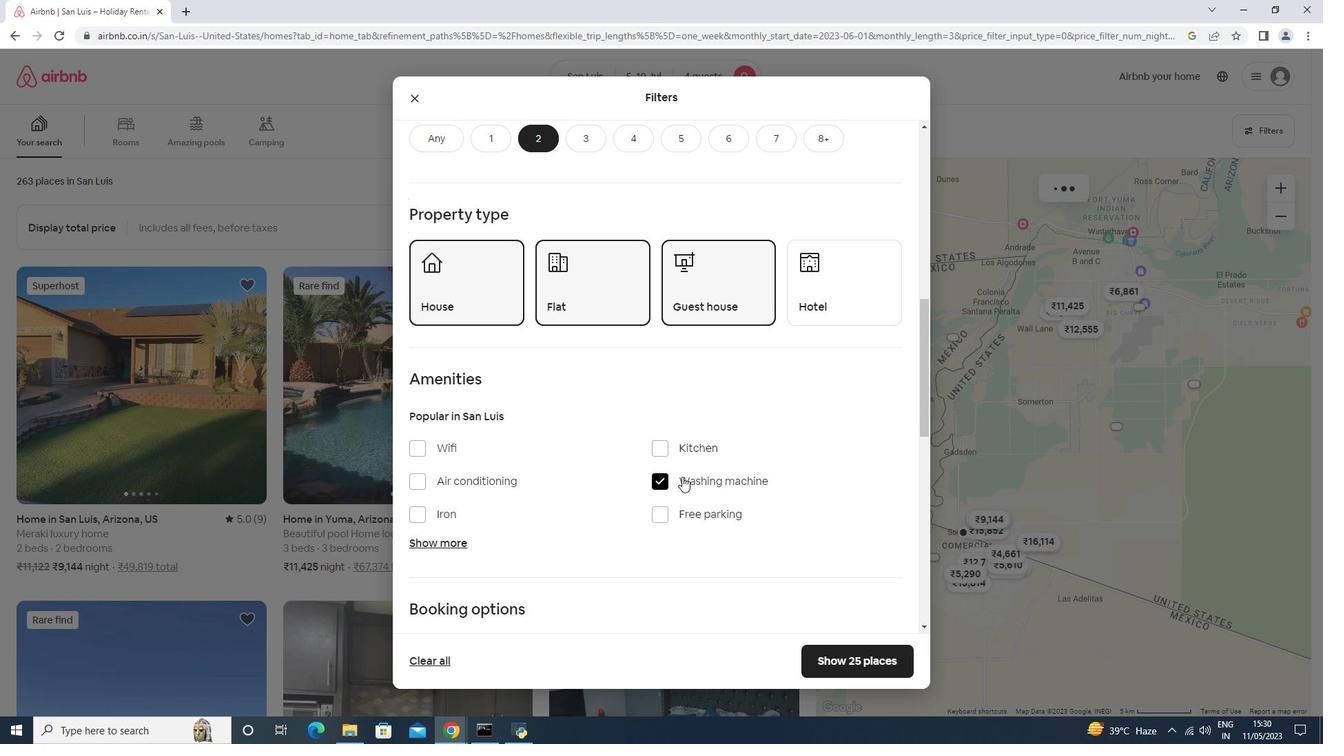 
Action: Mouse scrolled (682, 476) with delta (0, 0)
Screenshot: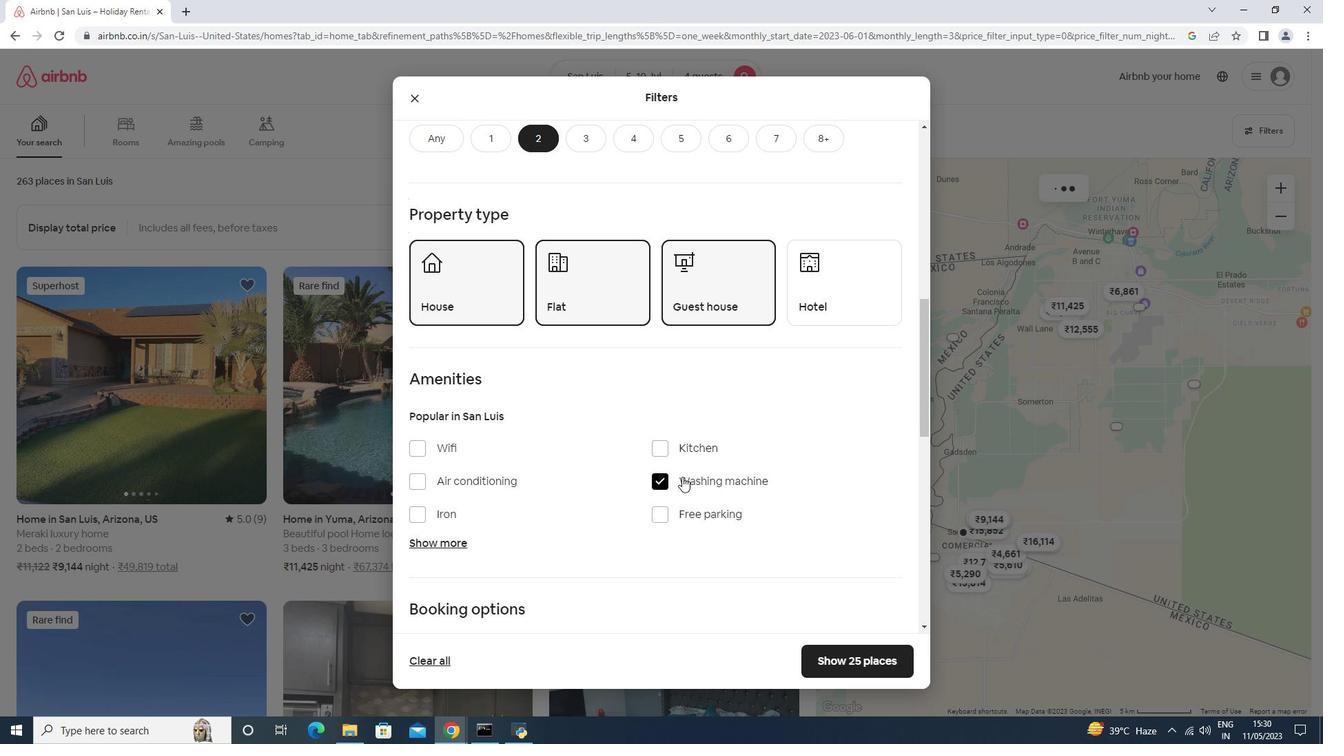 
Action: Mouse moved to (882, 485)
Screenshot: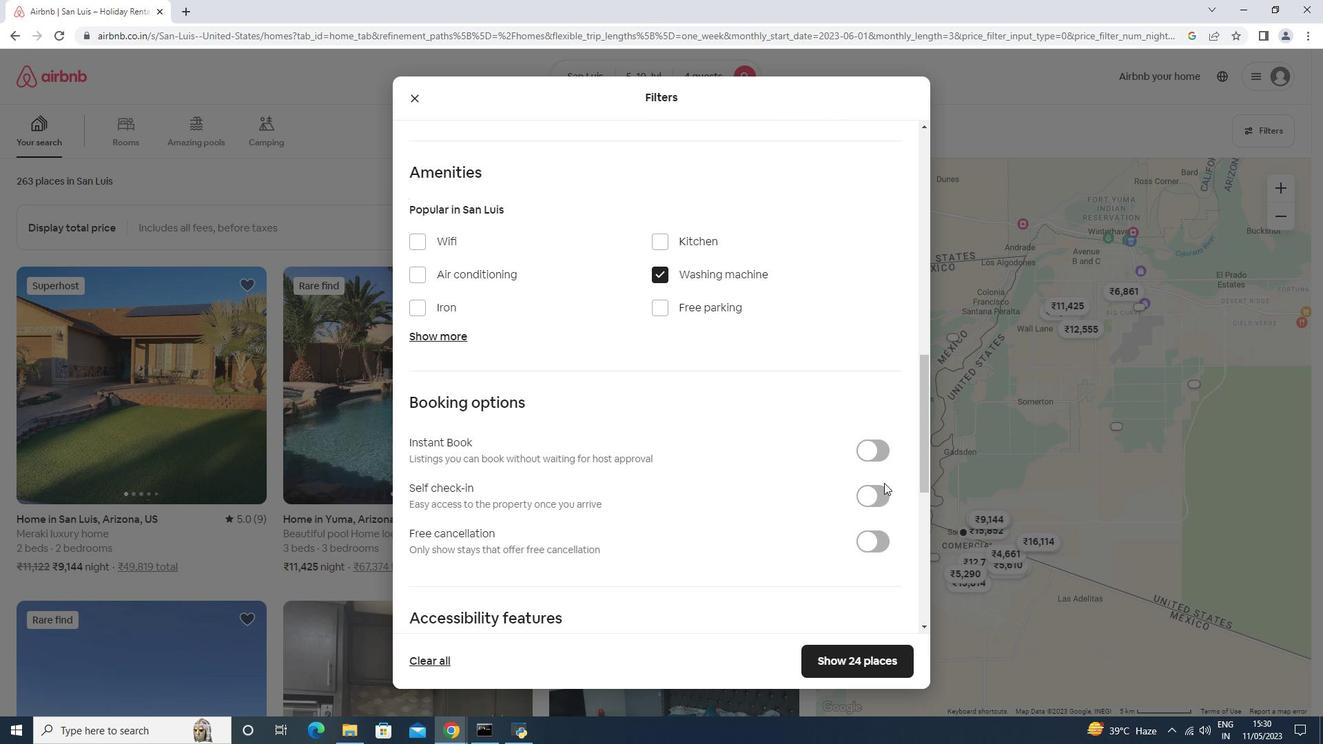 
Action: Mouse pressed left at (882, 485)
Screenshot: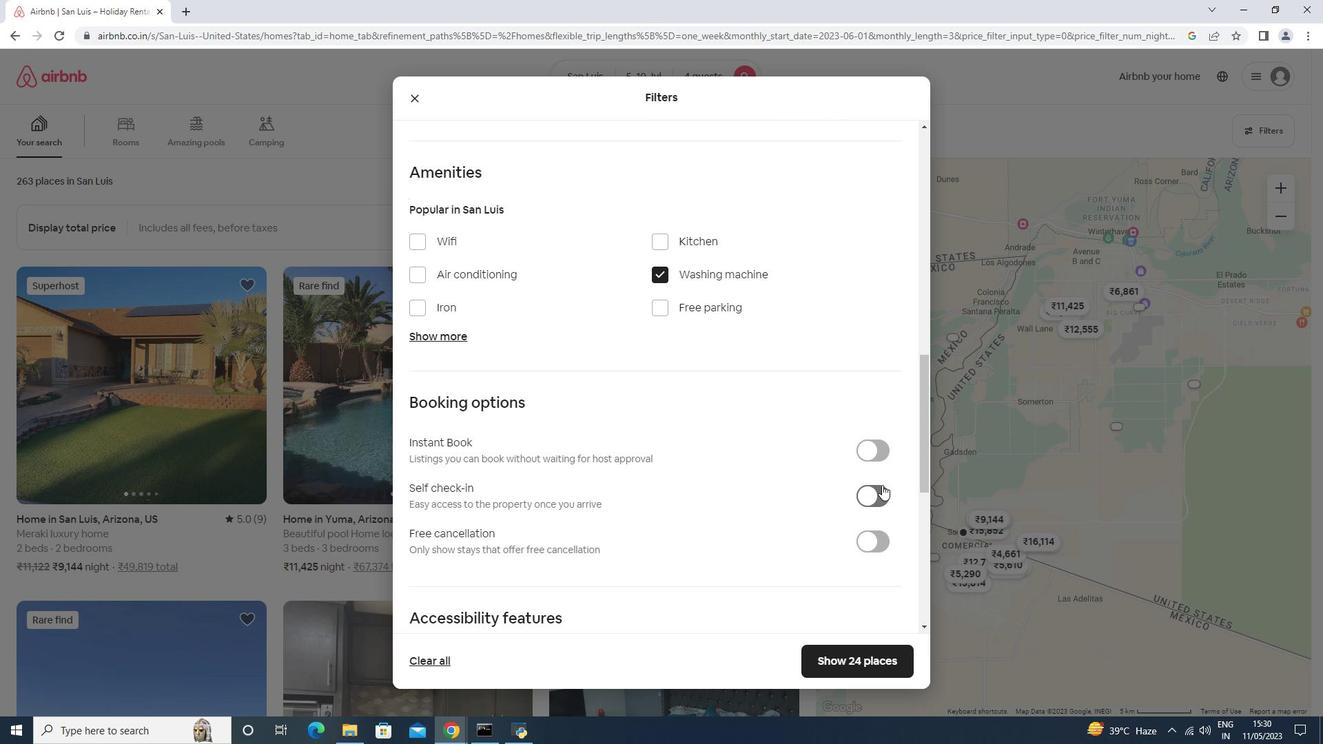 
Action: Mouse moved to (662, 414)
Screenshot: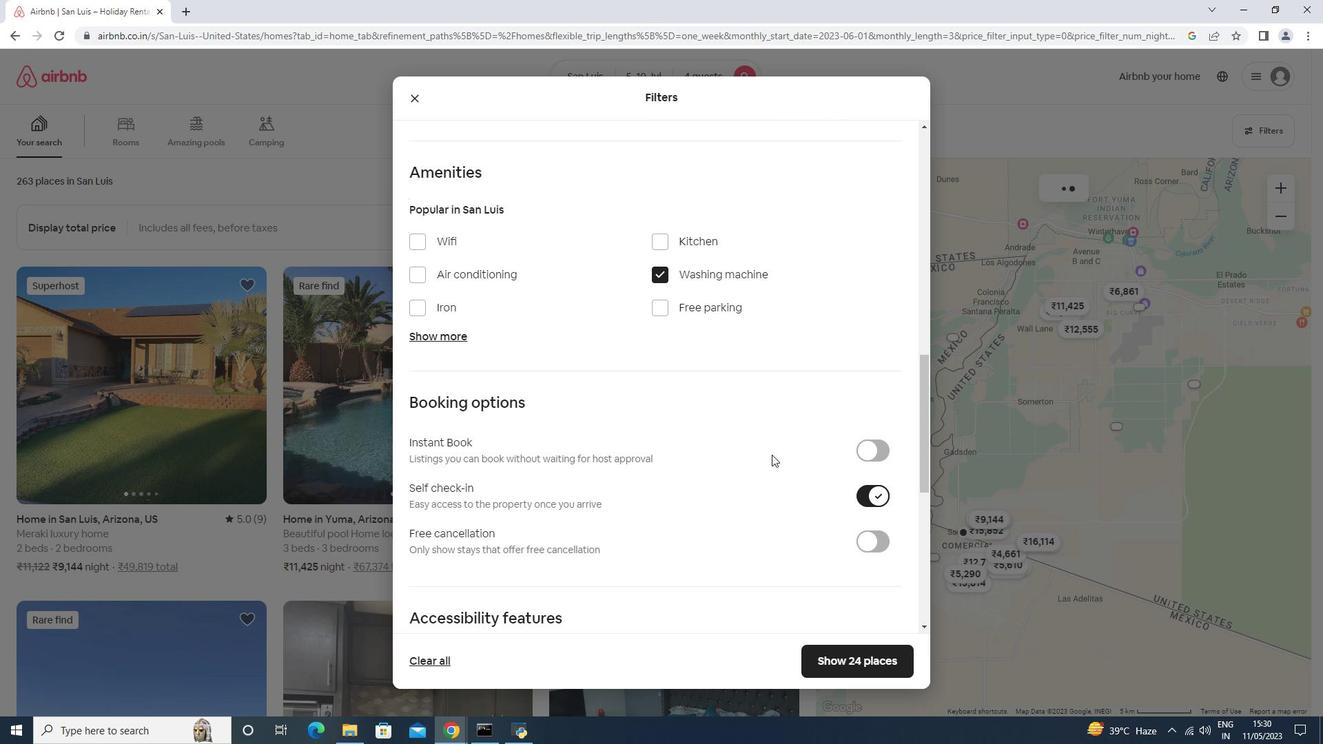 
Action: Mouse scrolled (662, 413) with delta (0, 0)
Screenshot: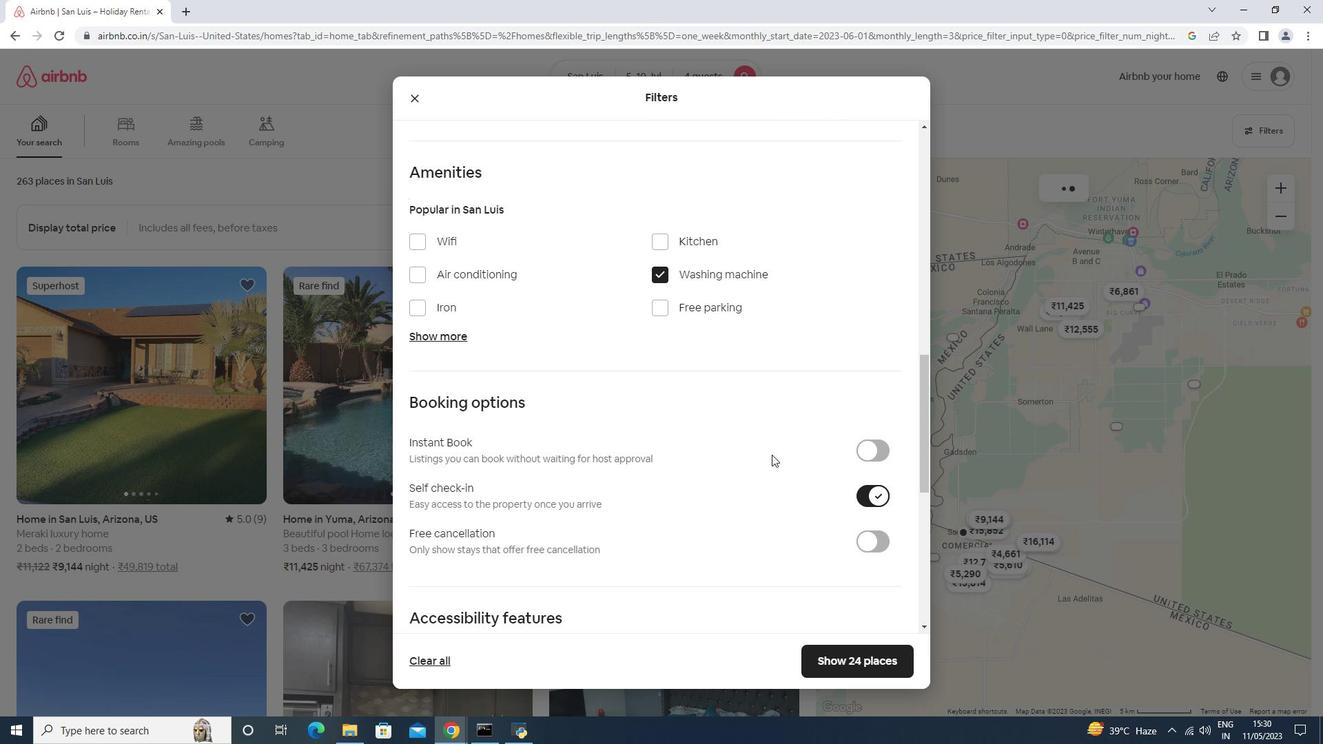 
Action: Mouse scrolled (662, 413) with delta (0, 0)
Screenshot: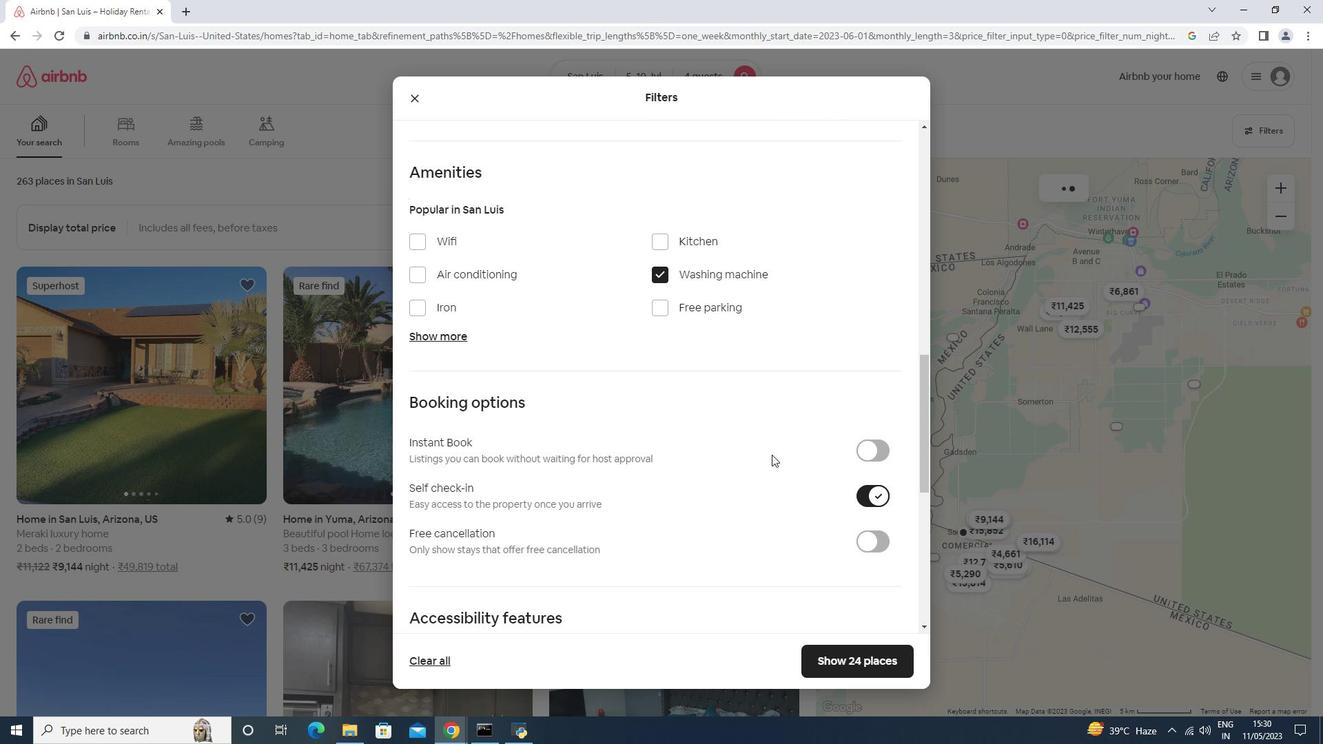 
Action: Mouse scrolled (662, 413) with delta (0, 0)
Screenshot: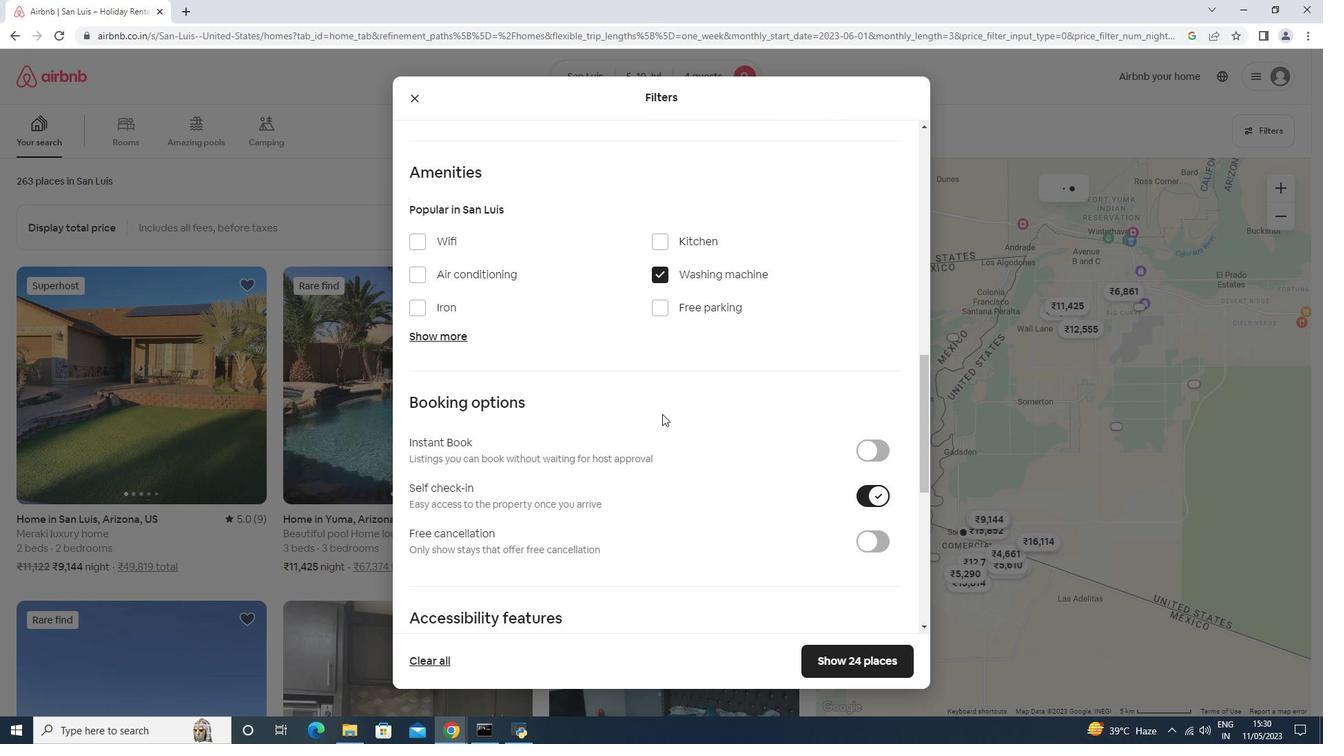 
Action: Mouse moved to (554, 494)
Screenshot: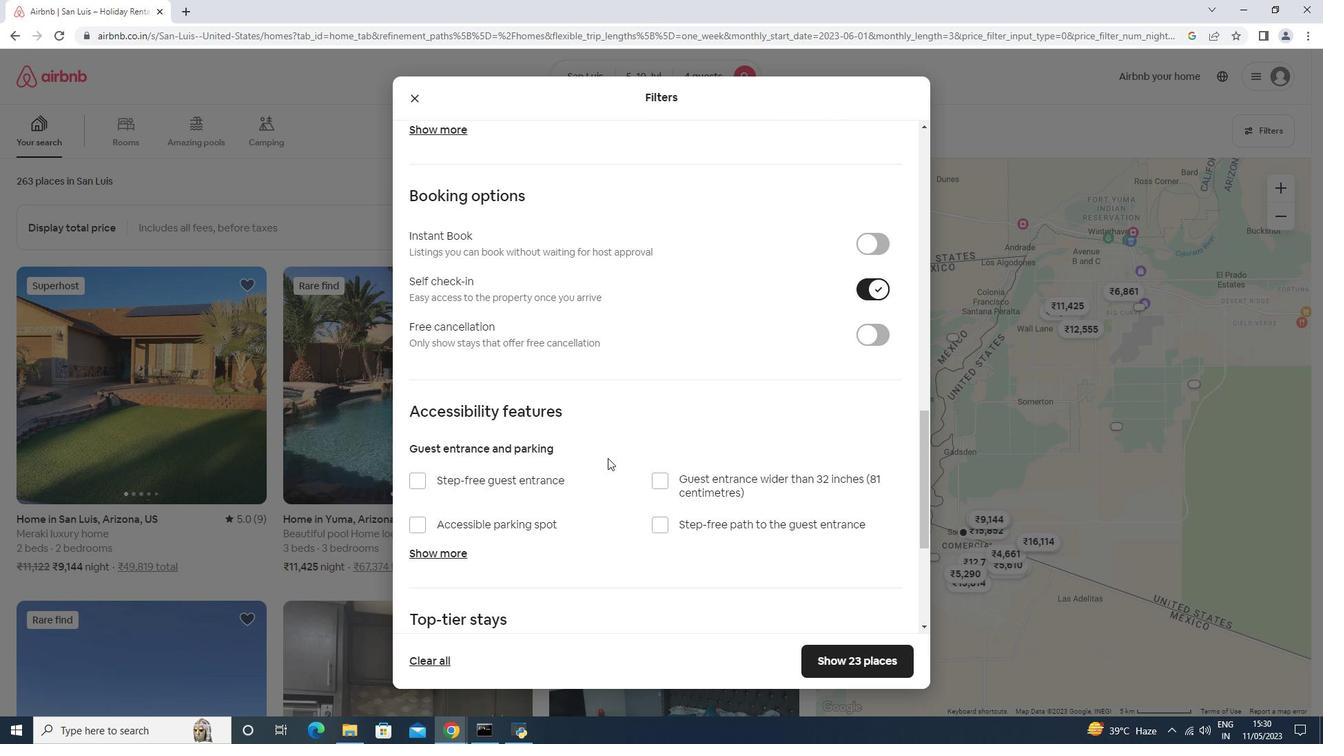 
Action: Mouse scrolled (556, 488) with delta (0, 0)
Screenshot: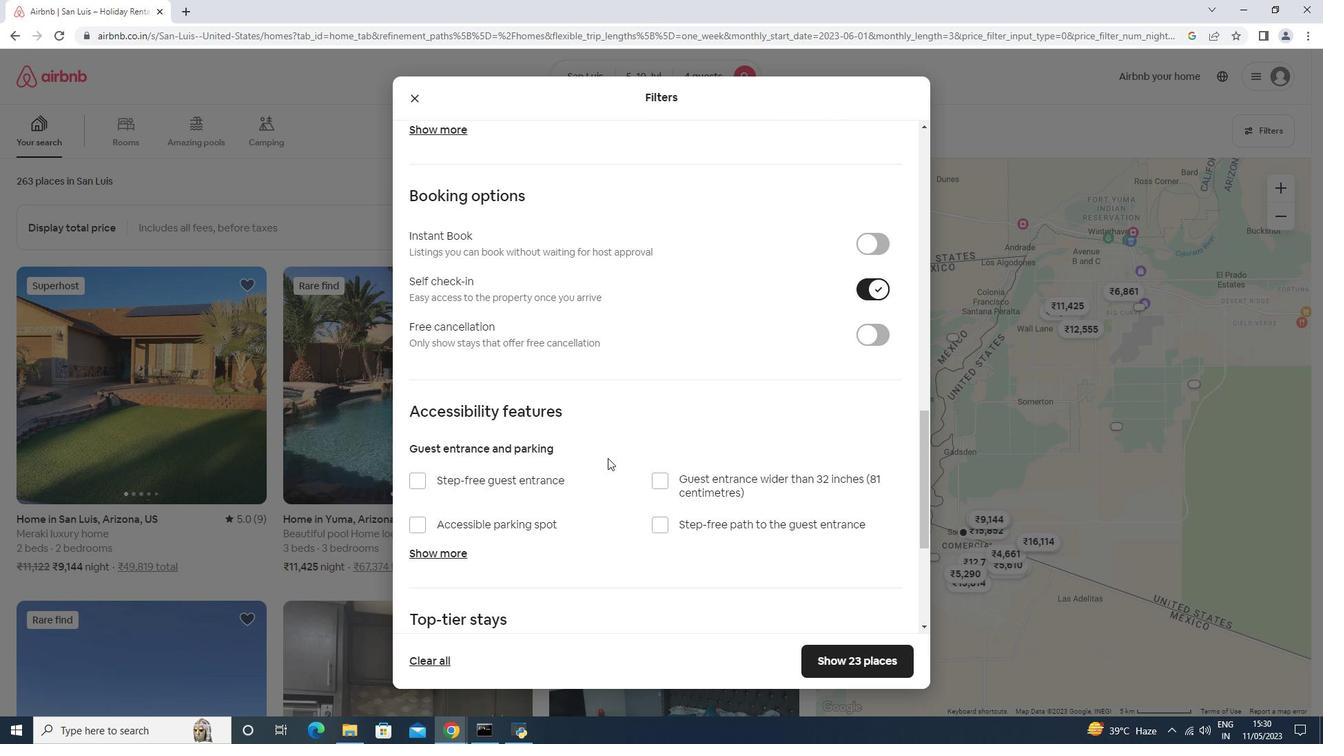 
Action: Mouse moved to (553, 494)
Screenshot: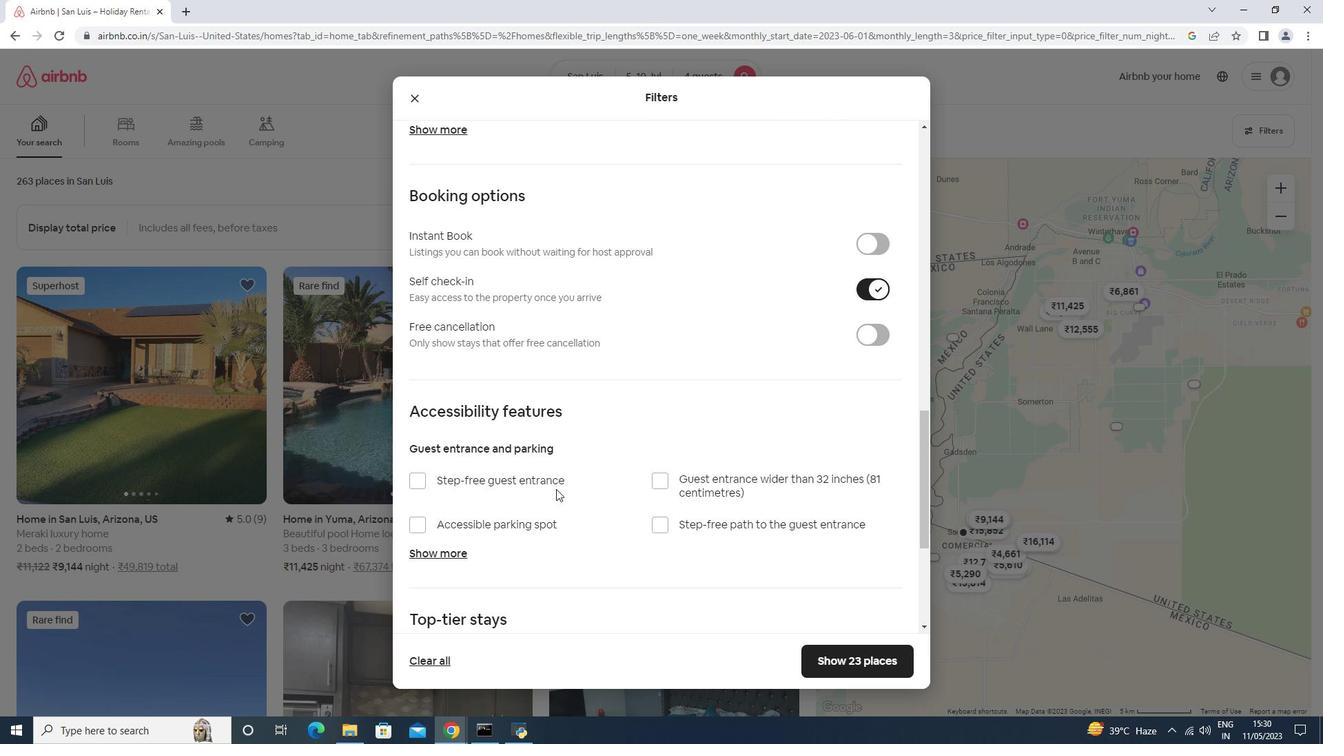 
Action: Mouse scrolled (555, 492) with delta (0, 0)
Screenshot: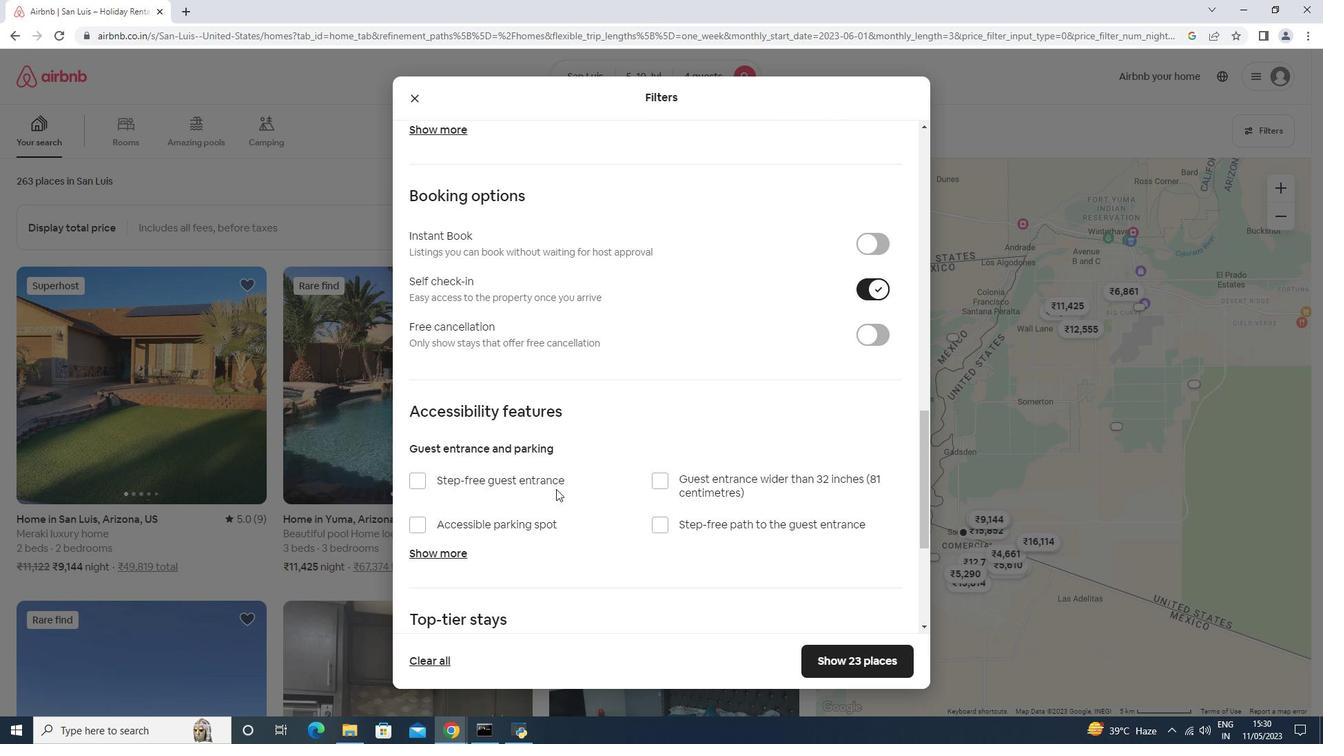
Action: Mouse moved to (553, 494)
Screenshot: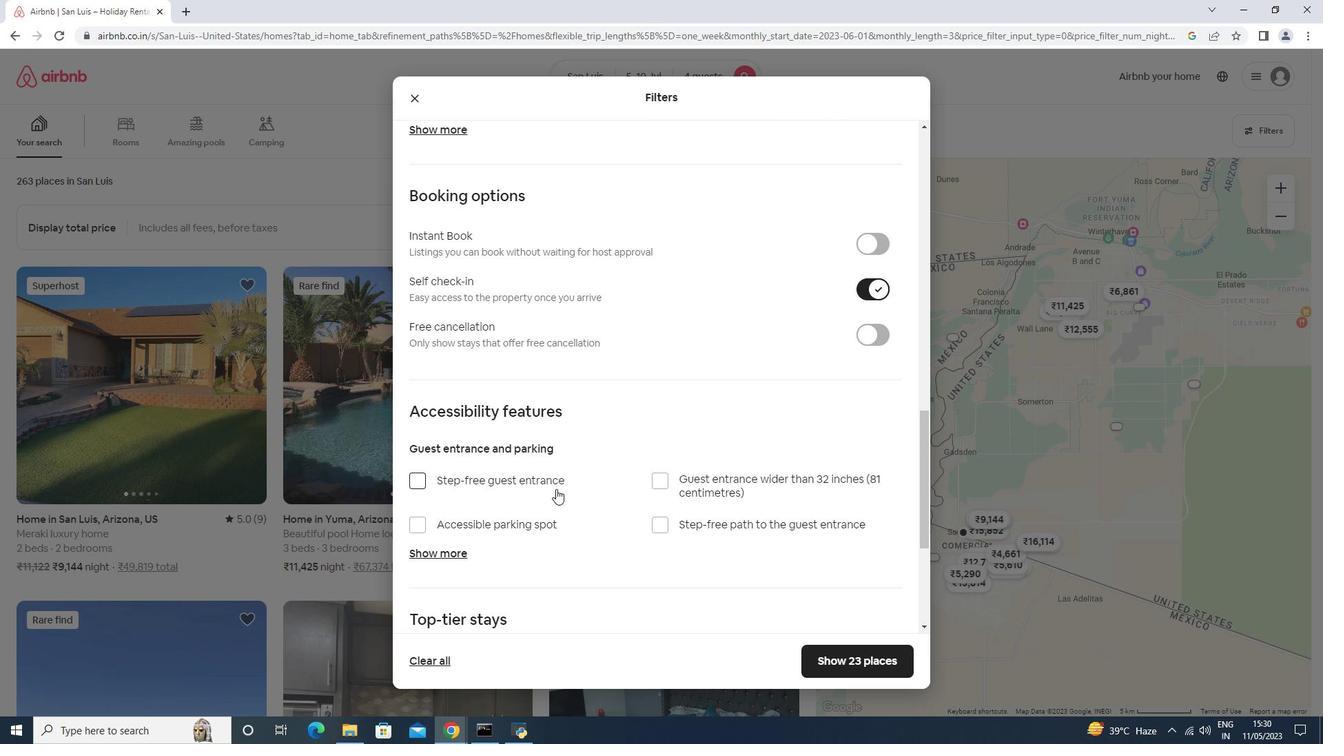 
Action: Mouse scrolled (554, 493) with delta (0, 0)
Screenshot: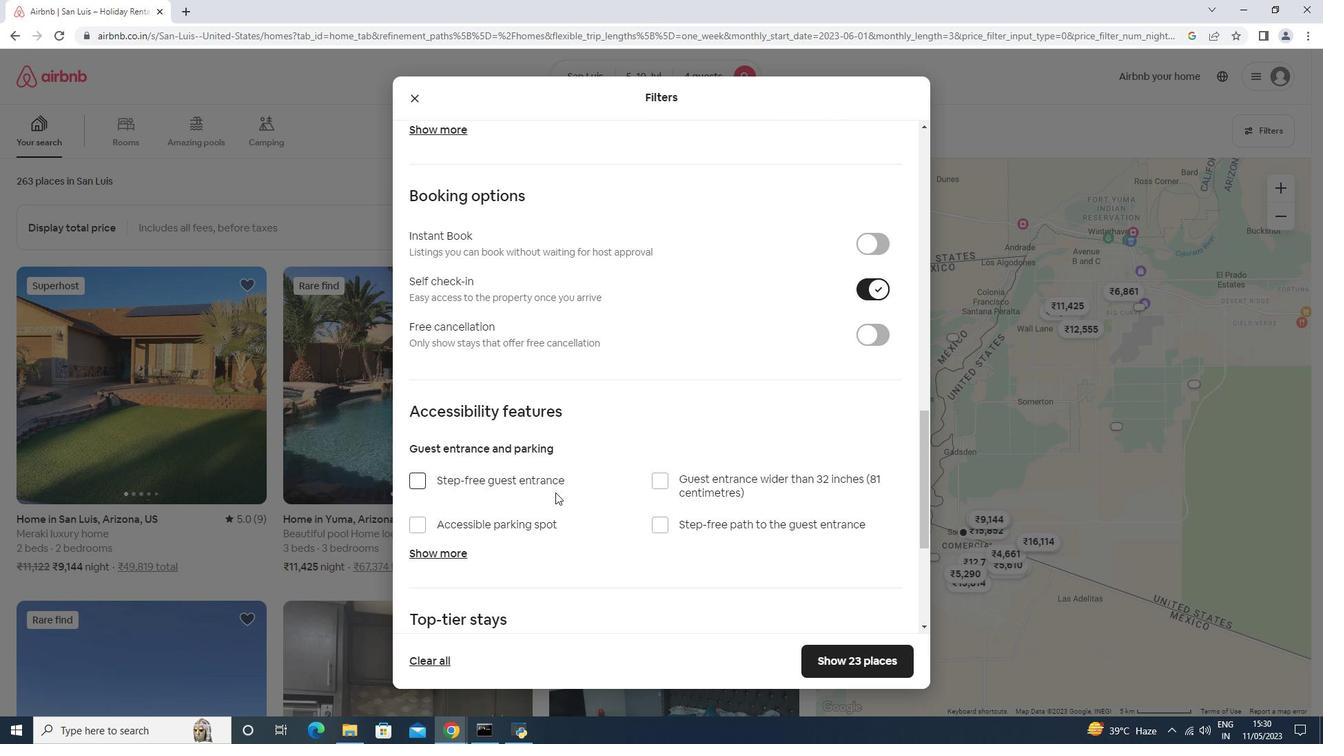 
Action: Mouse moved to (553, 497)
Screenshot: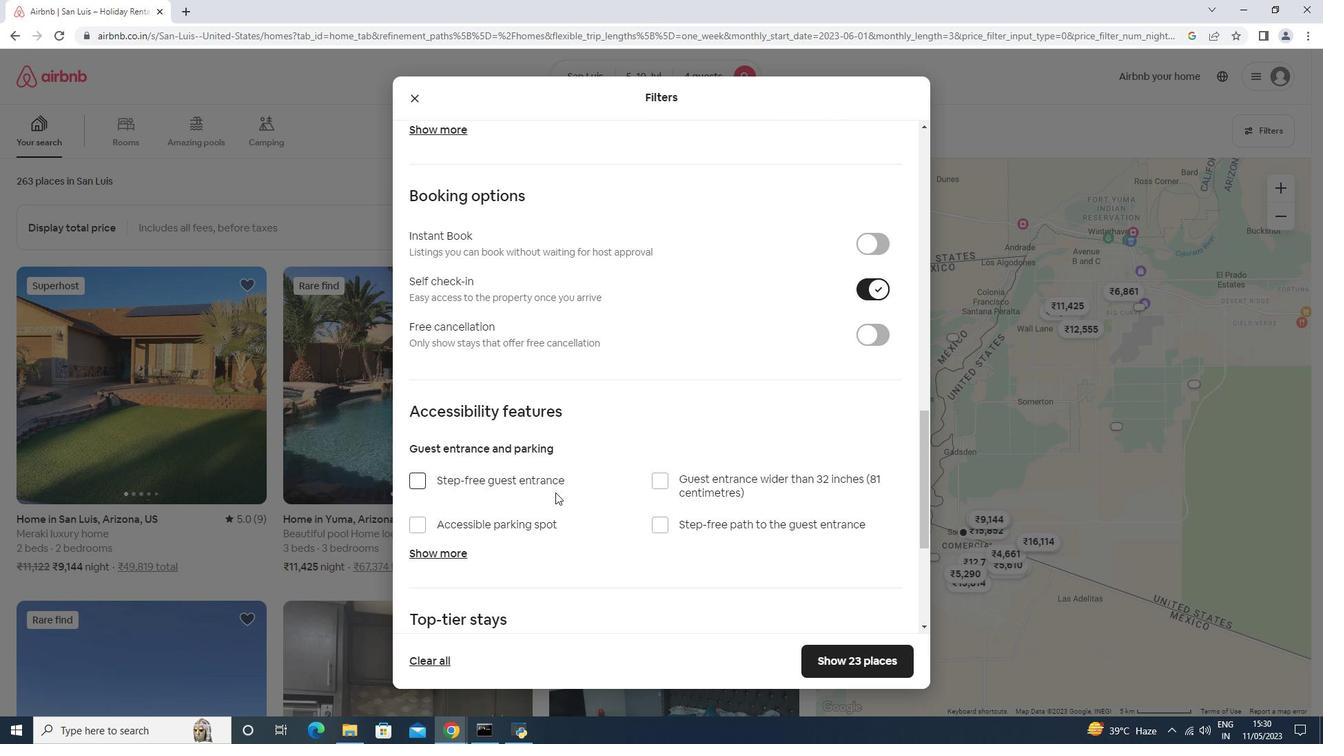 
Action: Mouse scrolled (553, 494) with delta (0, 0)
Screenshot: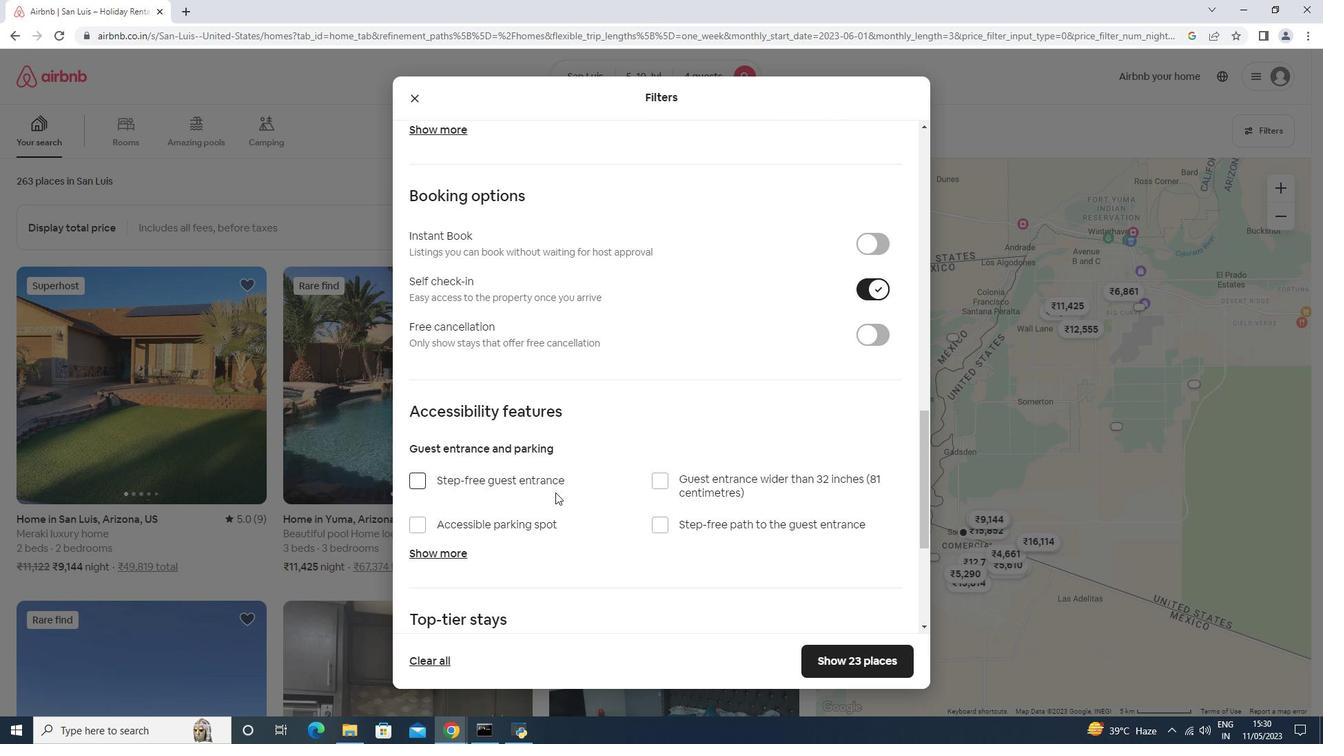 
Action: Mouse moved to (553, 496)
Screenshot: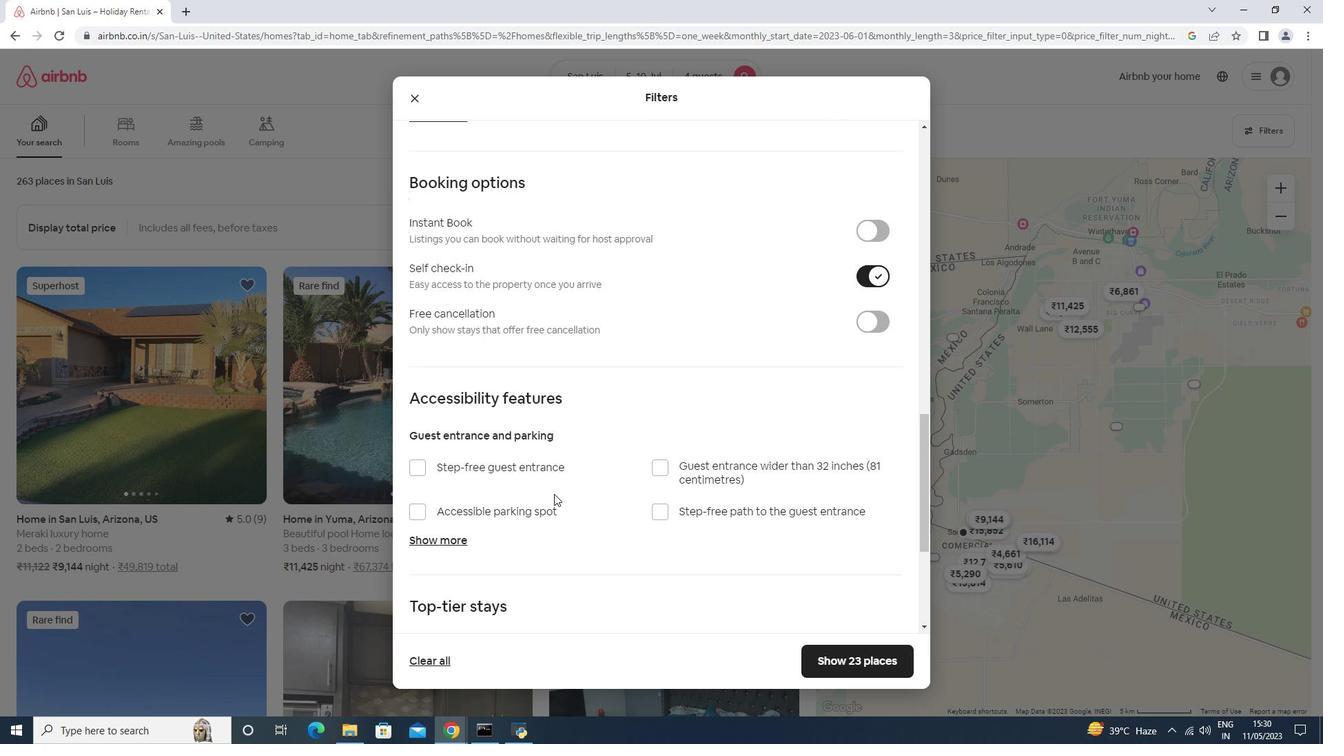 
Action: Mouse scrolled (553, 494) with delta (0, 0)
Screenshot: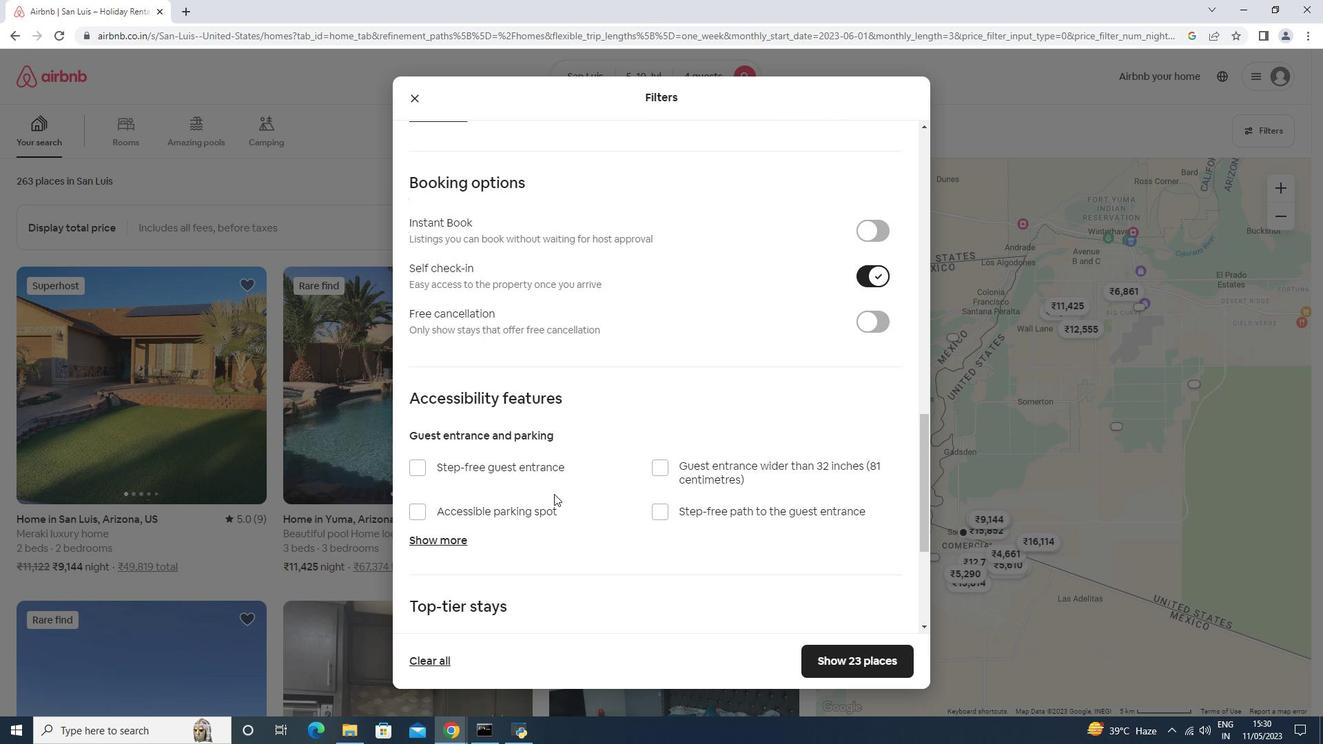 
Action: Mouse moved to (553, 494)
Screenshot: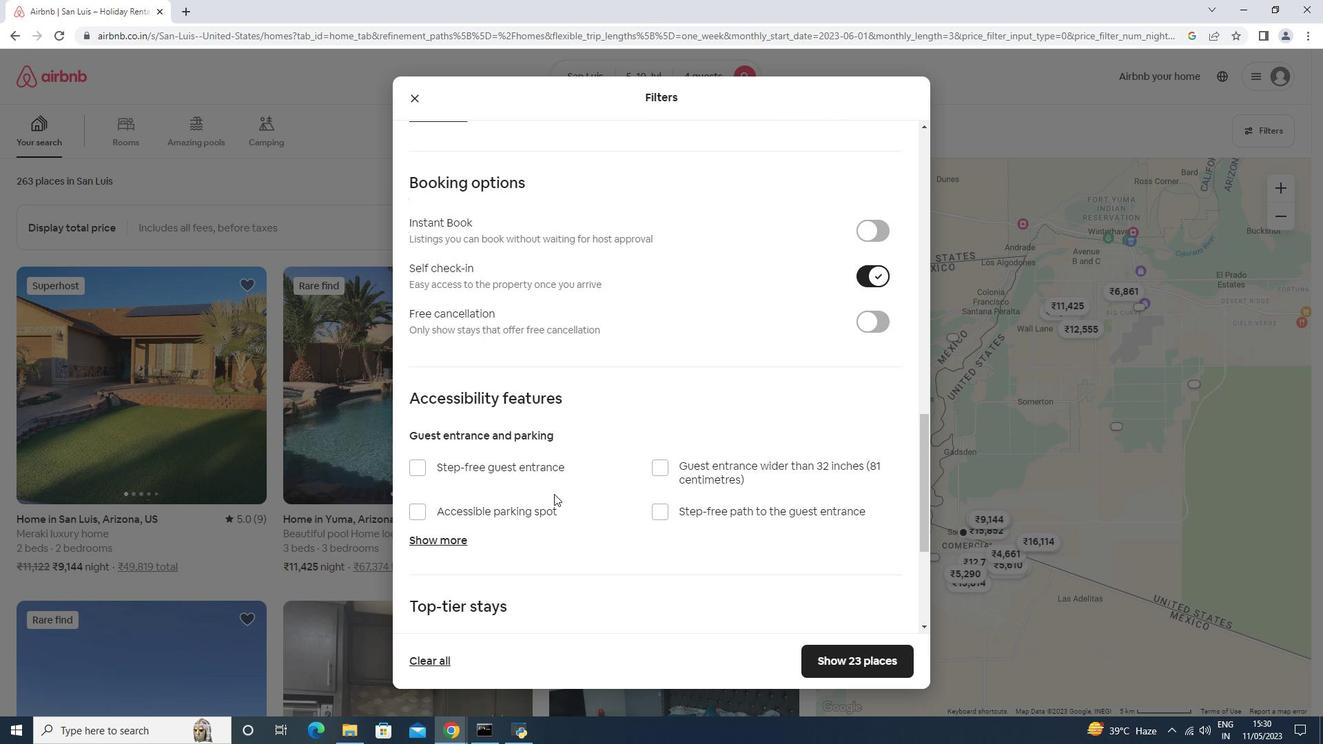 
Action: Mouse scrolled (553, 496) with delta (0, 0)
Screenshot: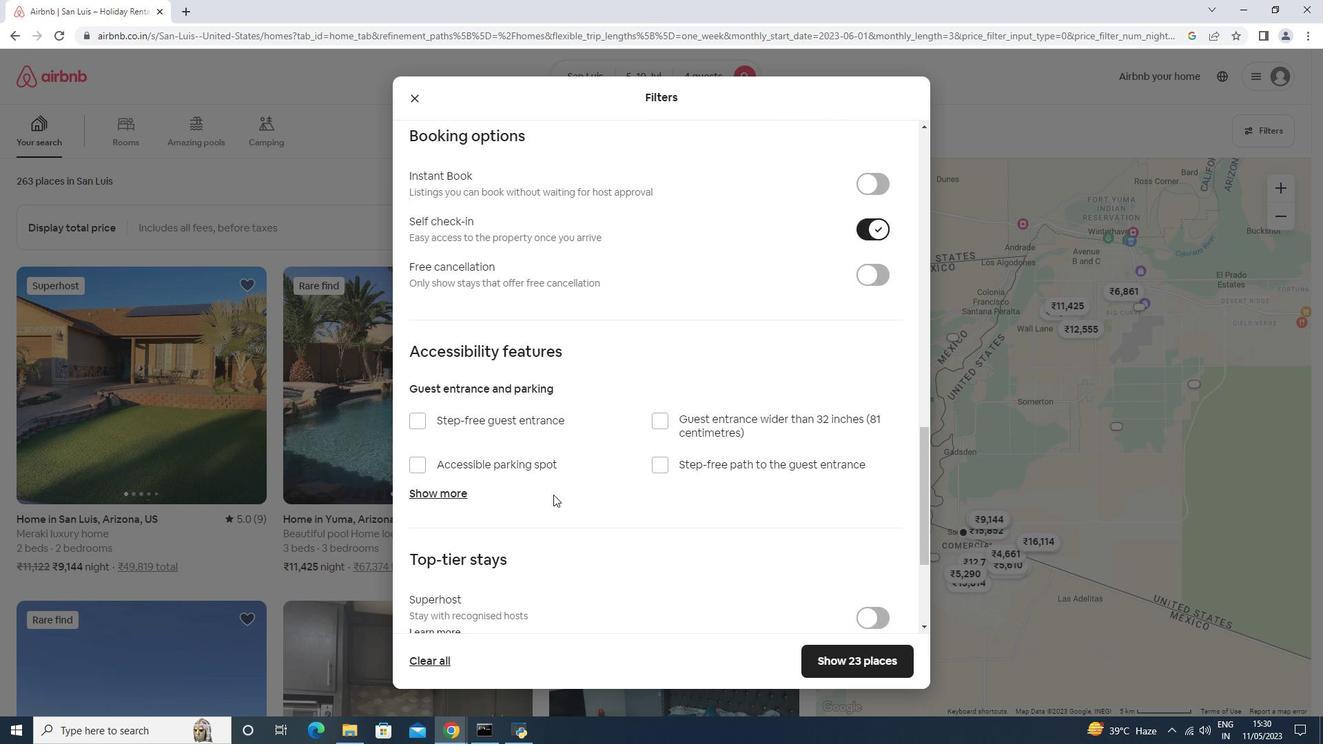 
Action: Mouse scrolled (553, 496) with delta (0, 0)
Screenshot: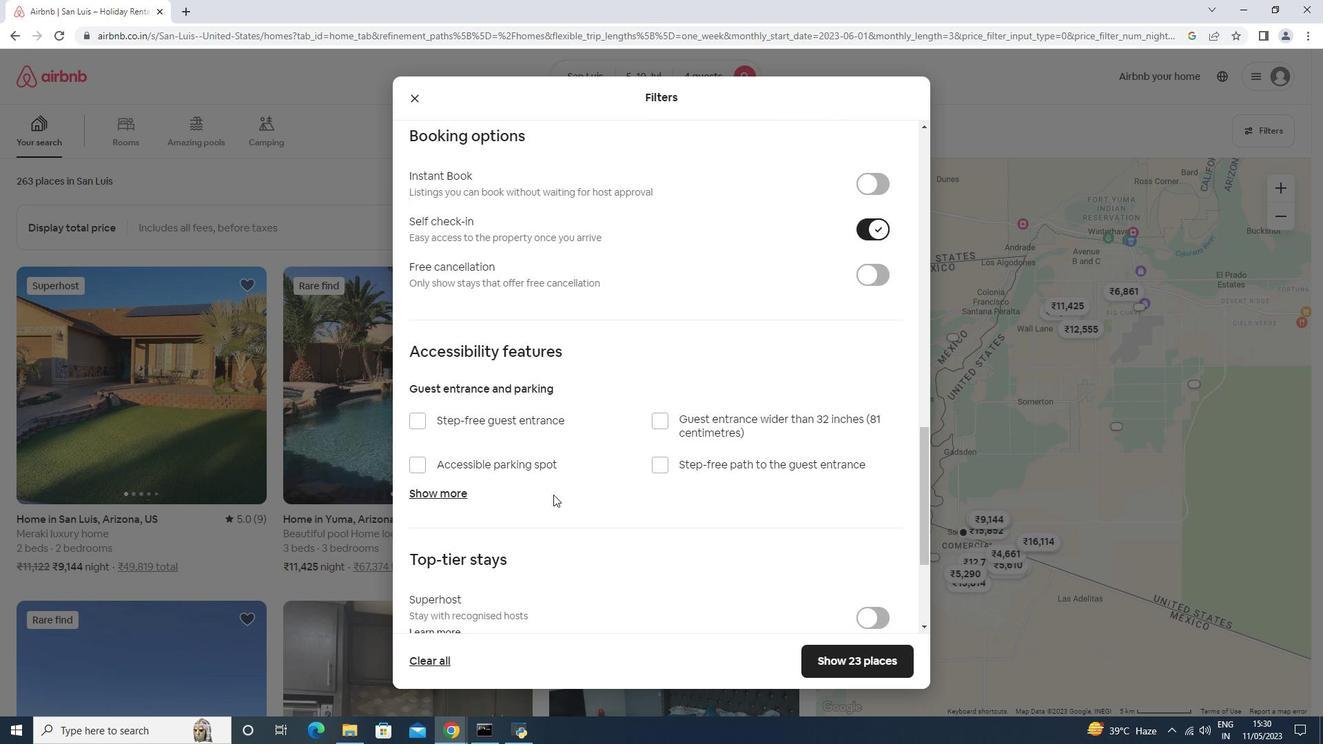 
Action: Mouse scrolled (553, 496) with delta (0, 0)
Screenshot: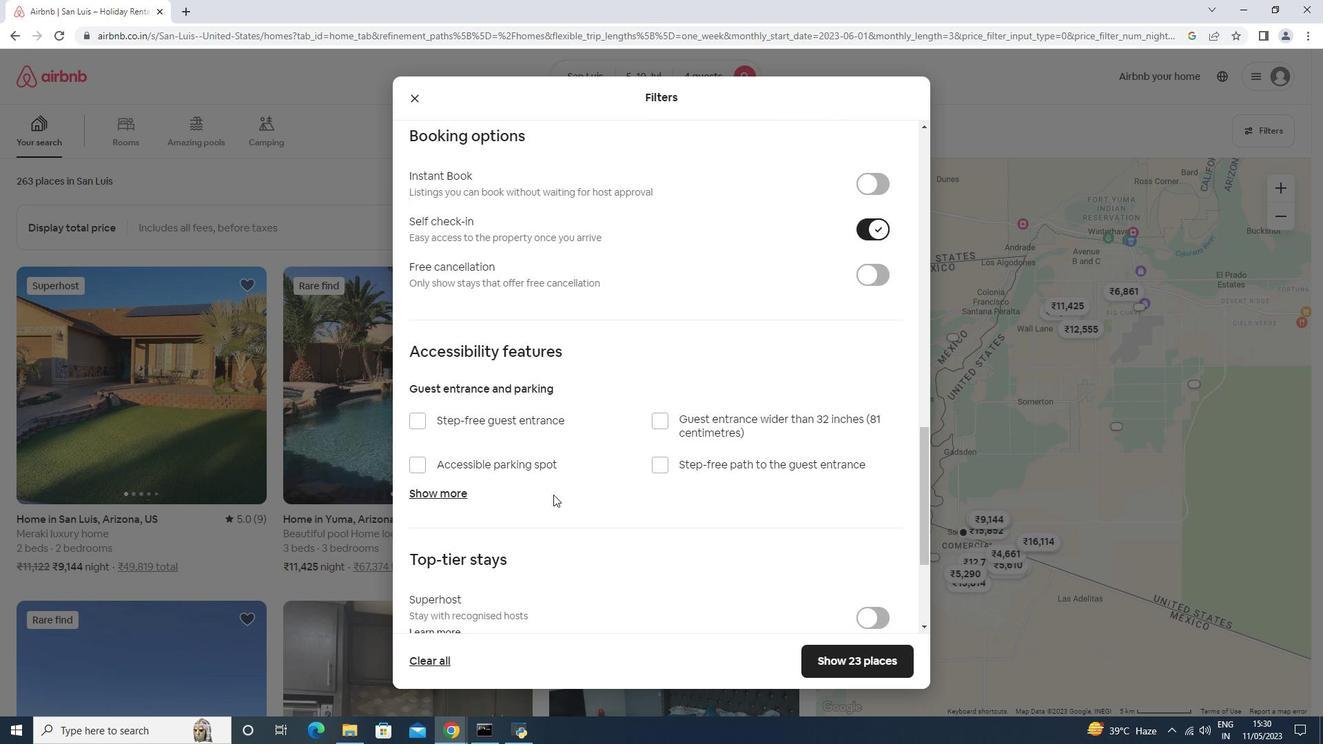 
Action: Mouse scrolled (553, 493) with delta (0, 0)
Screenshot: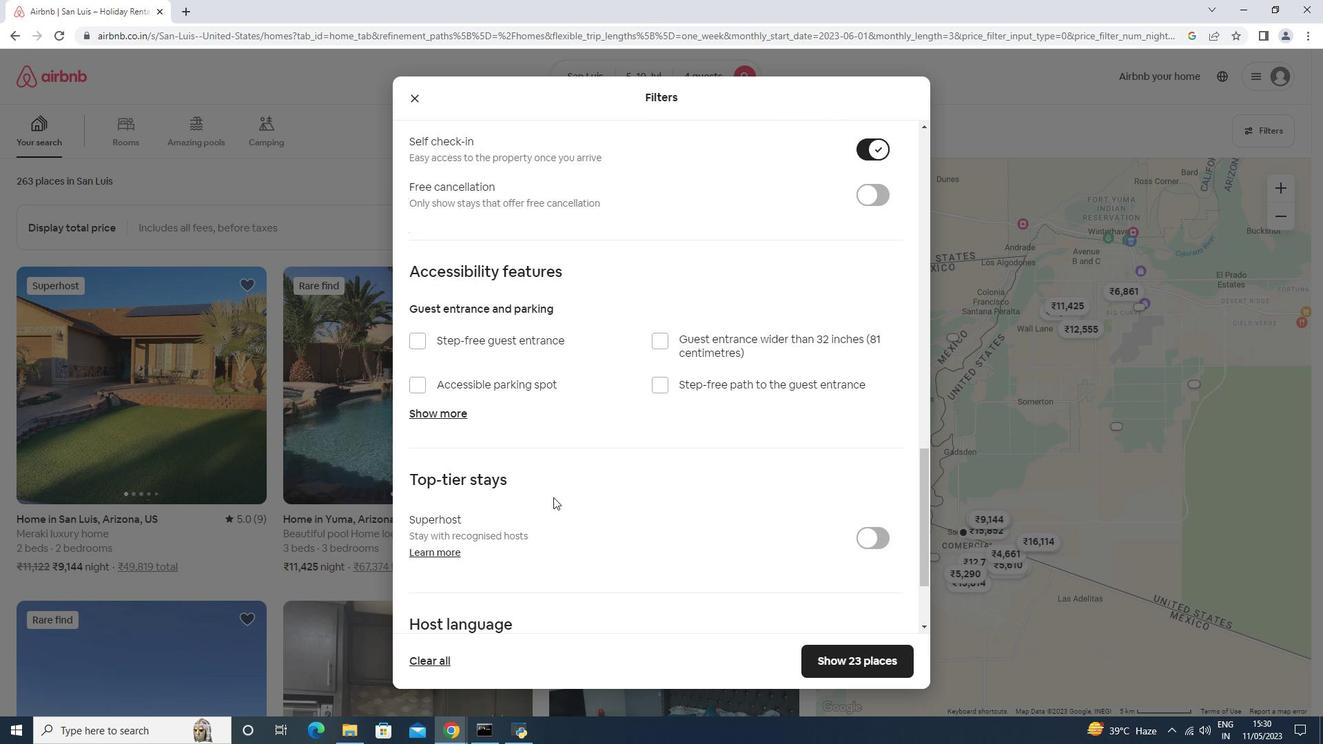 
Action: Mouse scrolled (553, 493) with delta (0, 0)
Screenshot: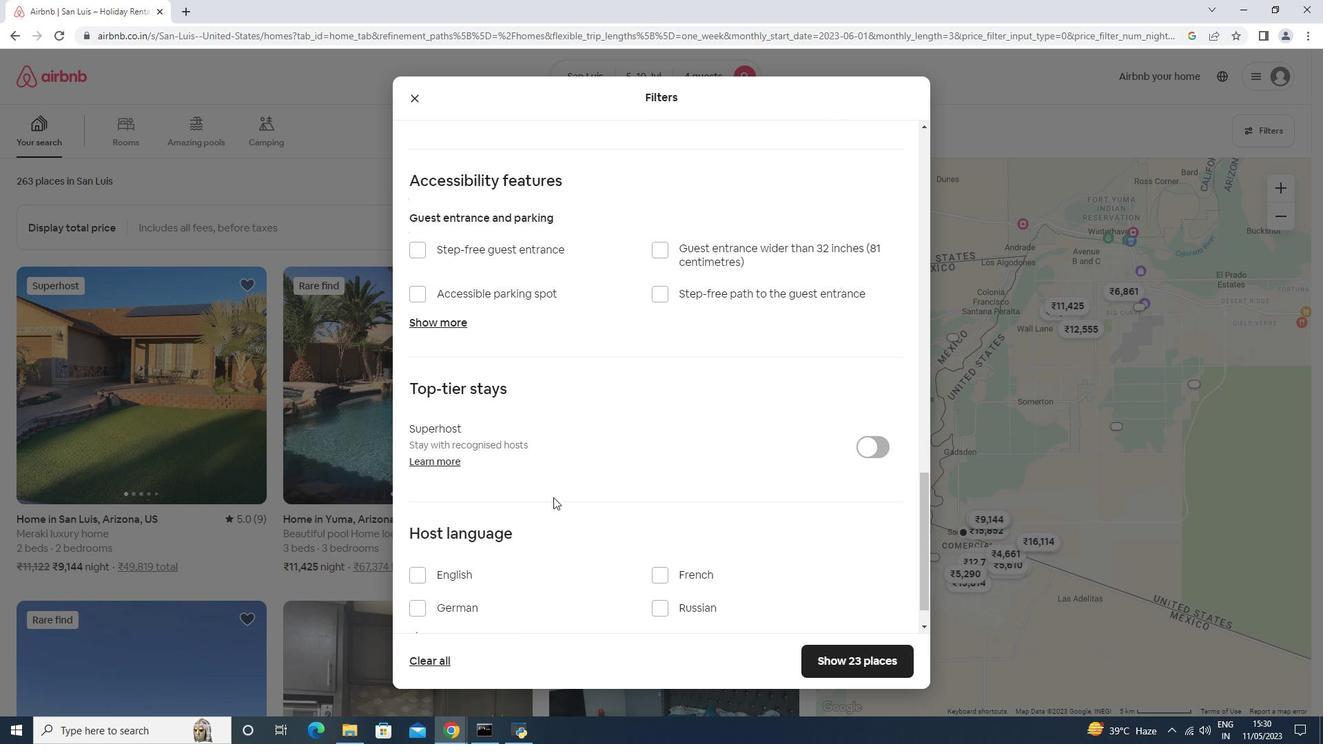
Action: Mouse scrolled (553, 493) with delta (0, 0)
Screenshot: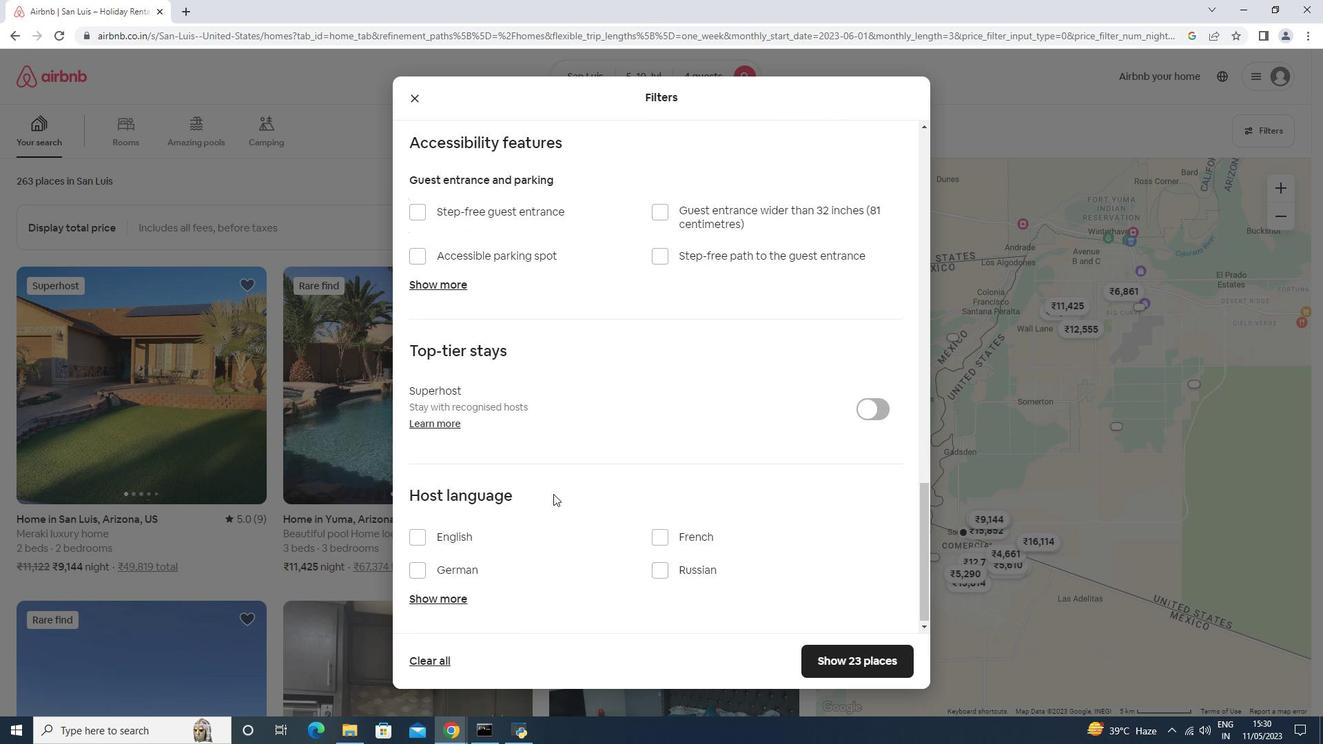 
Action: Mouse moved to (425, 533)
Screenshot: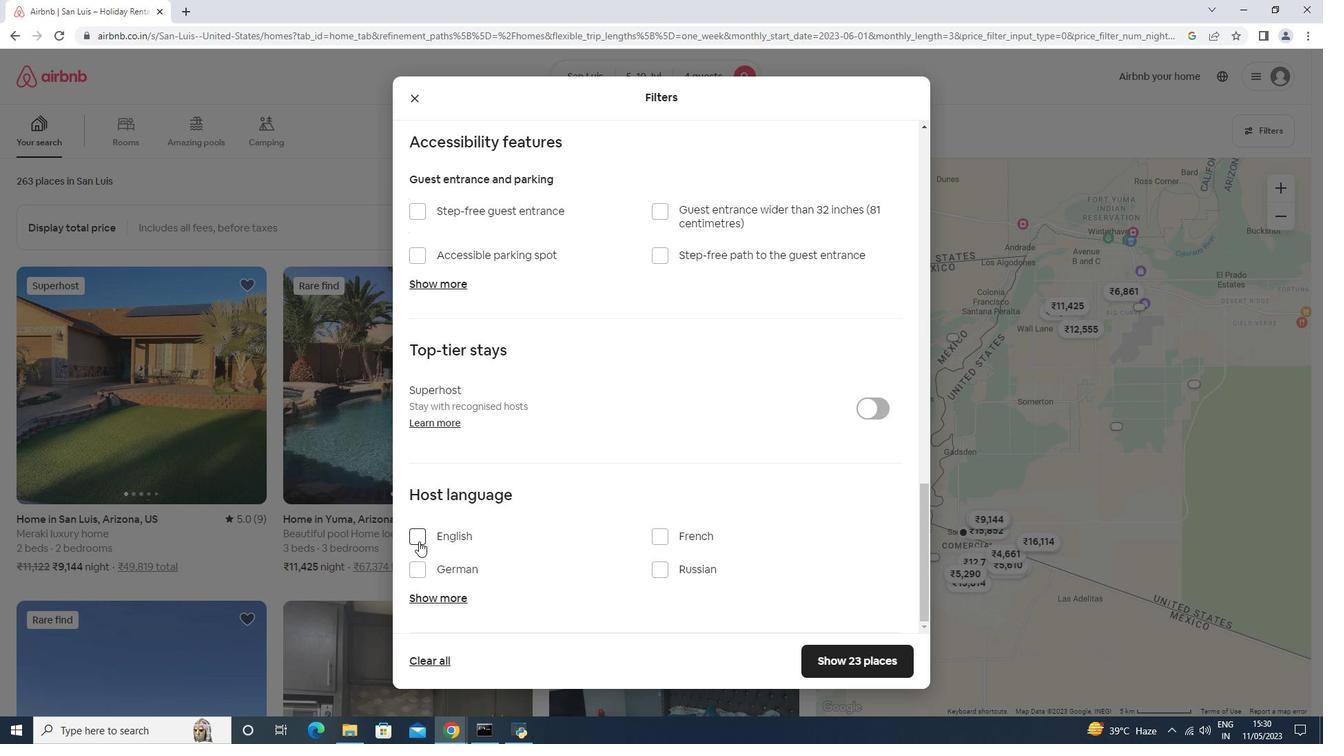 
Action: Mouse pressed left at (425, 533)
Screenshot: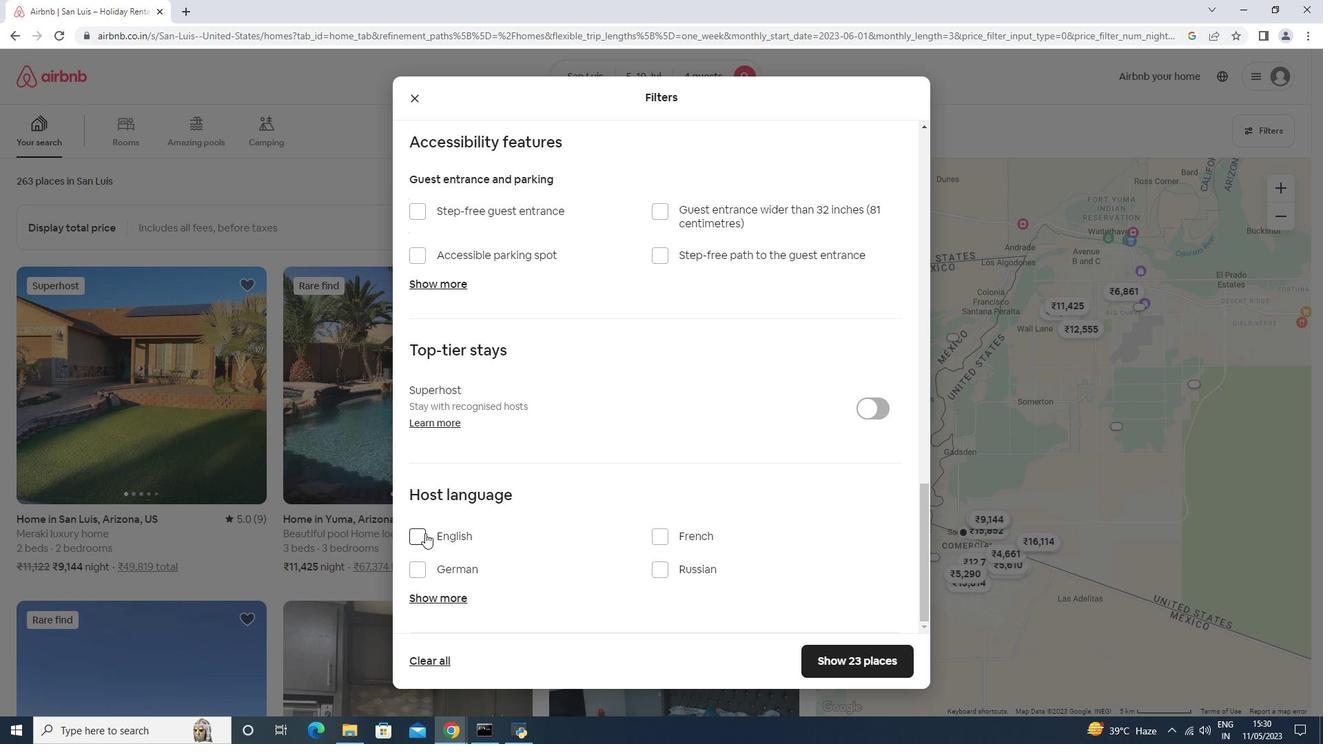 
Action: Mouse moved to (875, 653)
Screenshot: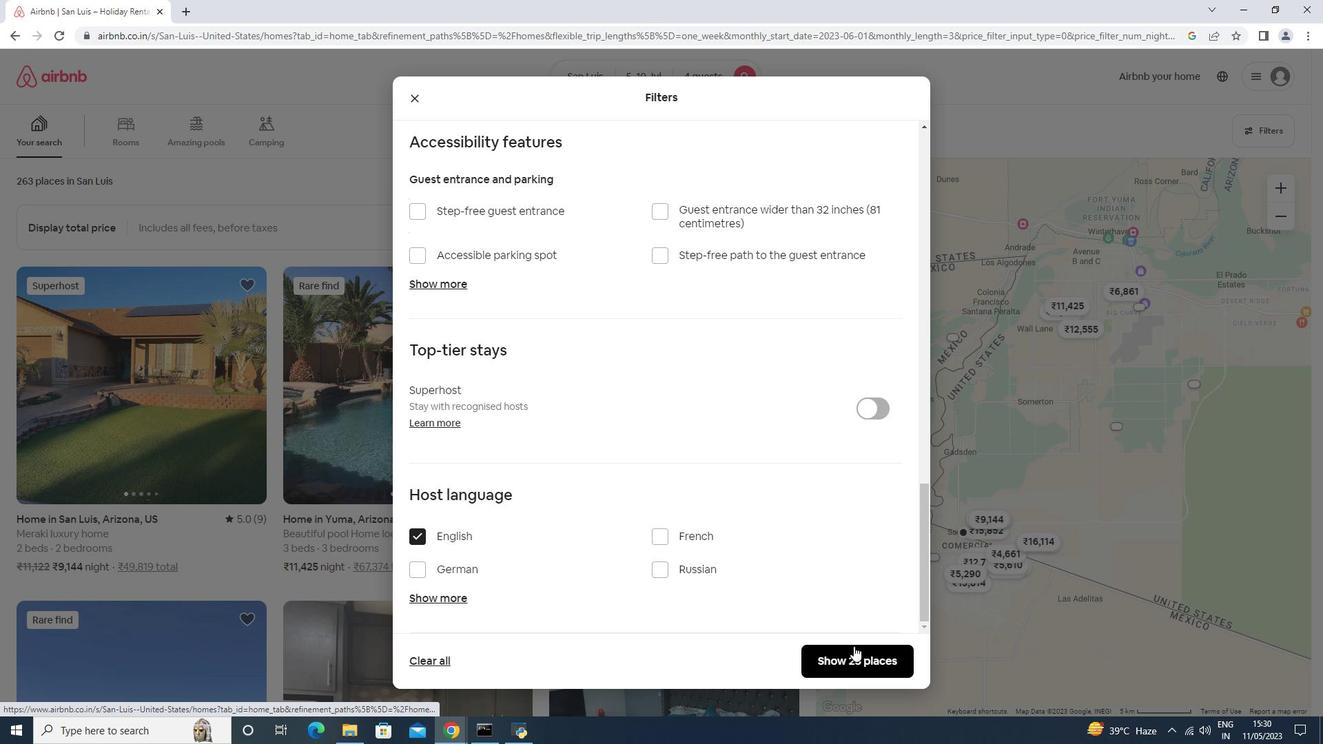
Action: Mouse pressed left at (854, 651)
Screenshot: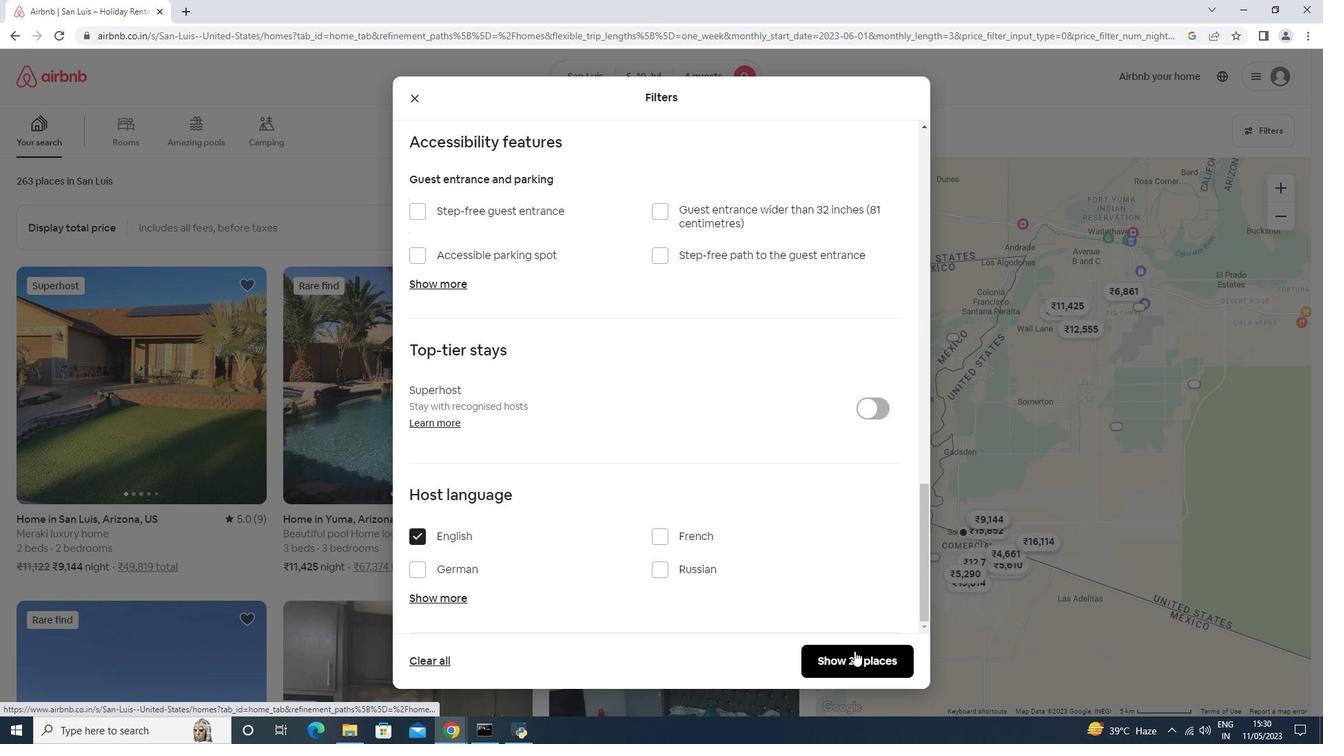 
Action: Mouse moved to (396, 291)
Screenshot: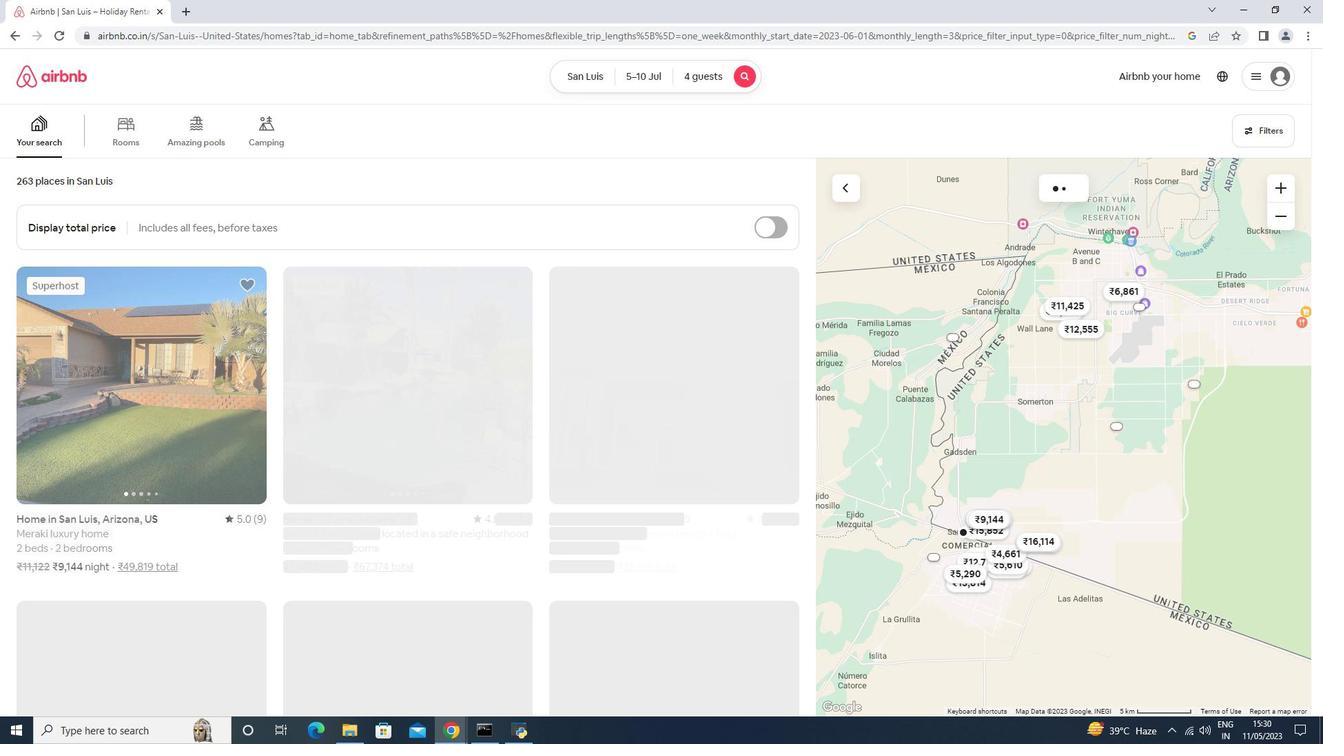 
